 Task: Look for space in Wakkanai, Japan from 2nd August, 2023 to 12th August, 2023 for 2 adults in price range Rs.5000 to Rs.10000. Place can be private room with 1  bedroom having 1 bed and 1 bathroom. Property type can be house, flat, guest house, hotel. Booking option can be shelf check-in. Required host language is English.
Action: Mouse moved to (590, 146)
Screenshot: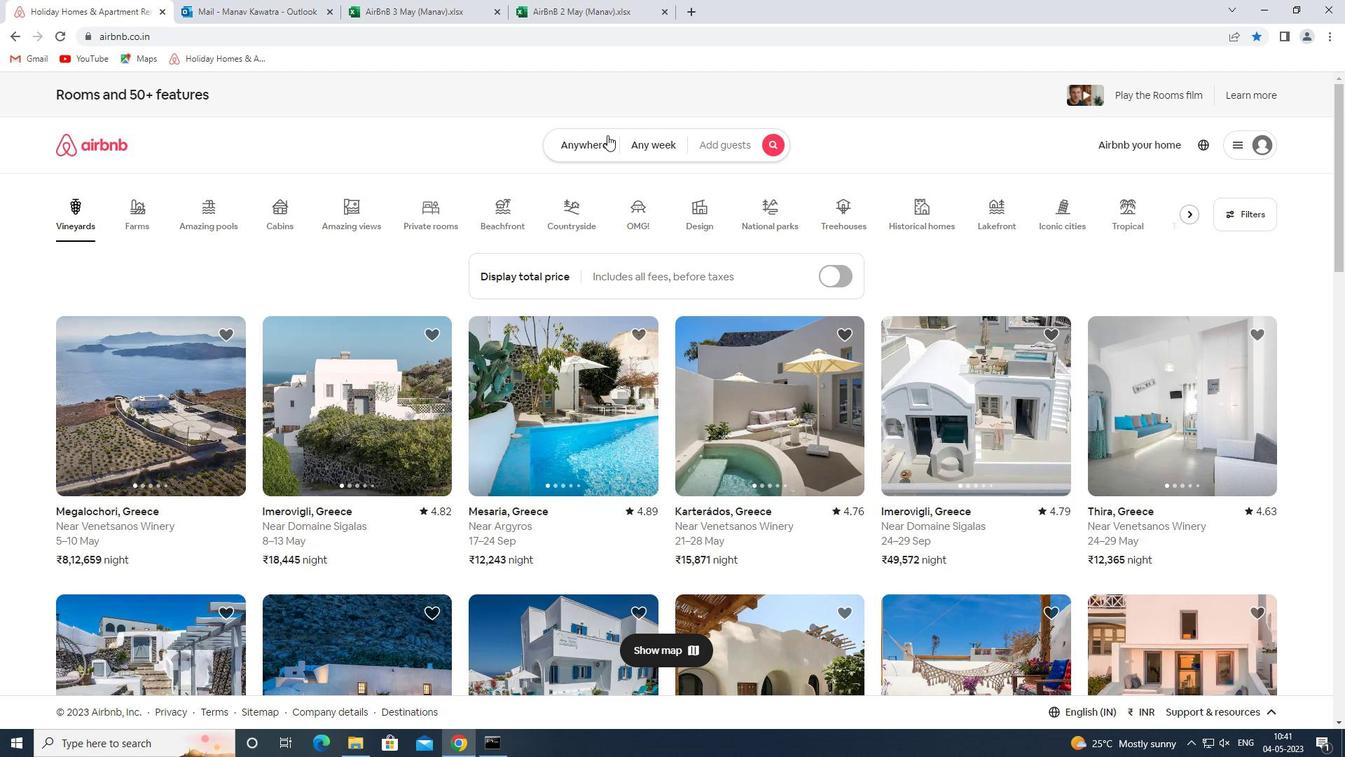 
Action: Mouse pressed left at (590, 146)
Screenshot: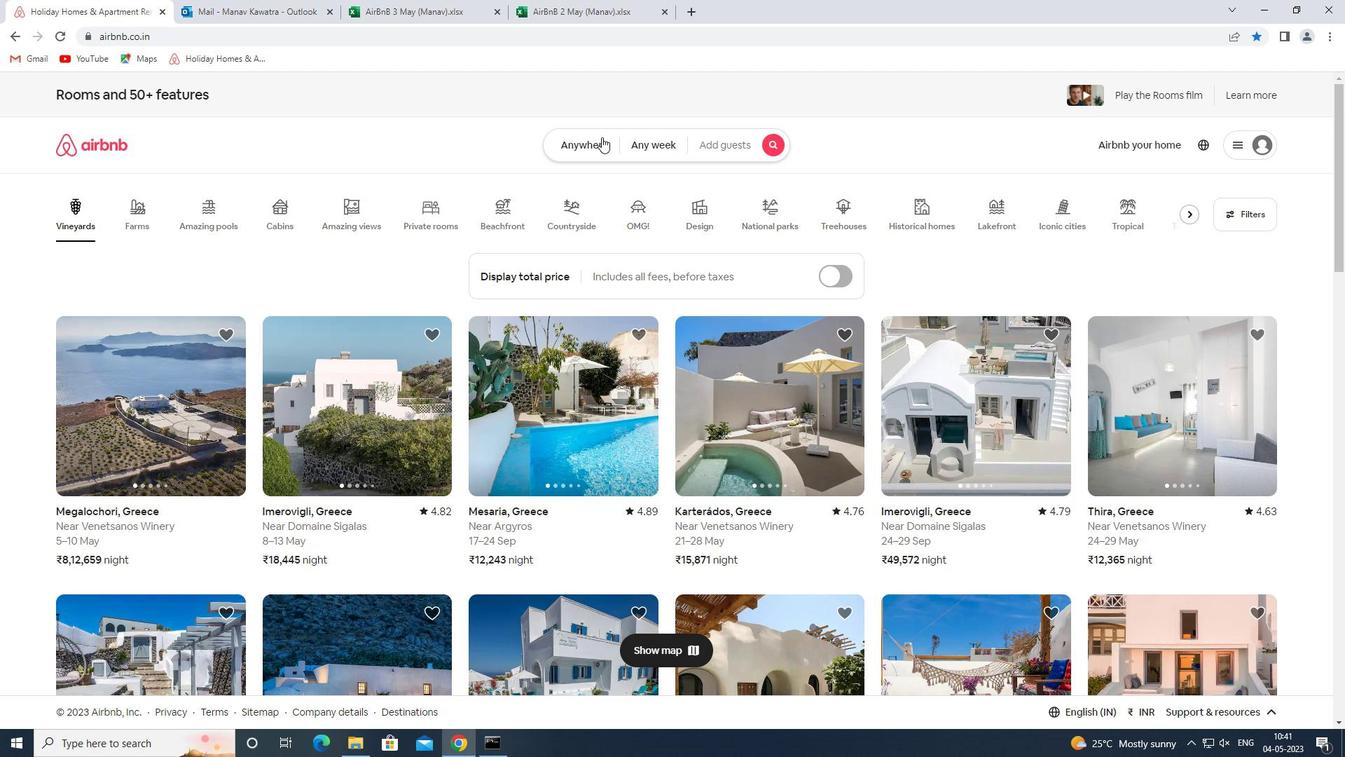 
Action: Mouse moved to (433, 196)
Screenshot: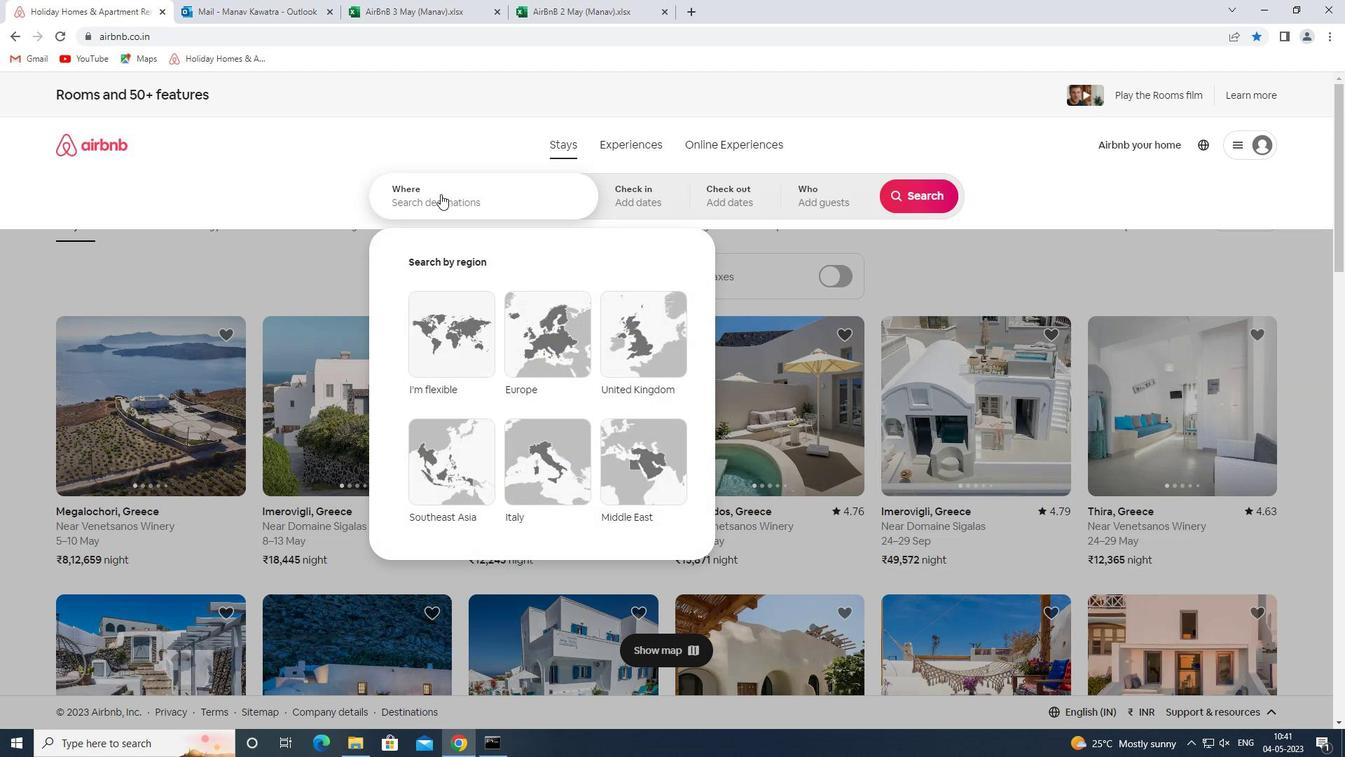 
Action: Mouse pressed left at (433, 196)
Screenshot: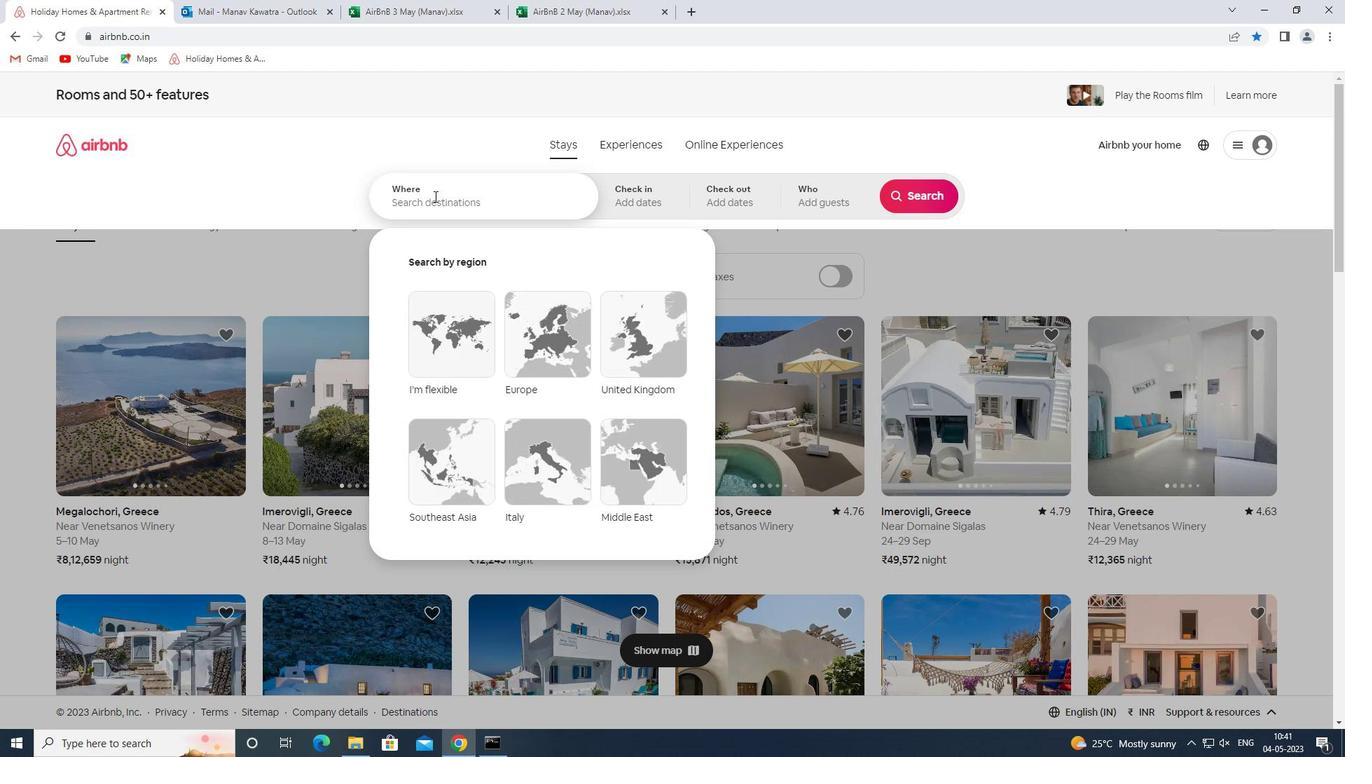 
Action: Key pressed wakkanai<Key.space>japan<Key.space><Key.enter>
Screenshot: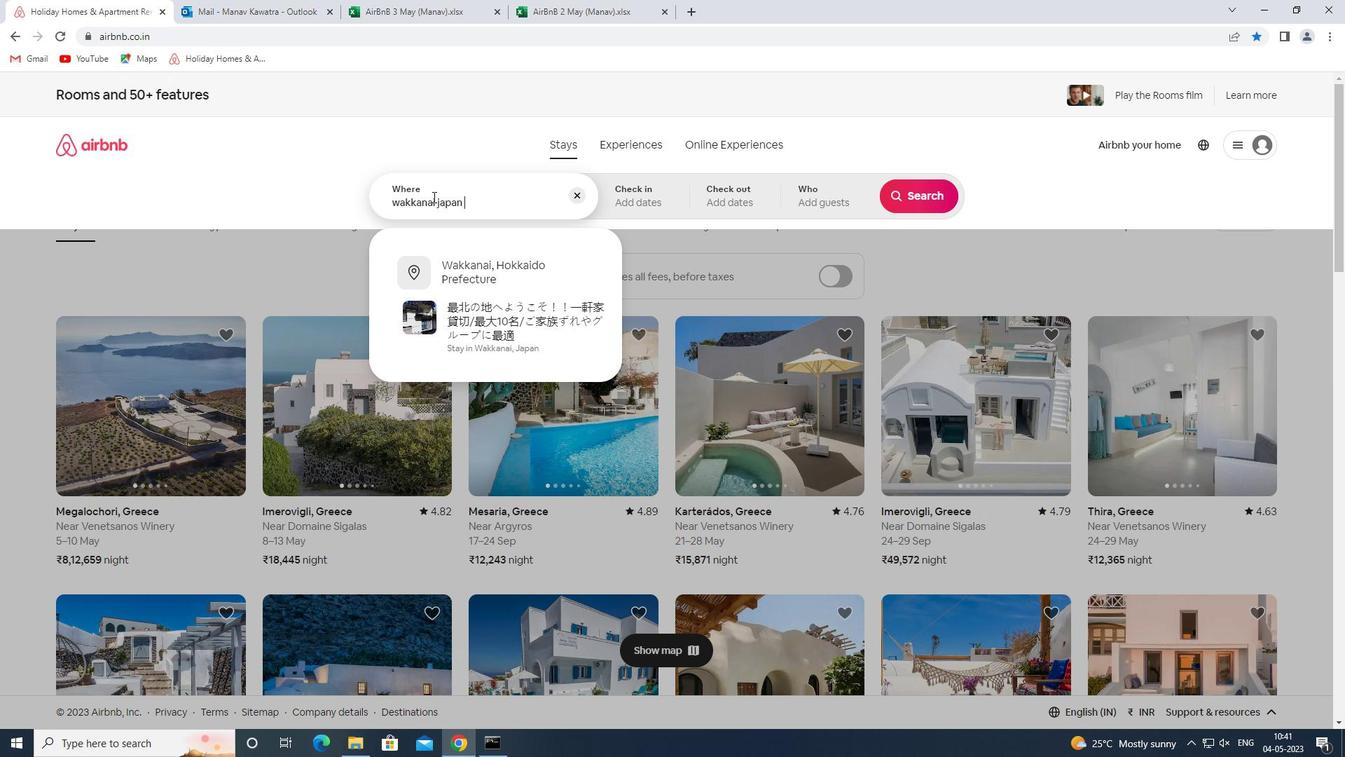
Action: Mouse moved to (914, 302)
Screenshot: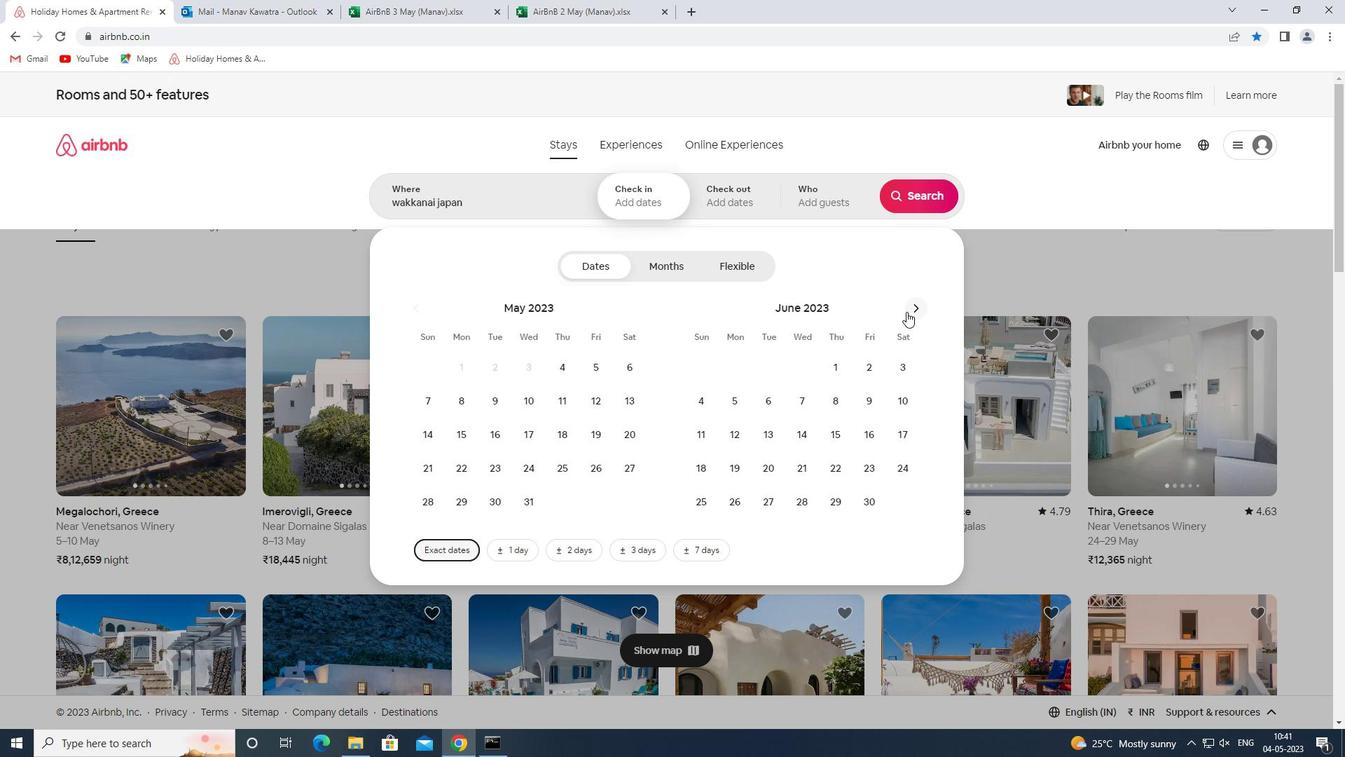 
Action: Mouse pressed left at (914, 302)
Screenshot: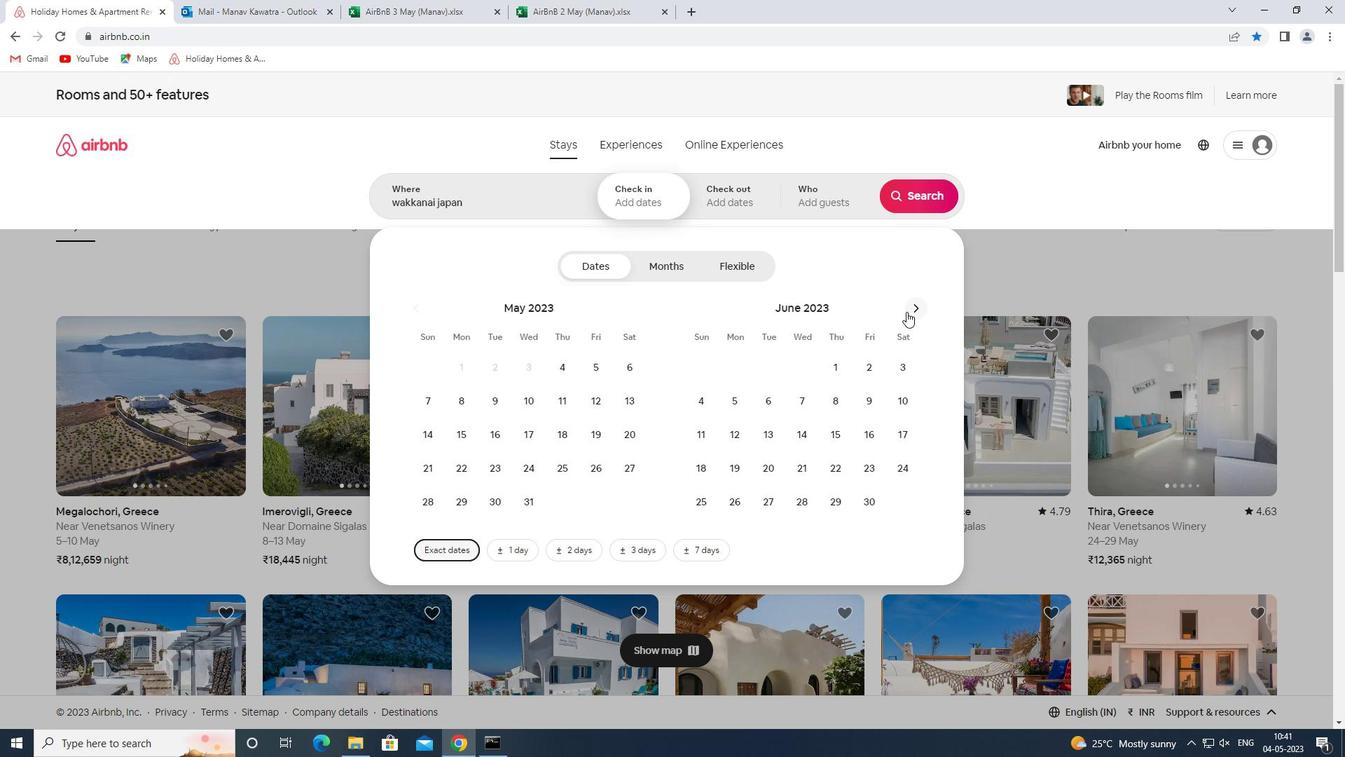 
Action: Mouse moved to (919, 302)
Screenshot: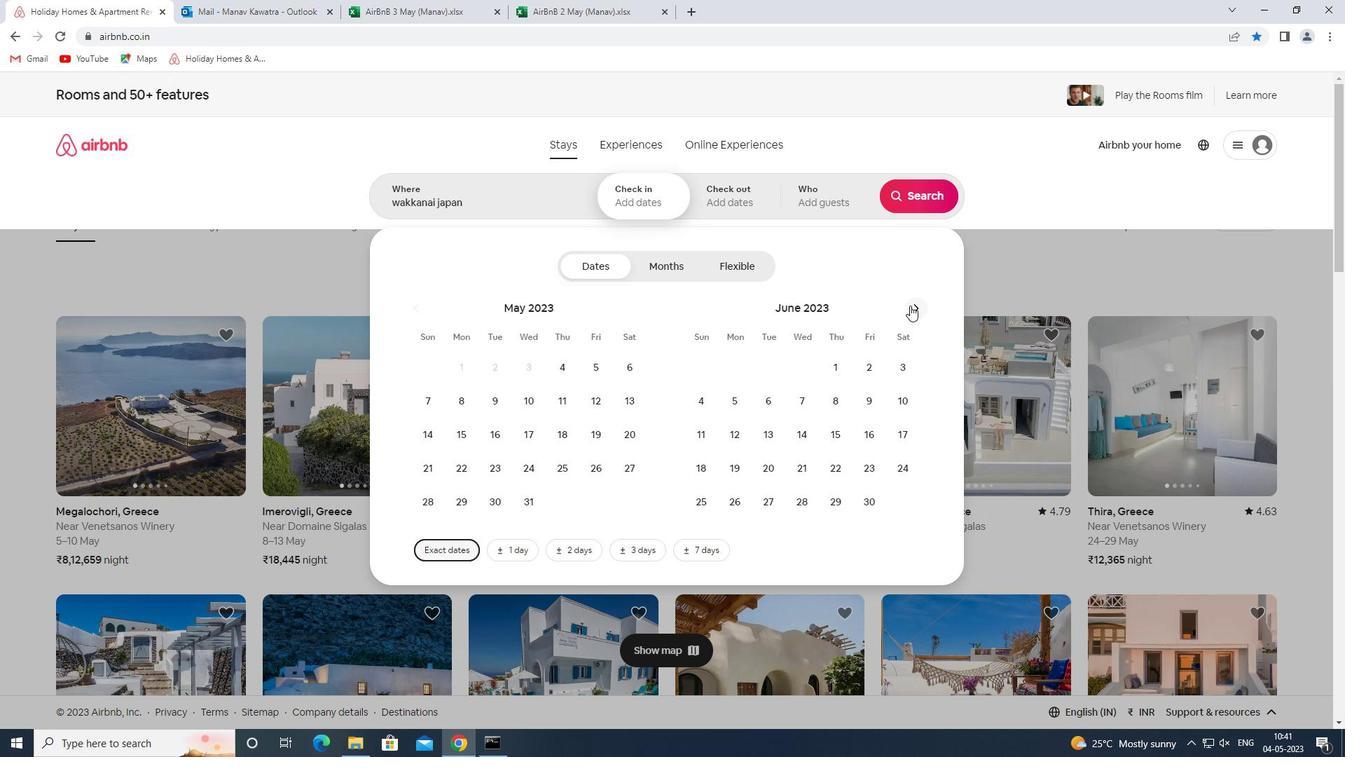 
Action: Mouse pressed left at (919, 302)
Screenshot: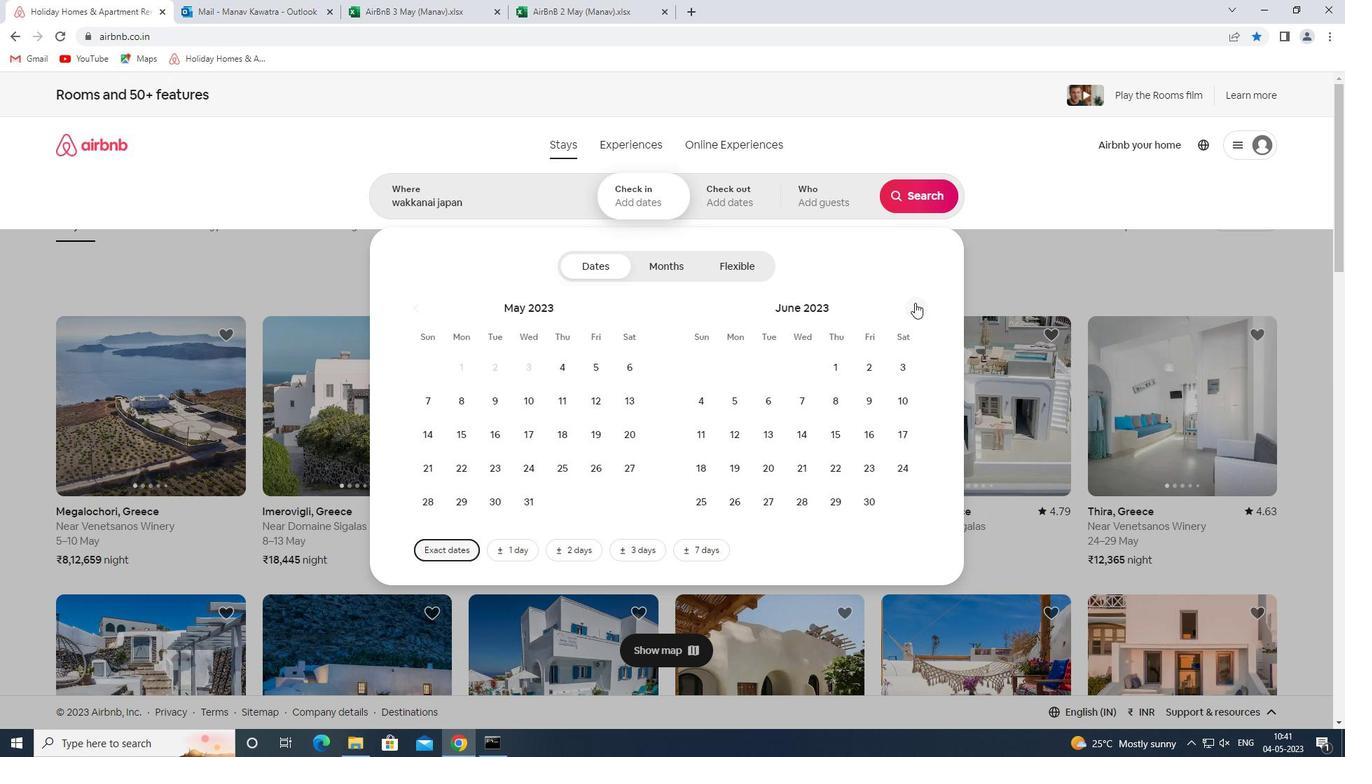 
Action: Mouse moved to (920, 303)
Screenshot: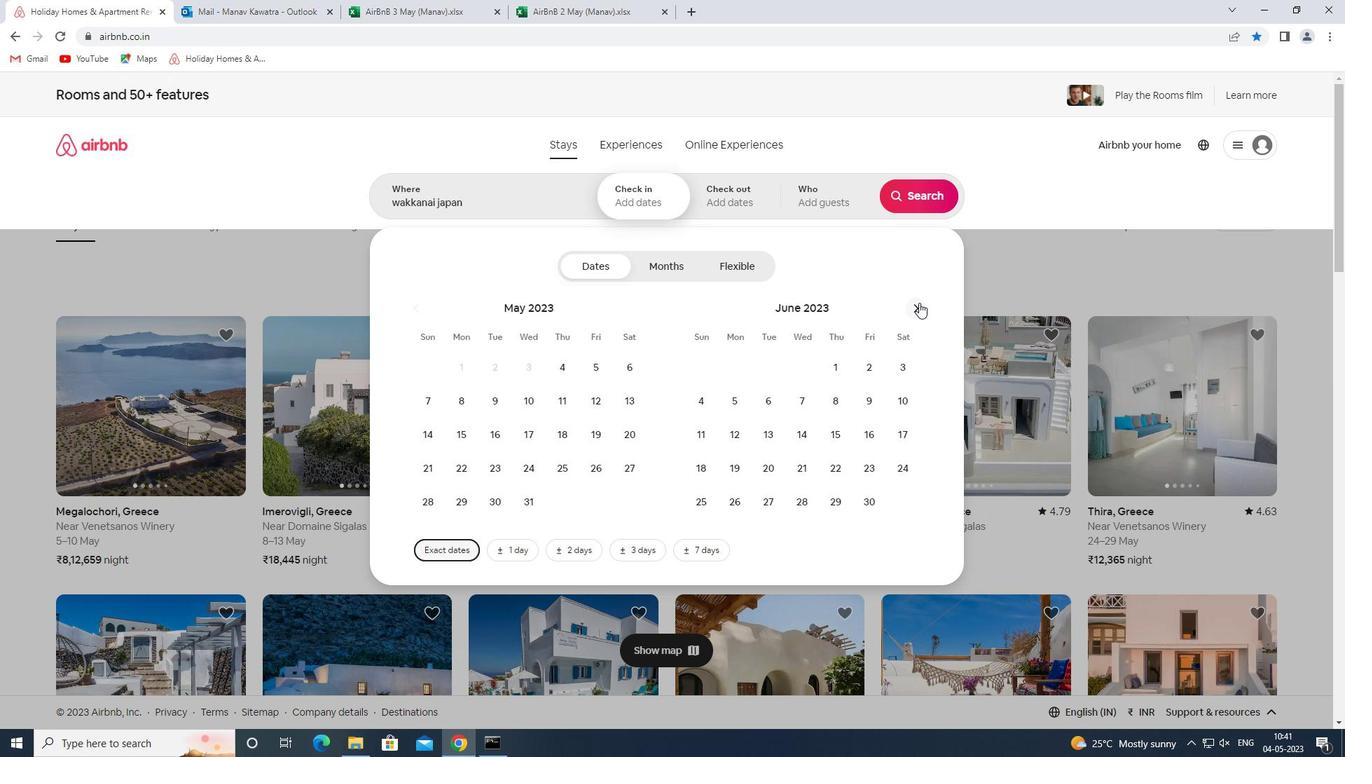 
Action: Mouse pressed left at (920, 303)
Screenshot: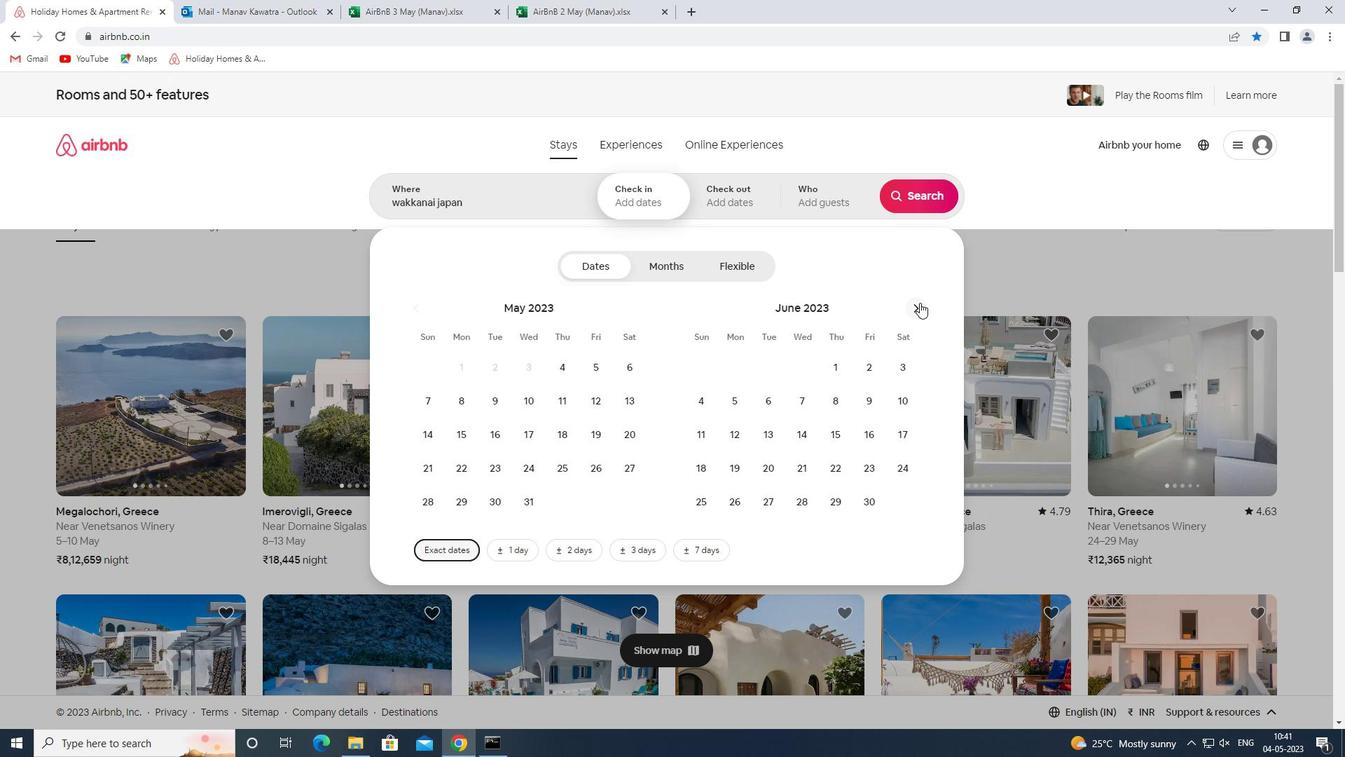 
Action: Mouse pressed left at (920, 303)
Screenshot: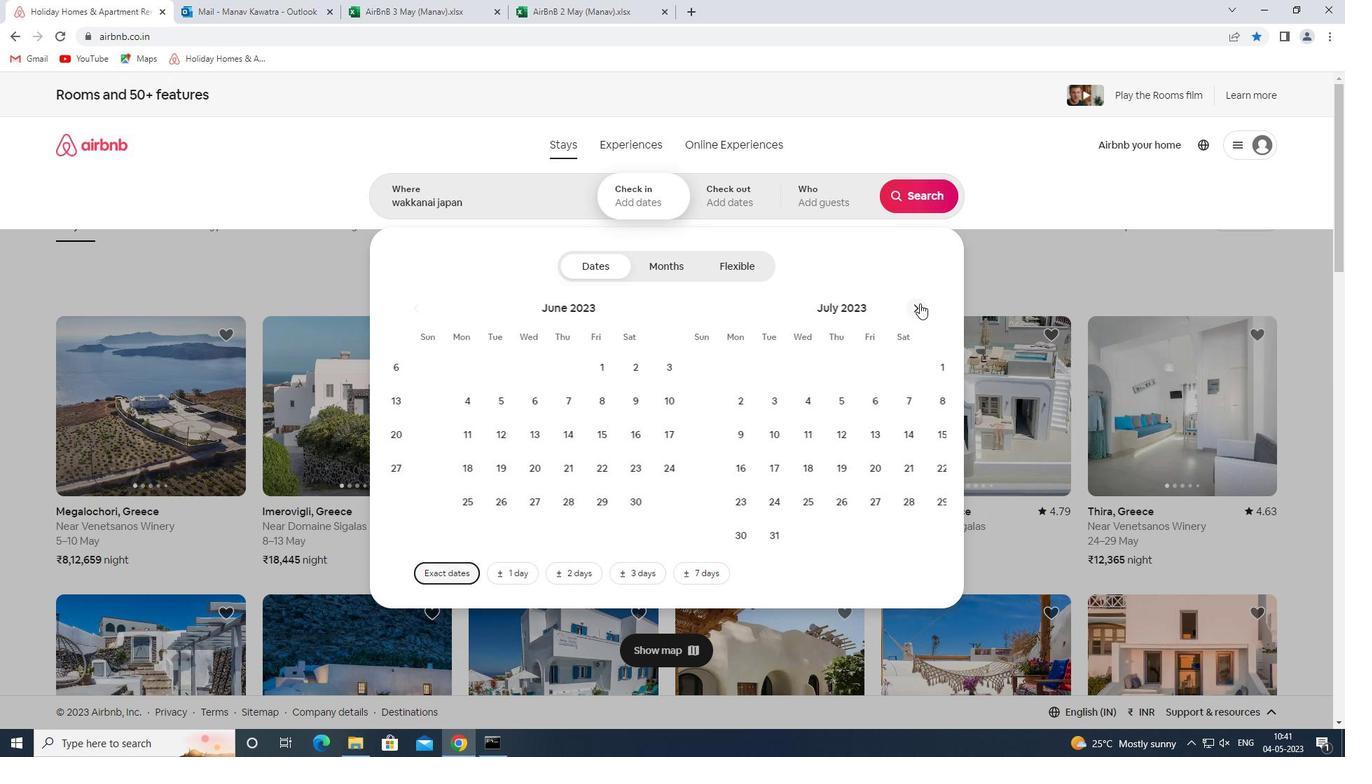 
Action: Mouse moved to (805, 365)
Screenshot: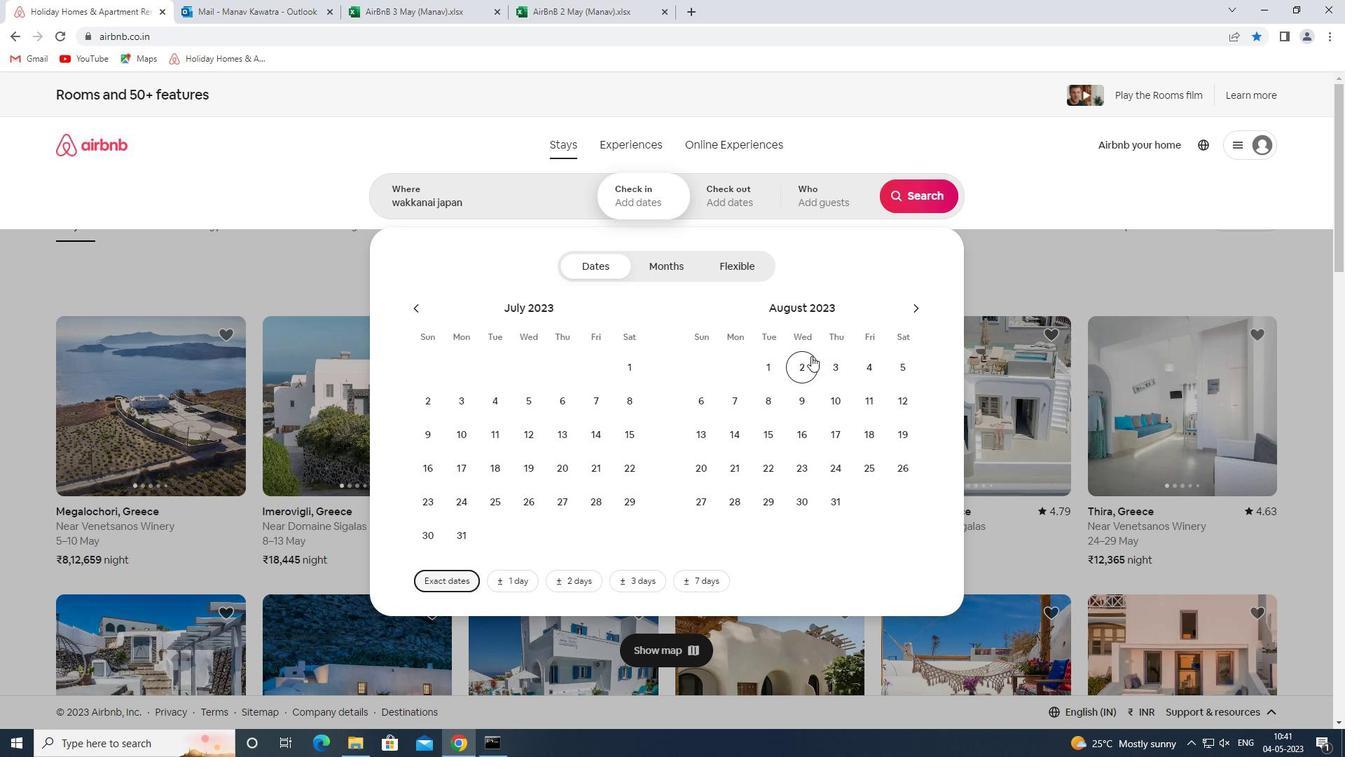 
Action: Mouse pressed left at (805, 365)
Screenshot: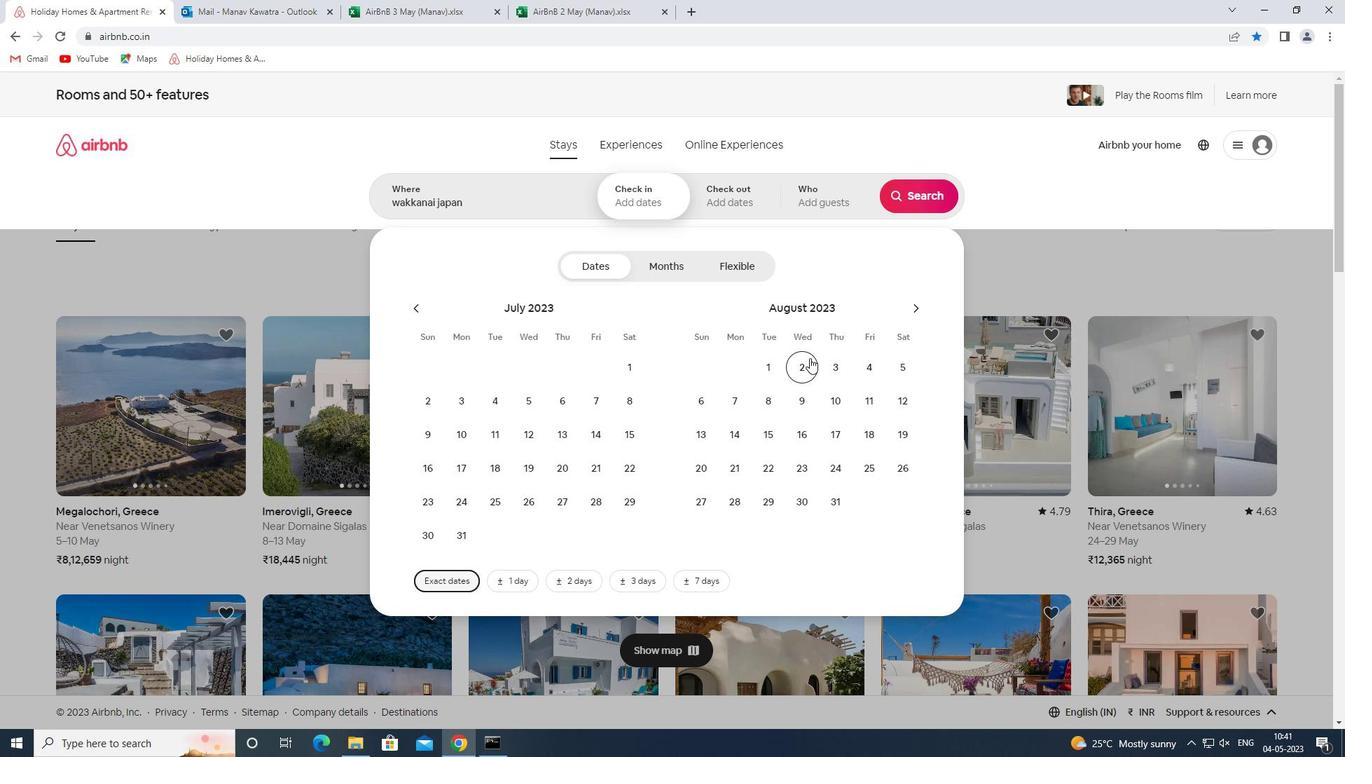 
Action: Mouse moved to (894, 410)
Screenshot: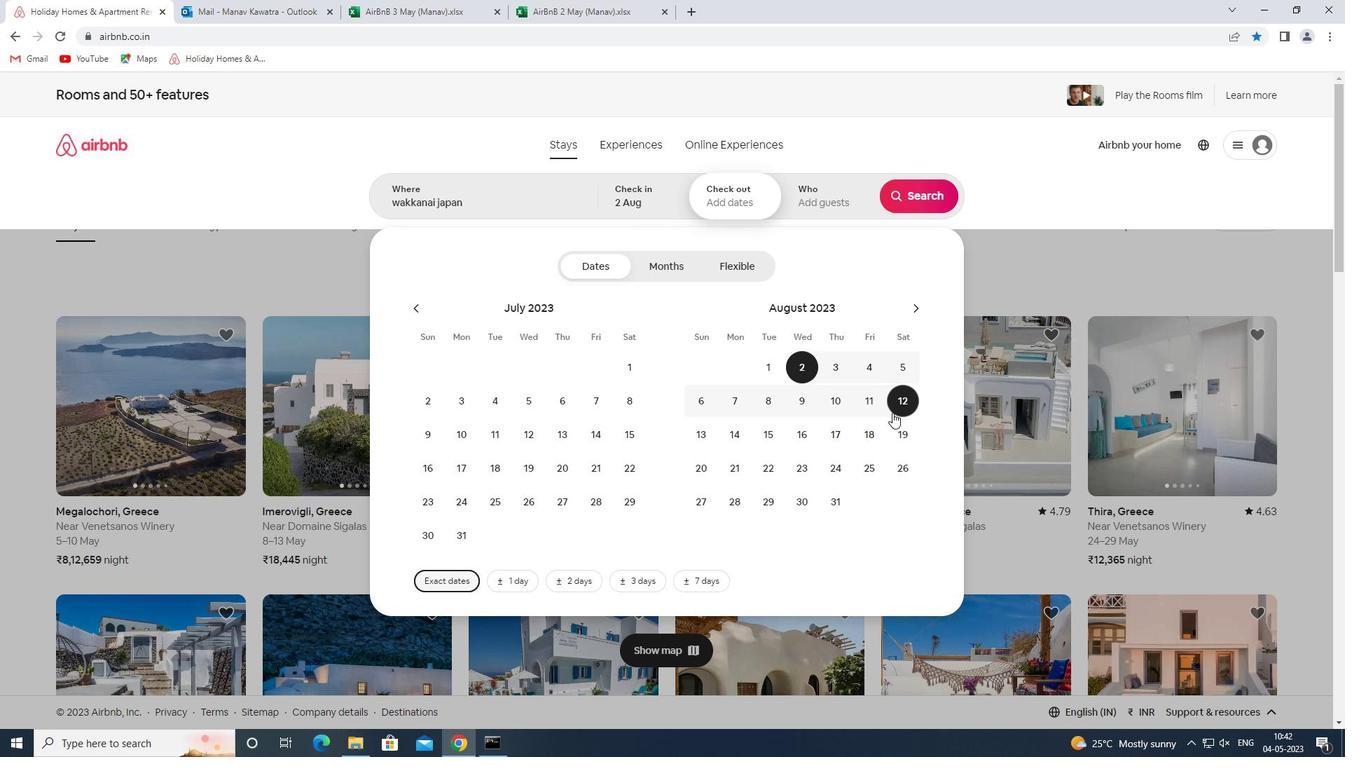 
Action: Mouse pressed left at (894, 410)
Screenshot: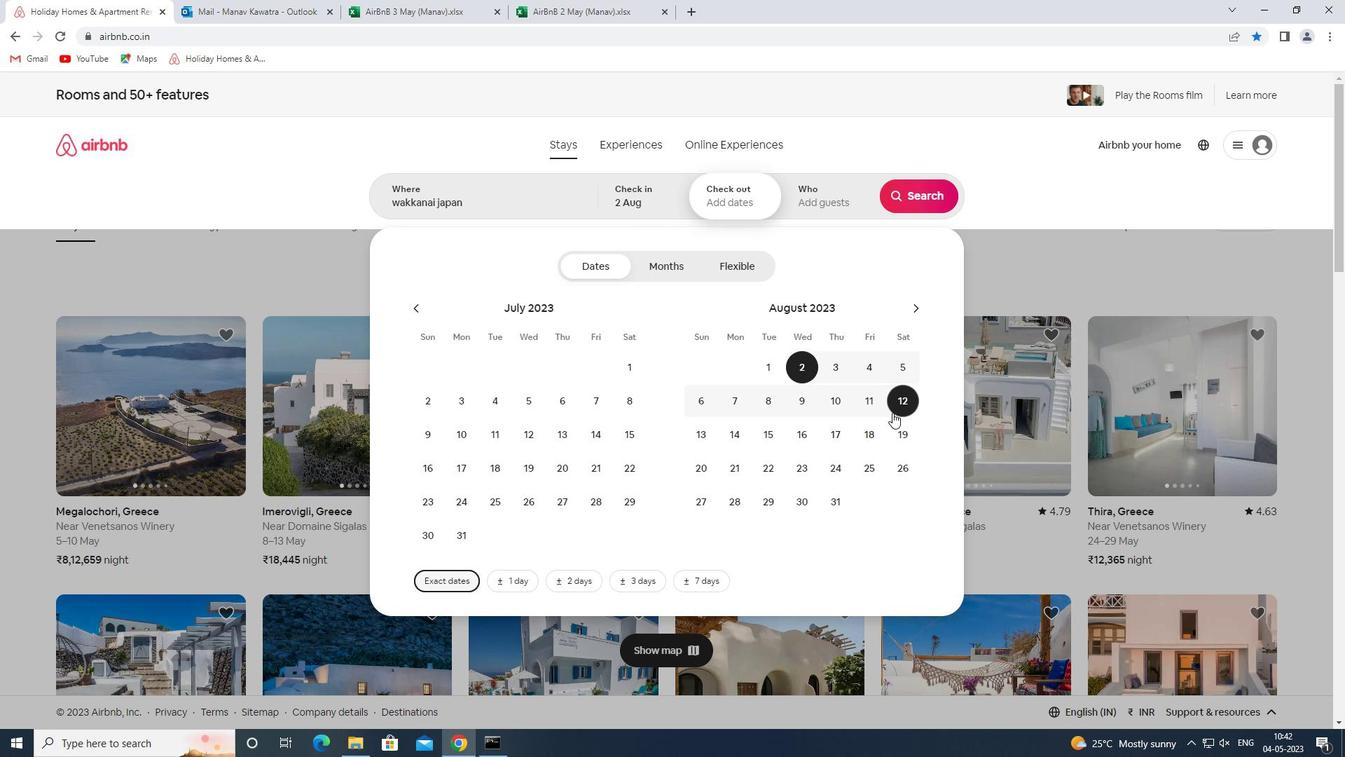
Action: Mouse moved to (833, 207)
Screenshot: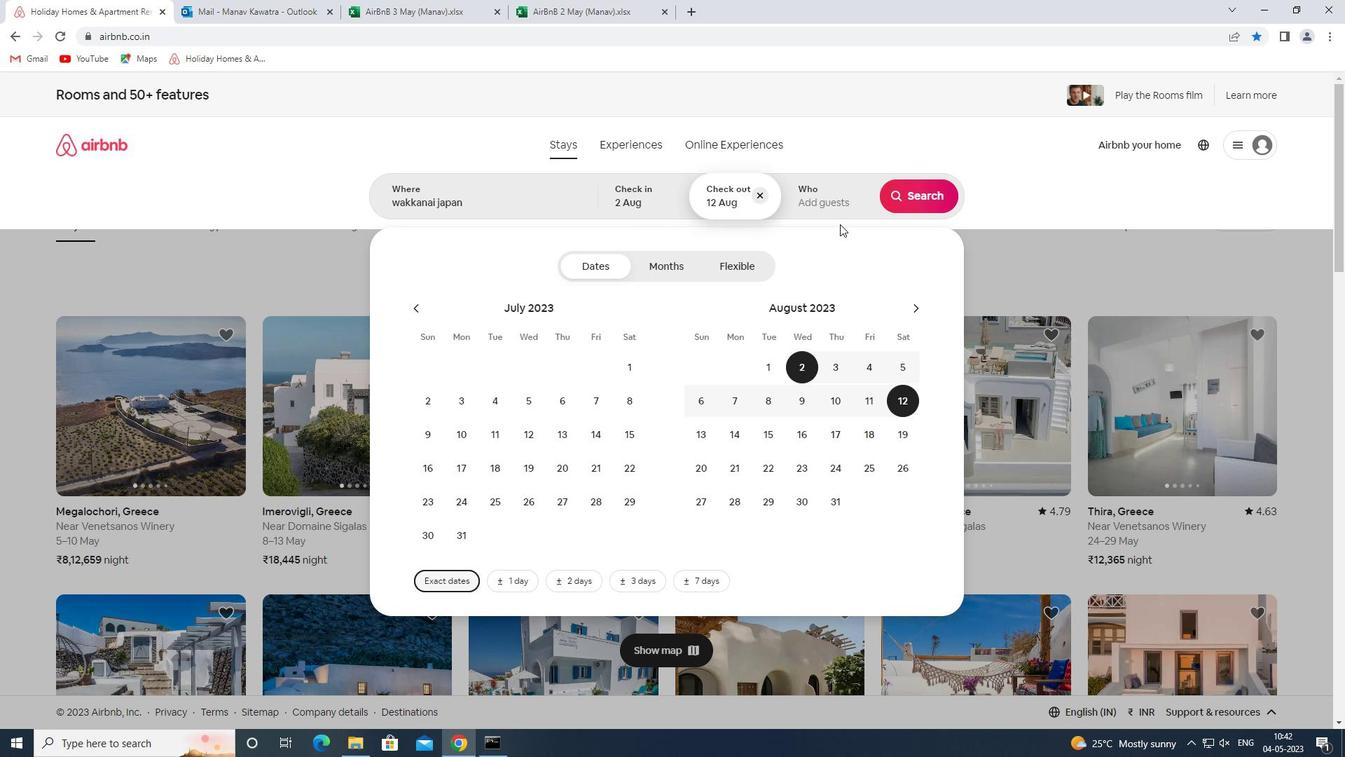 
Action: Mouse pressed left at (833, 207)
Screenshot: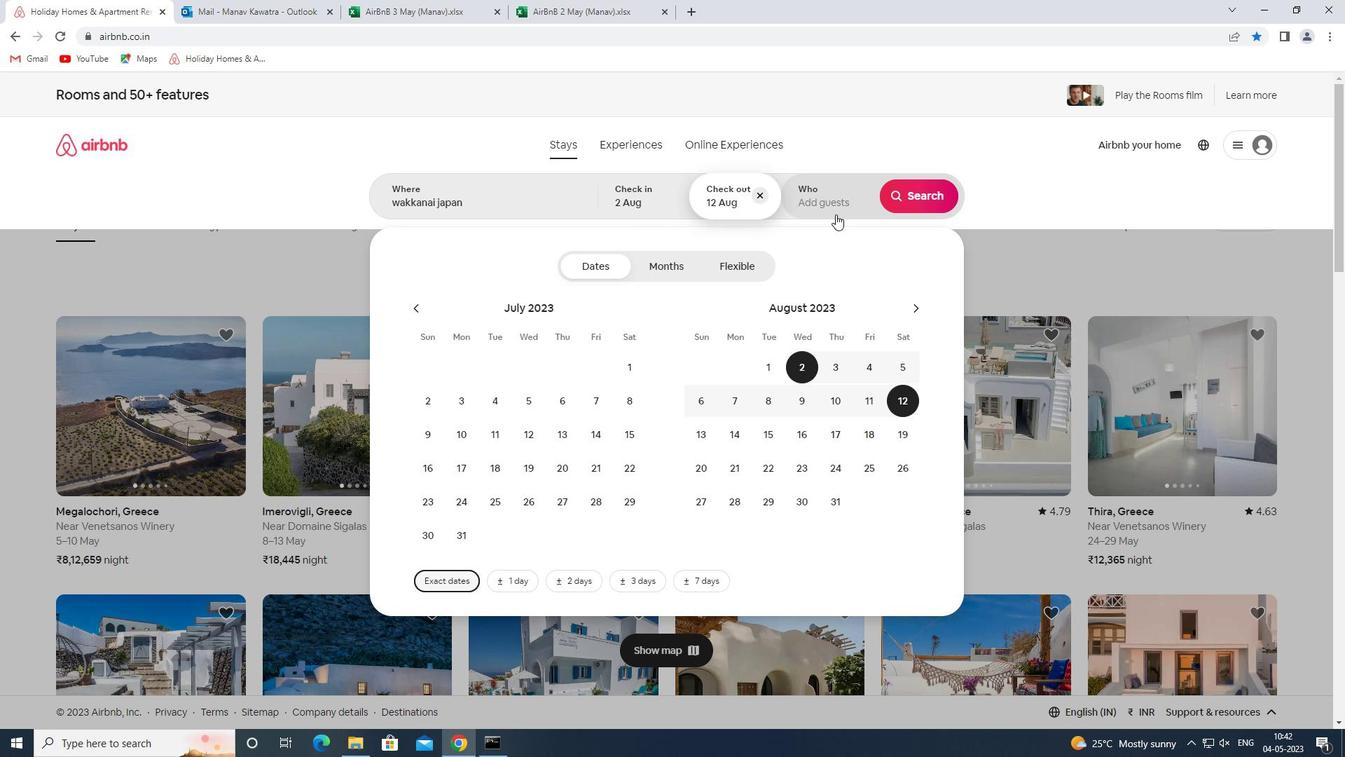 
Action: Mouse moved to (921, 274)
Screenshot: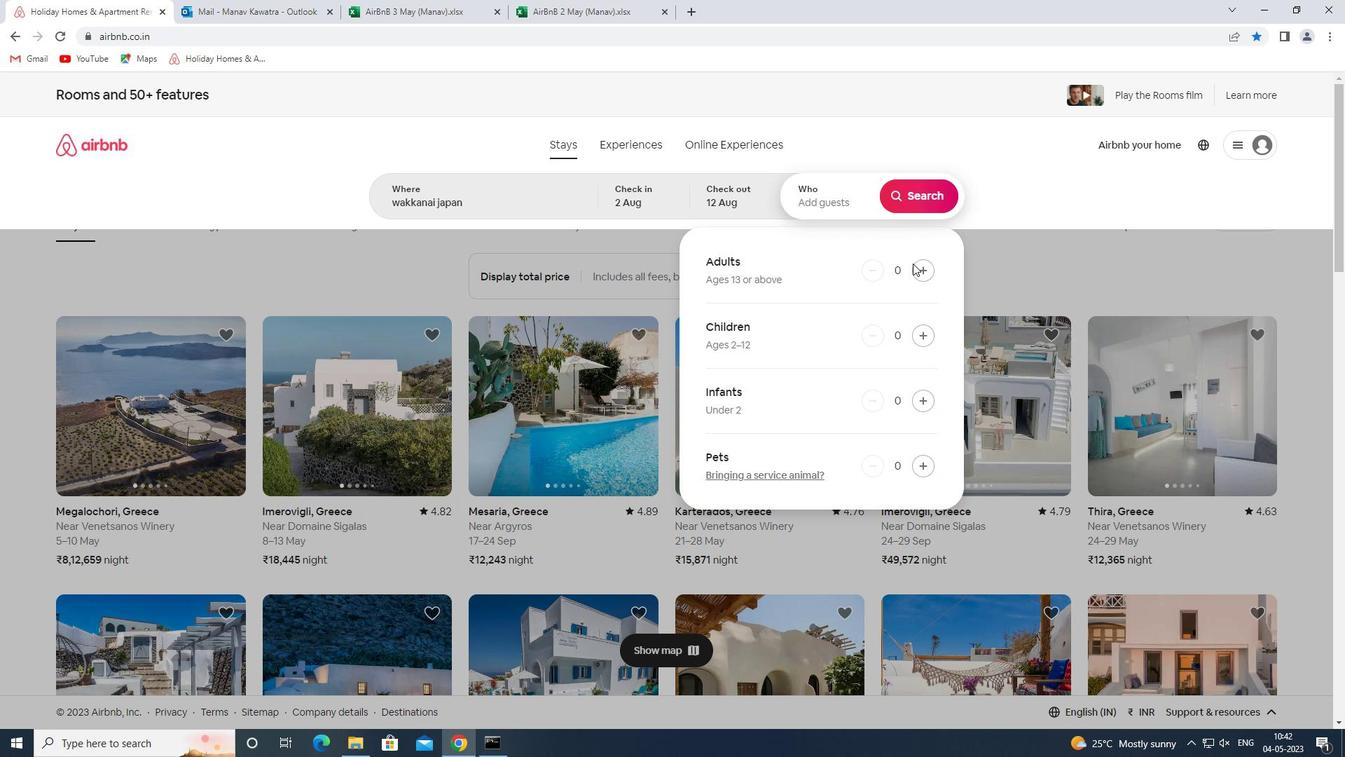 
Action: Mouse pressed left at (921, 274)
Screenshot: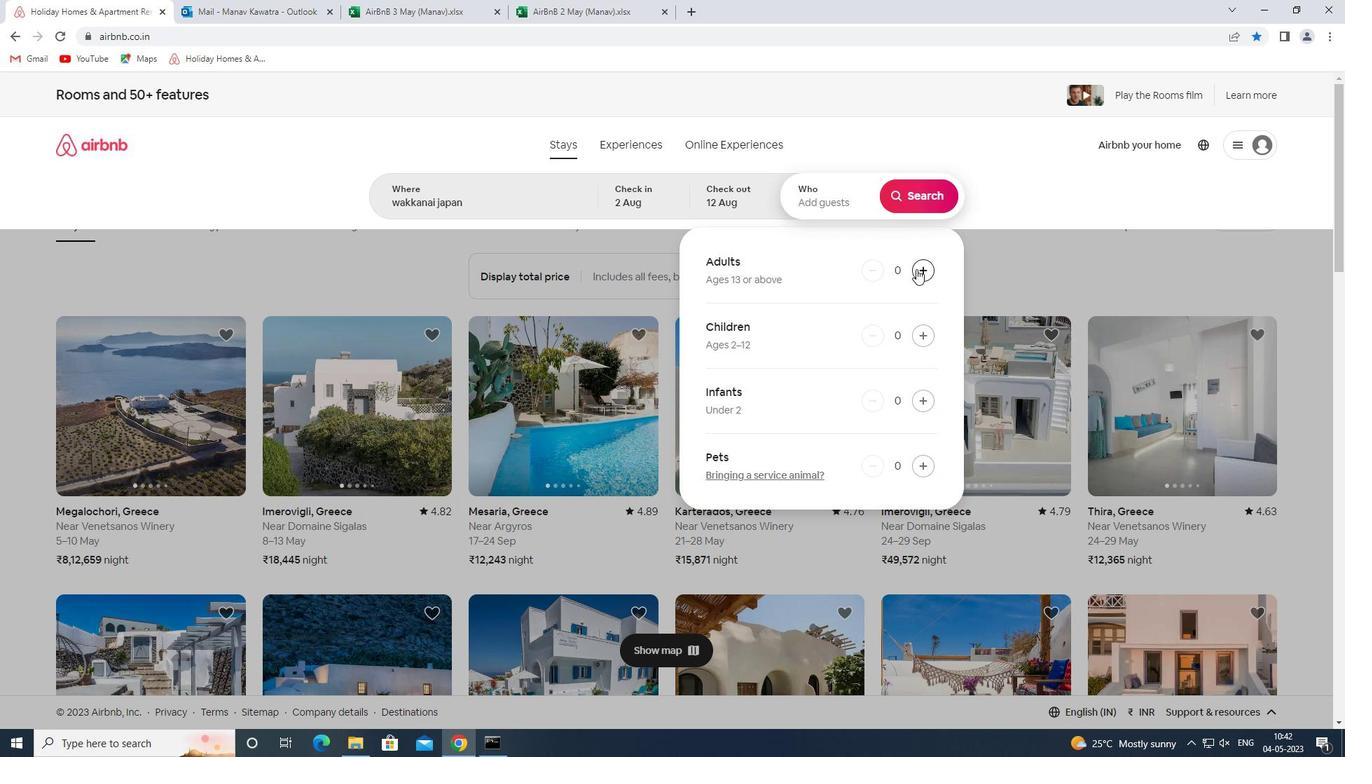 
Action: Mouse pressed left at (921, 274)
Screenshot: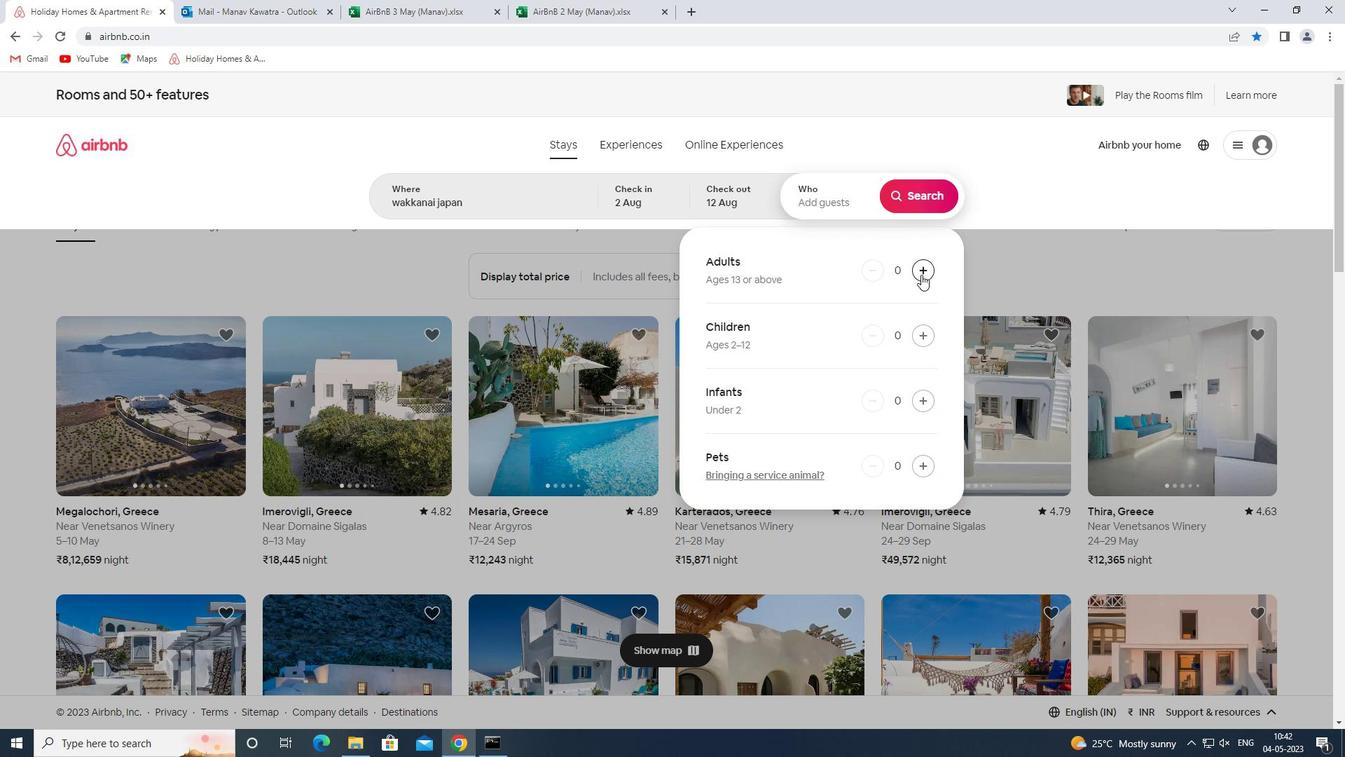
Action: Mouse moved to (916, 194)
Screenshot: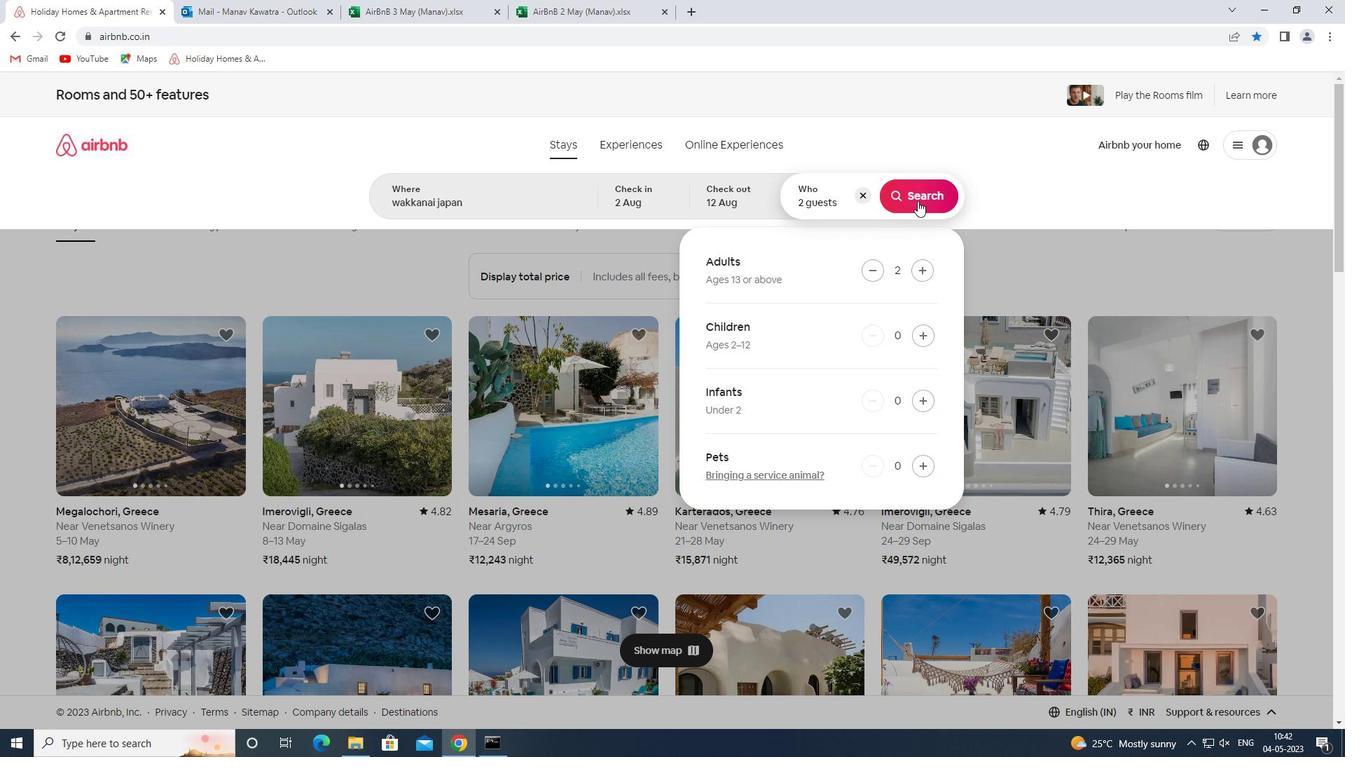 
Action: Mouse pressed left at (916, 194)
Screenshot: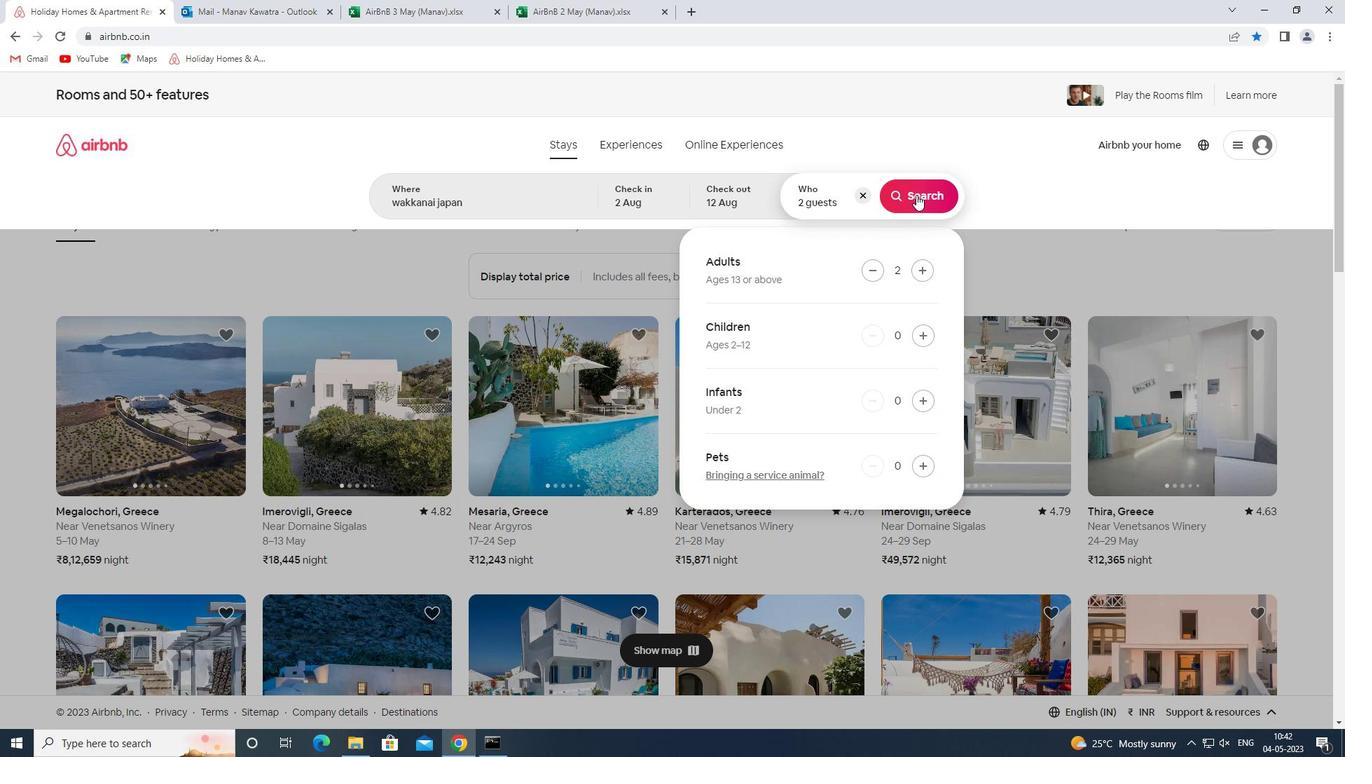 
Action: Mouse moved to (1287, 159)
Screenshot: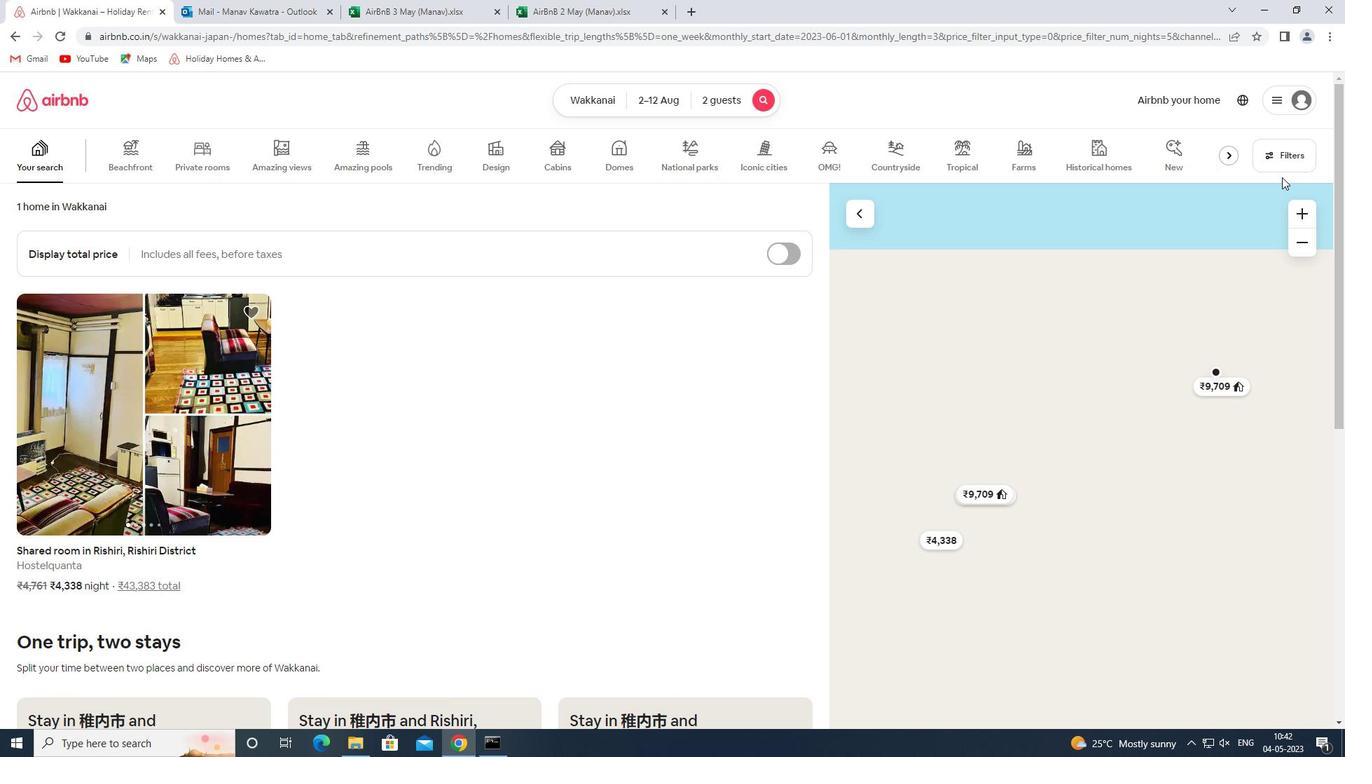 
Action: Mouse pressed left at (1287, 159)
Screenshot: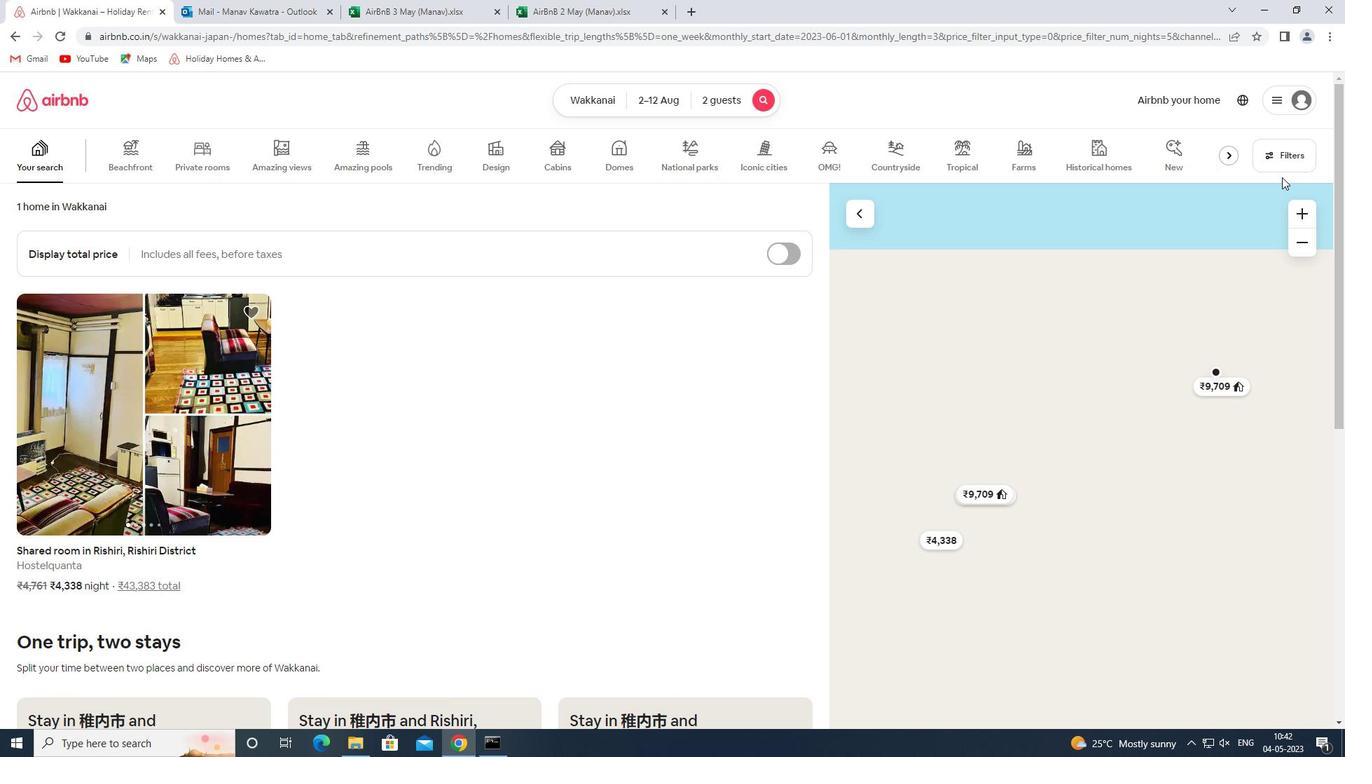 
Action: Mouse moved to (497, 284)
Screenshot: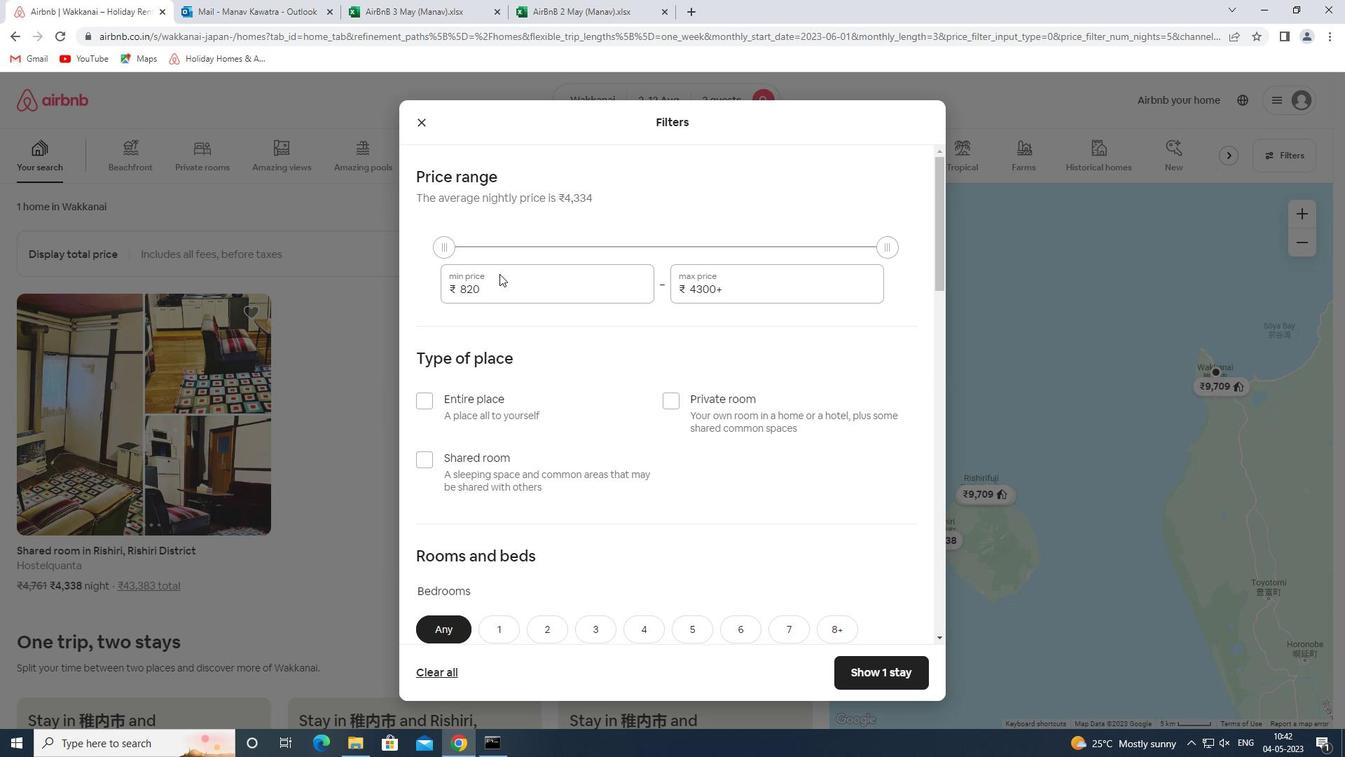 
Action: Mouse pressed left at (497, 284)
Screenshot: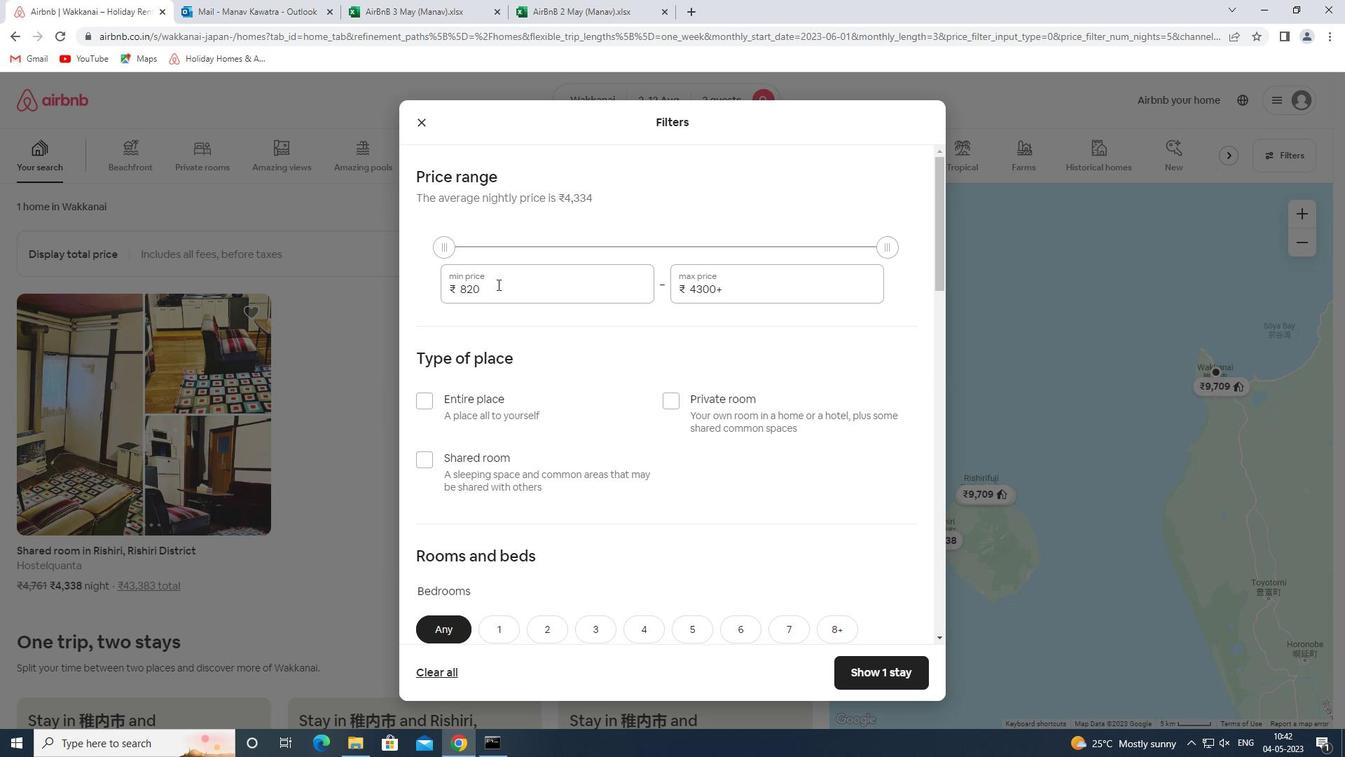 
Action: Mouse pressed left at (497, 284)
Screenshot: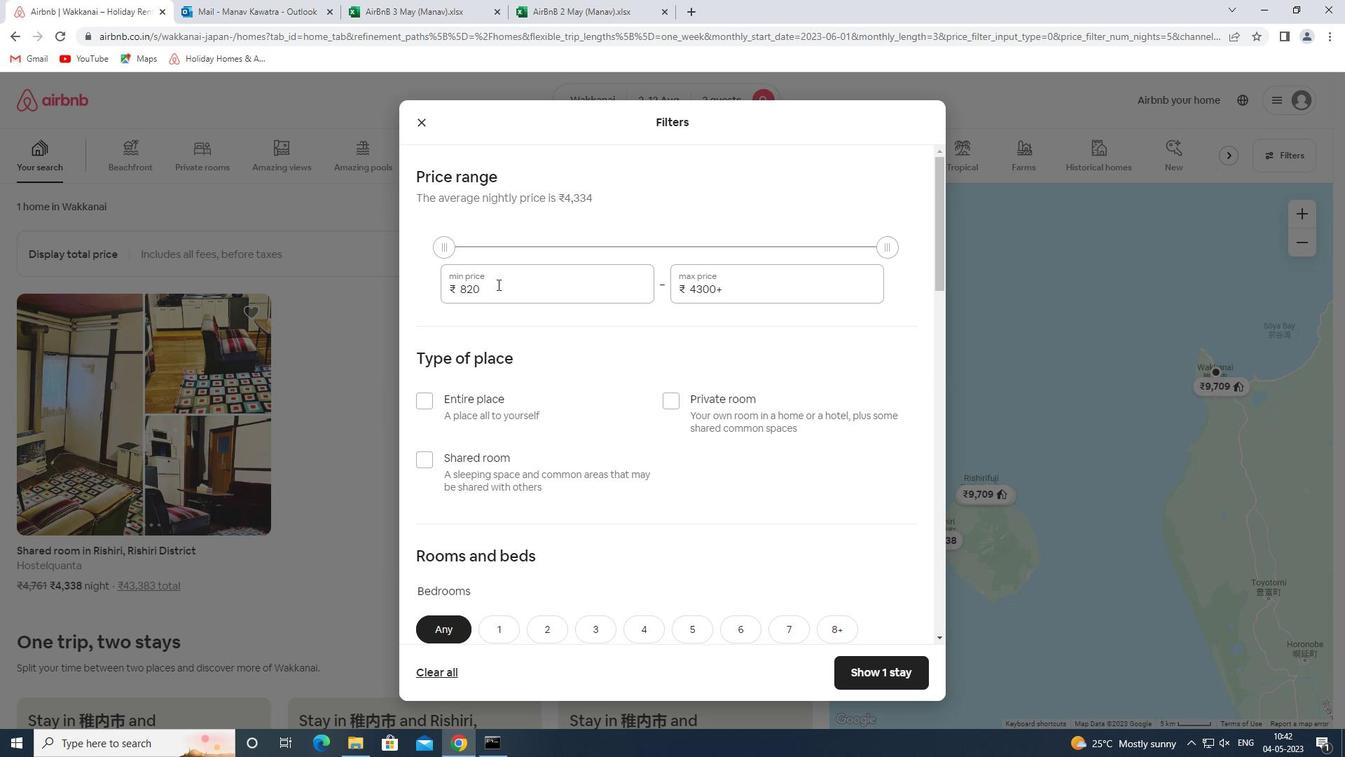 
Action: Key pressed 5000<Key.tab>10000
Screenshot: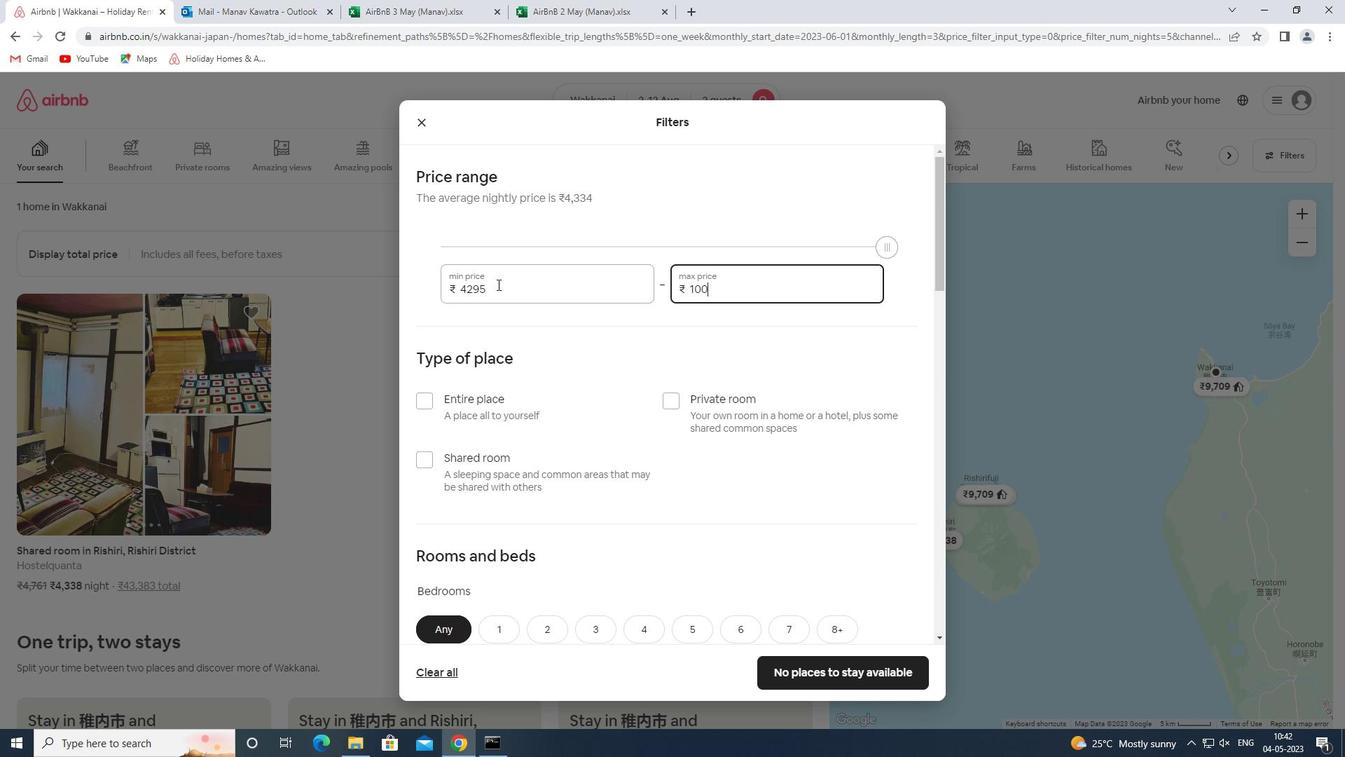 
Action: Mouse moved to (665, 403)
Screenshot: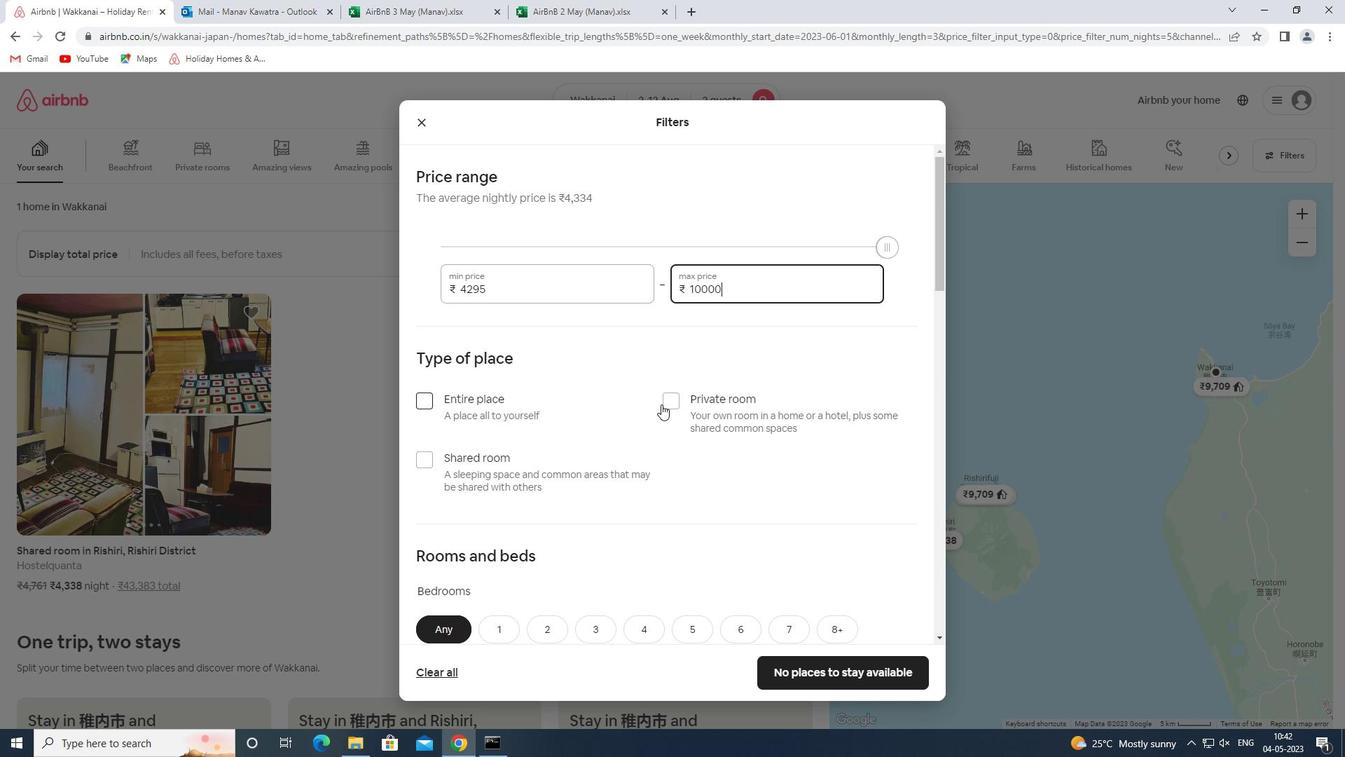 
Action: Mouse pressed left at (665, 403)
Screenshot: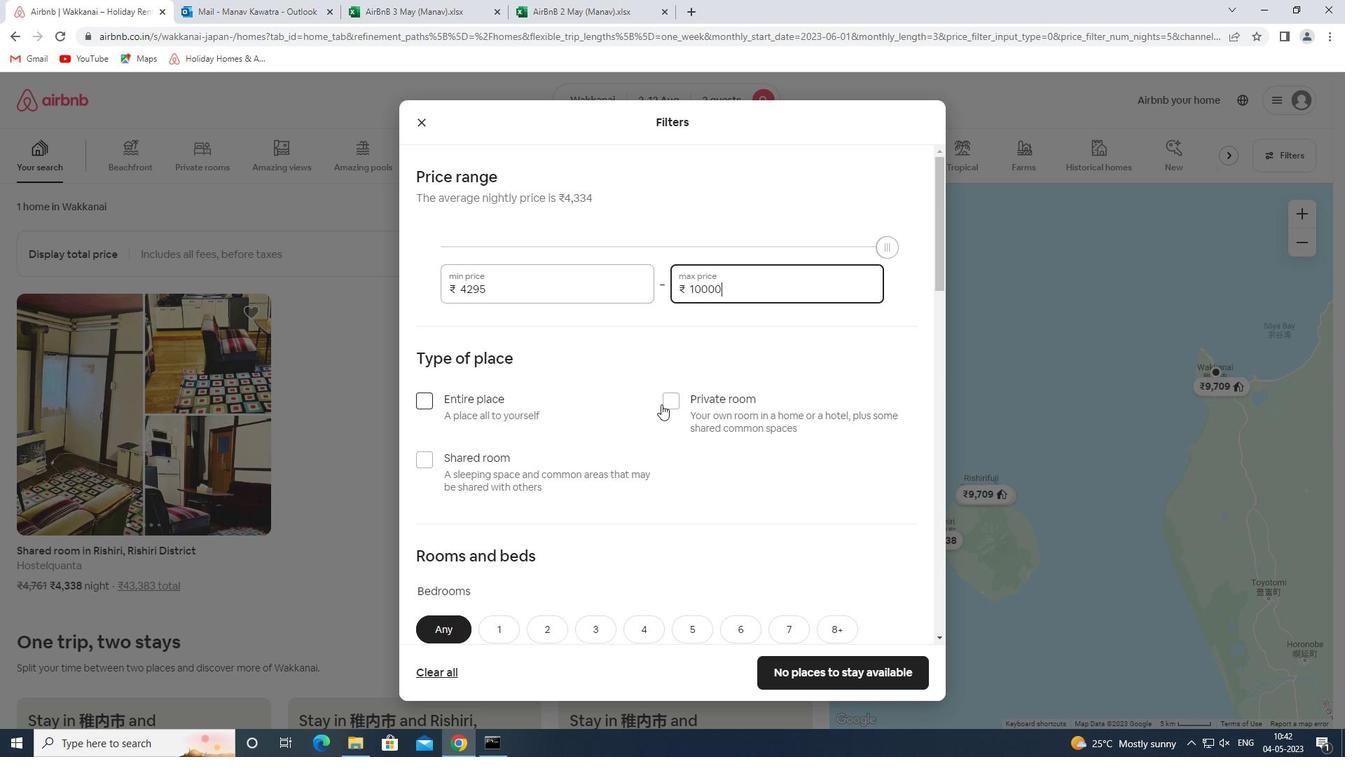 
Action: Mouse moved to (649, 325)
Screenshot: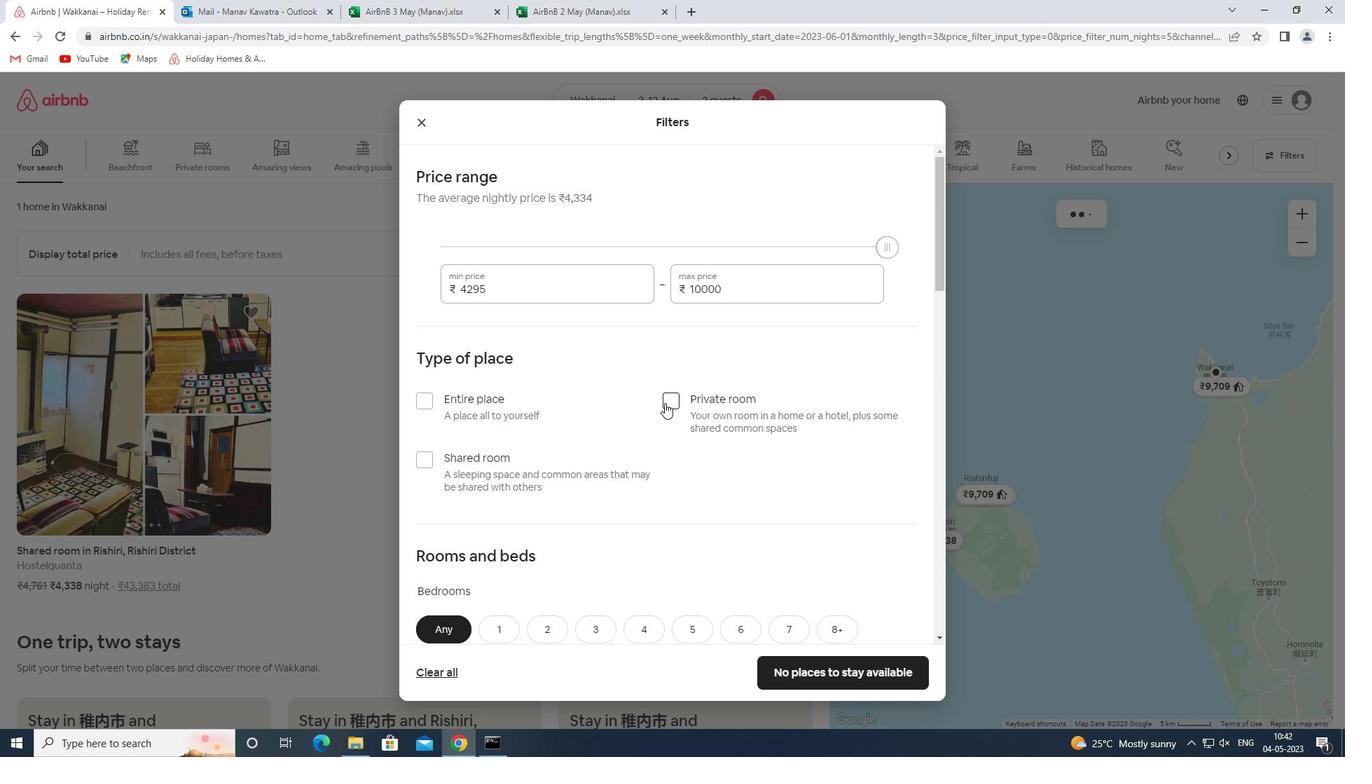 
Action: Mouse scrolled (649, 325) with delta (0, 0)
Screenshot: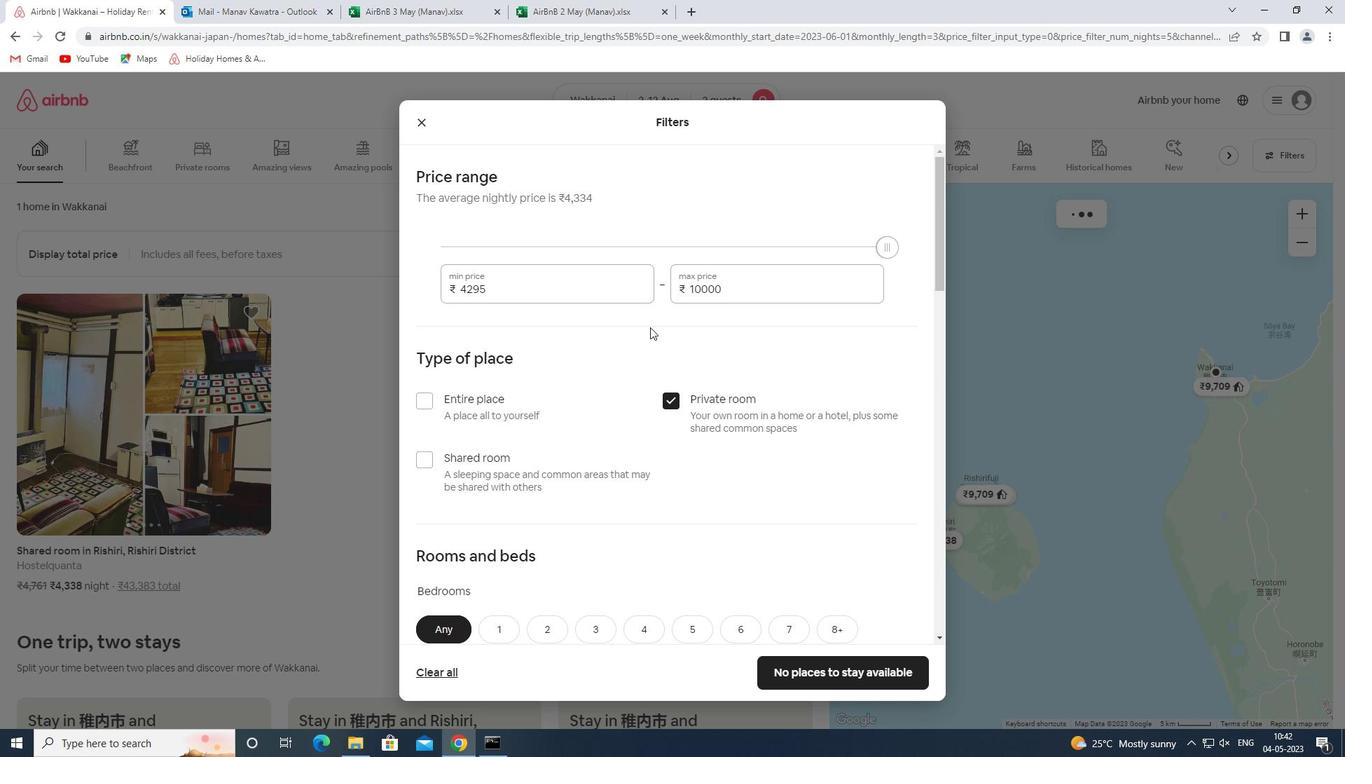 
Action: Mouse scrolled (649, 325) with delta (0, 0)
Screenshot: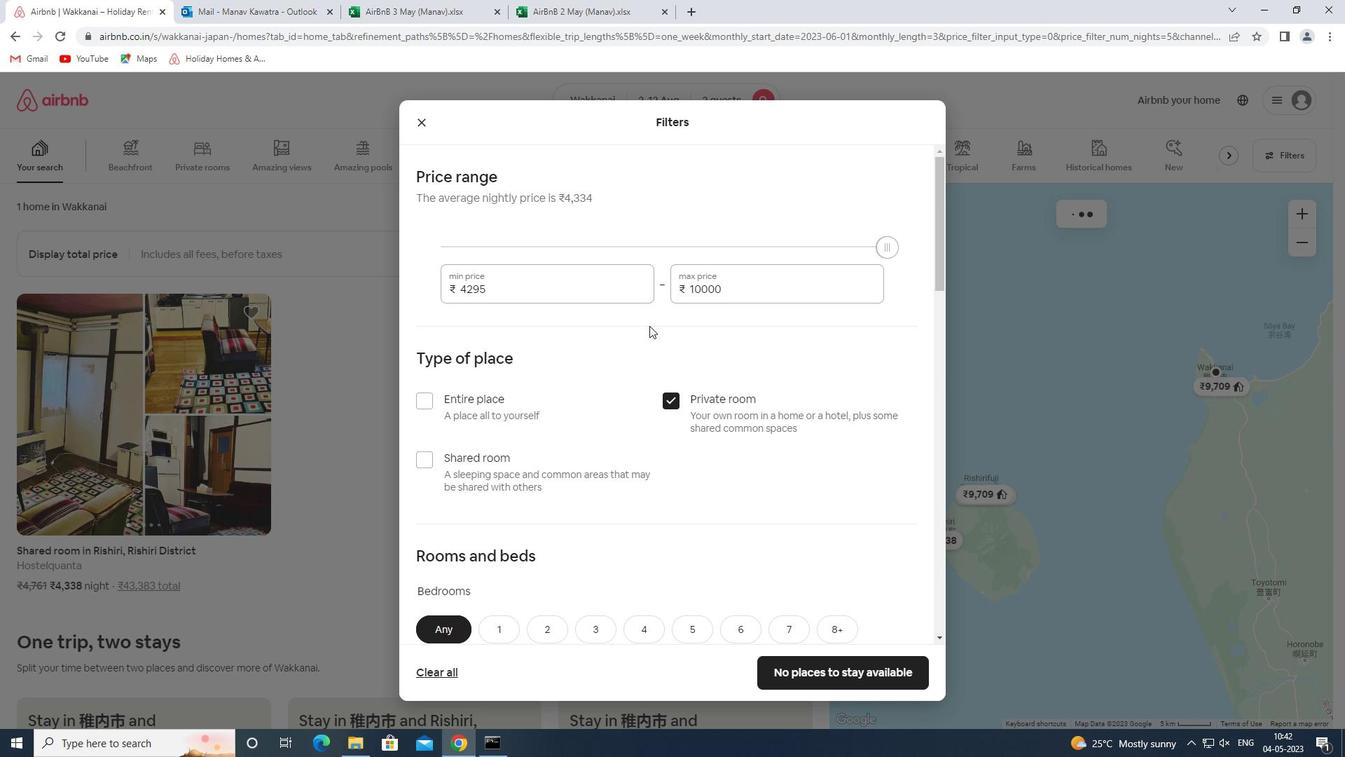 
Action: Mouse scrolled (649, 325) with delta (0, 0)
Screenshot: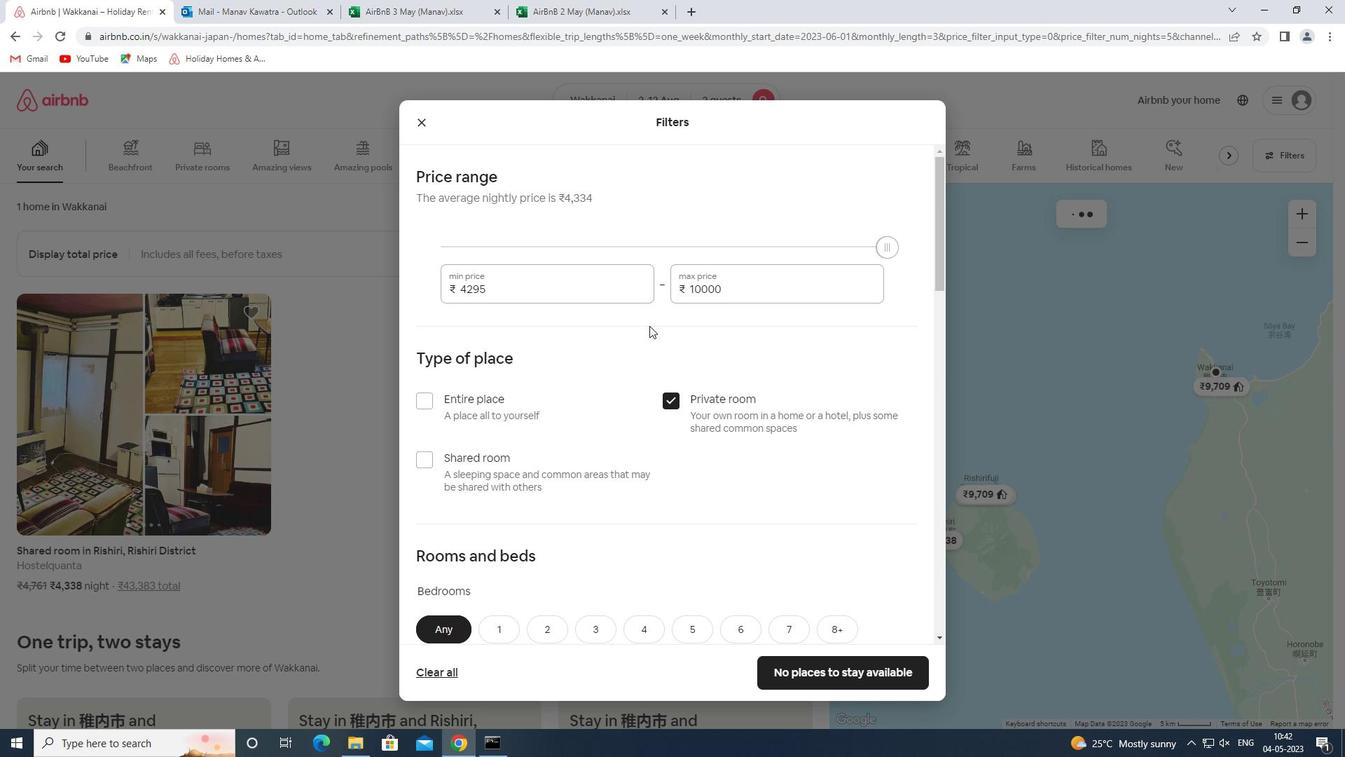 
Action: Mouse scrolled (649, 325) with delta (0, 0)
Screenshot: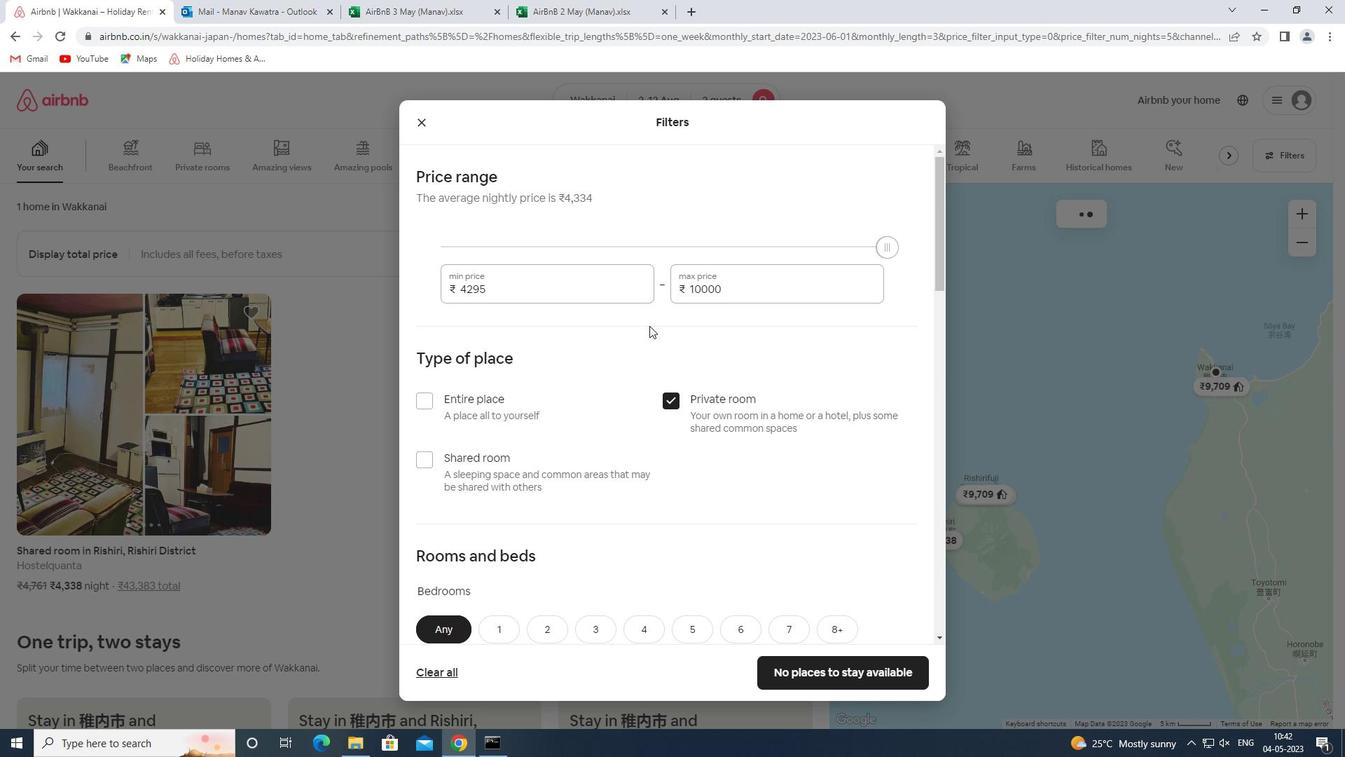 
Action: Mouse scrolled (649, 325) with delta (0, 0)
Screenshot: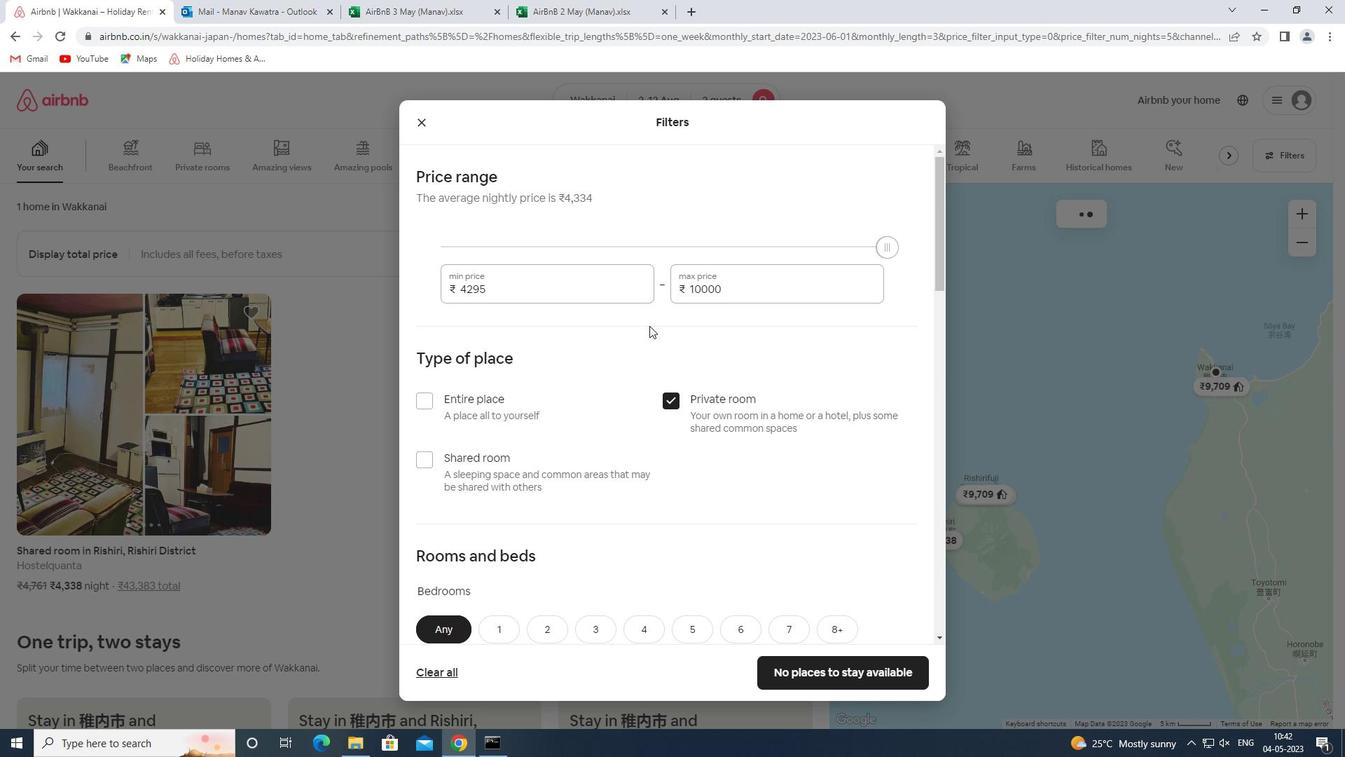
Action: Mouse scrolled (649, 325) with delta (0, 0)
Screenshot: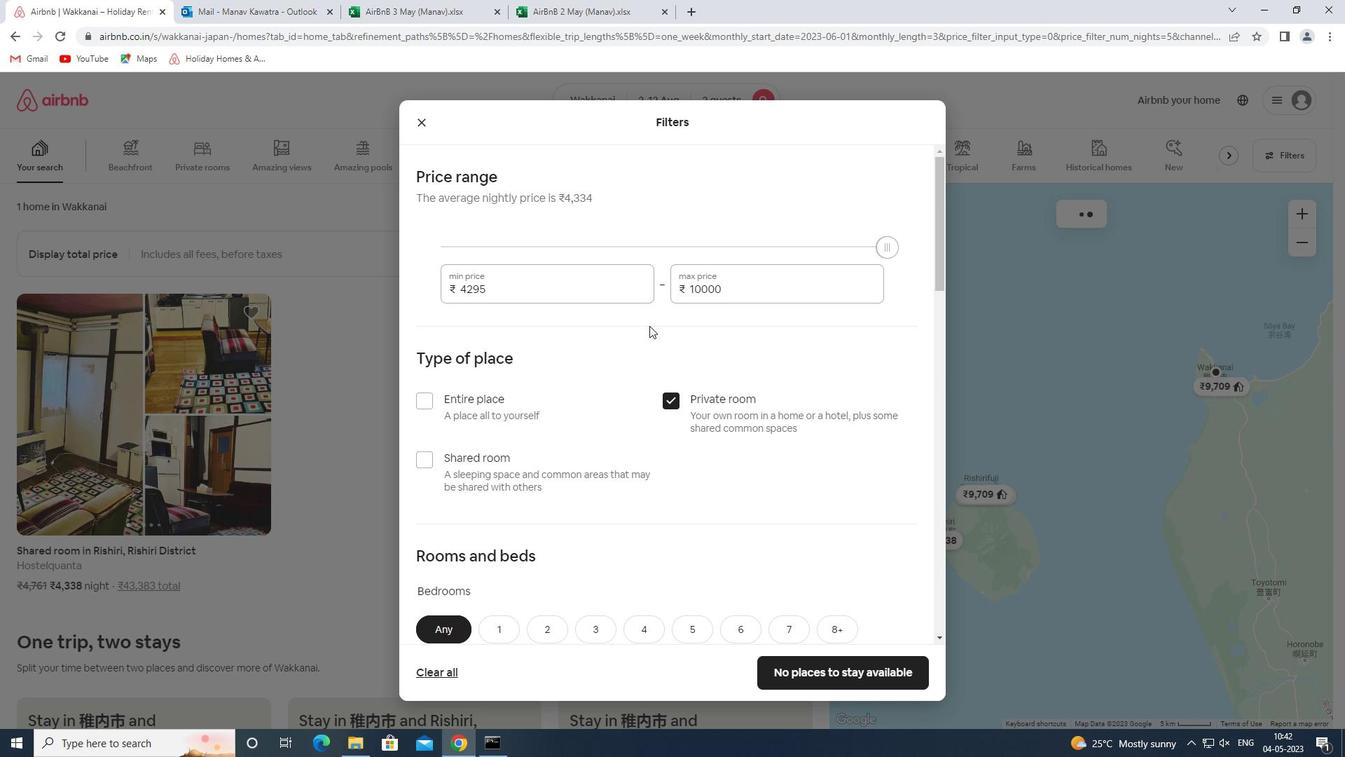 
Action: Mouse moved to (494, 210)
Screenshot: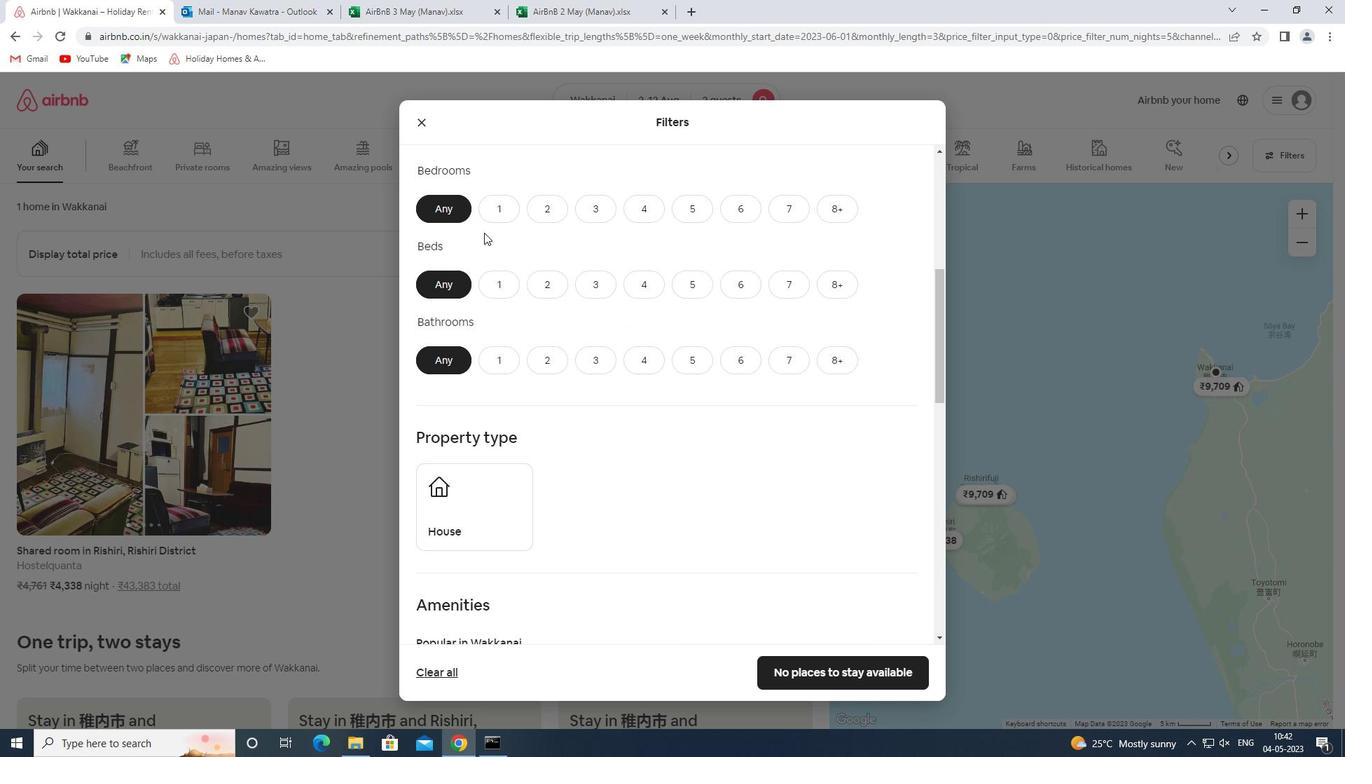 
Action: Mouse pressed left at (494, 210)
Screenshot: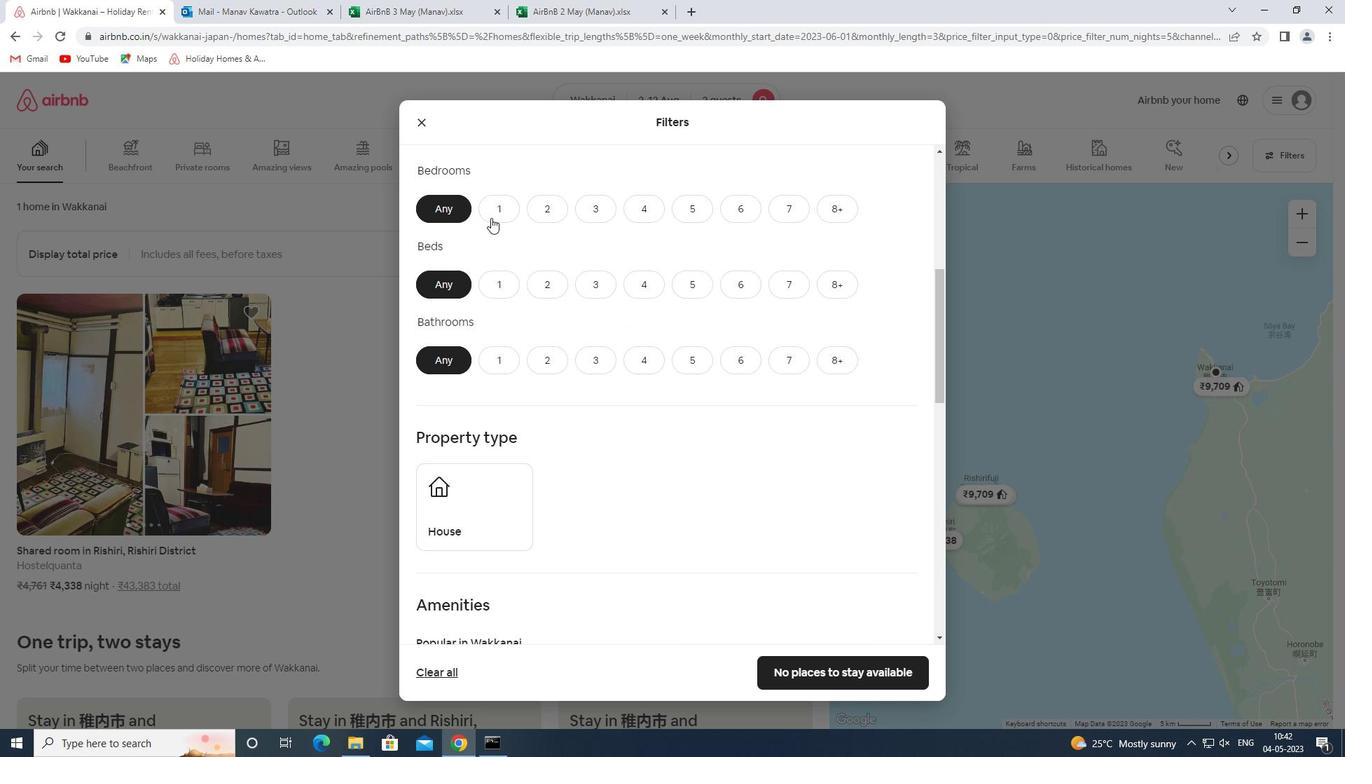 
Action: Mouse moved to (499, 285)
Screenshot: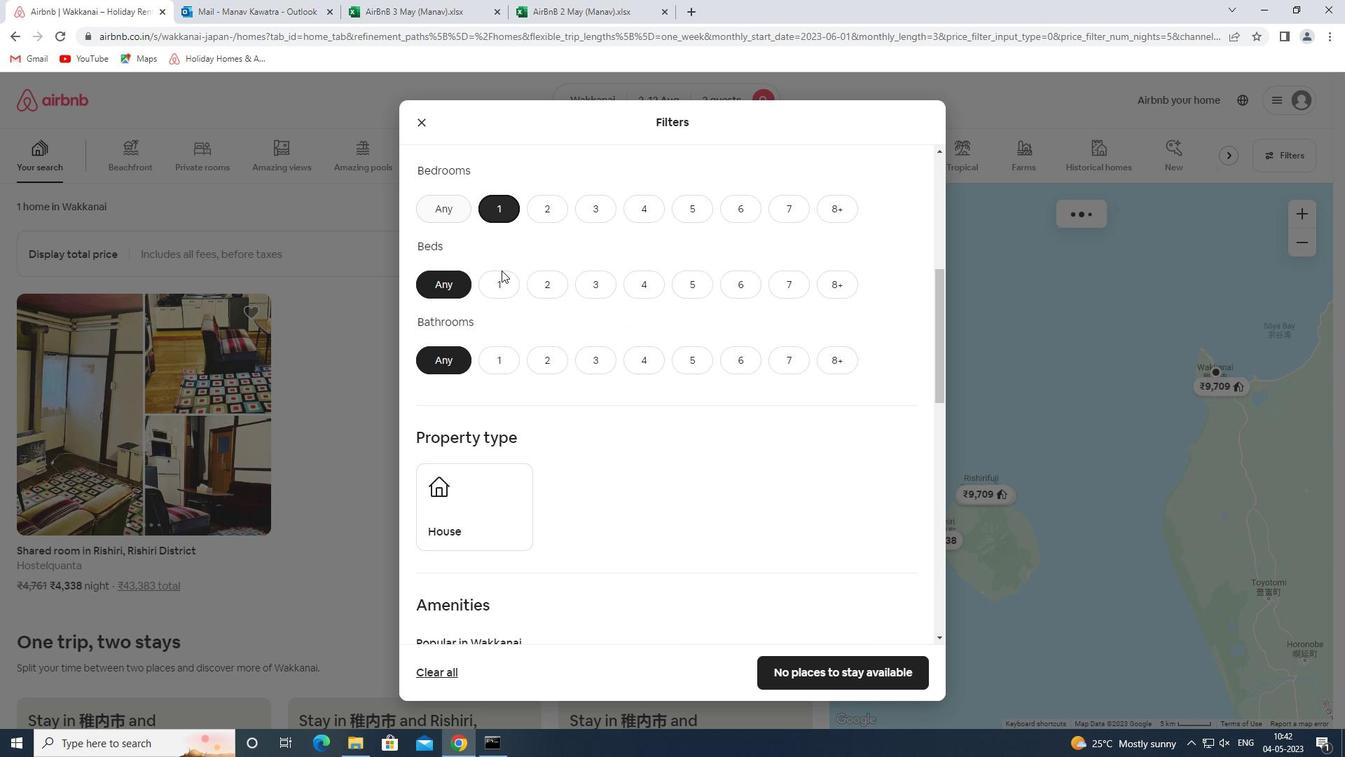 
Action: Mouse pressed left at (499, 285)
Screenshot: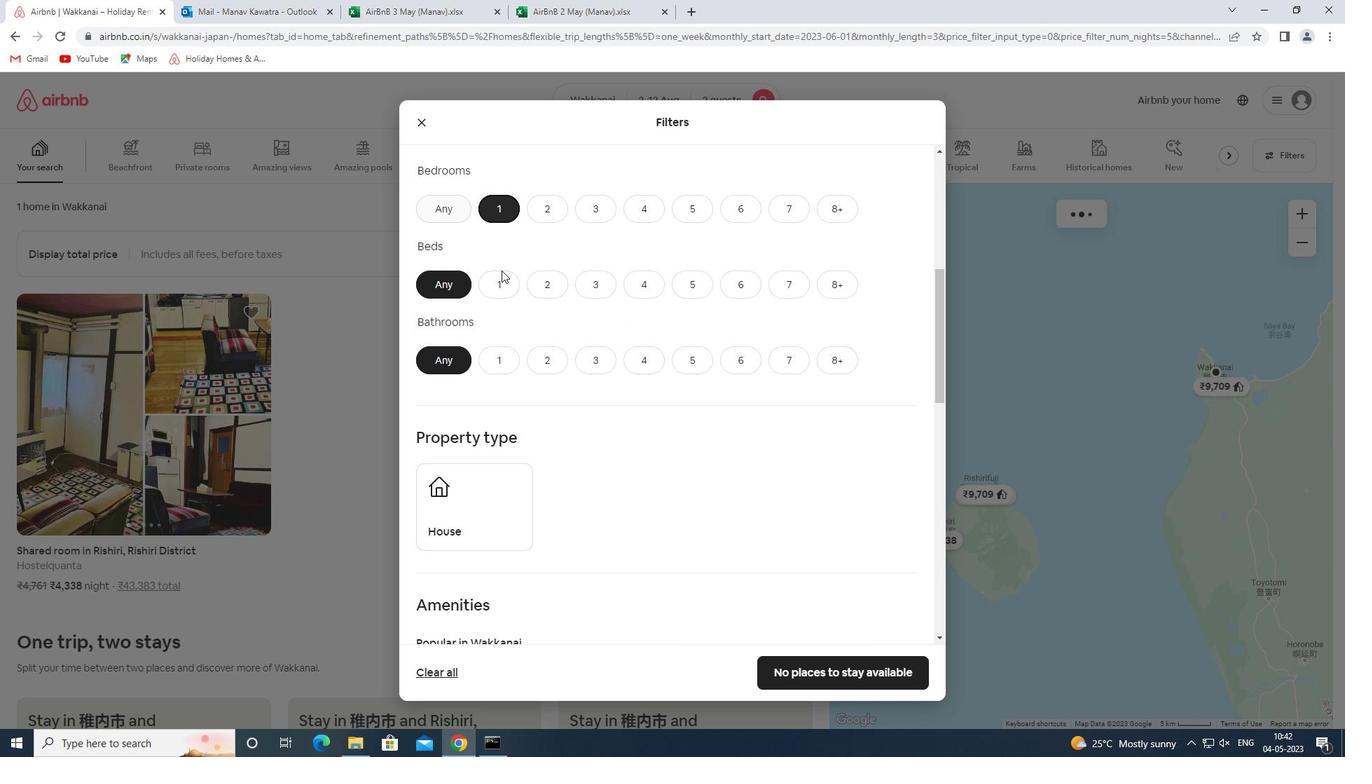 
Action: Mouse moved to (501, 349)
Screenshot: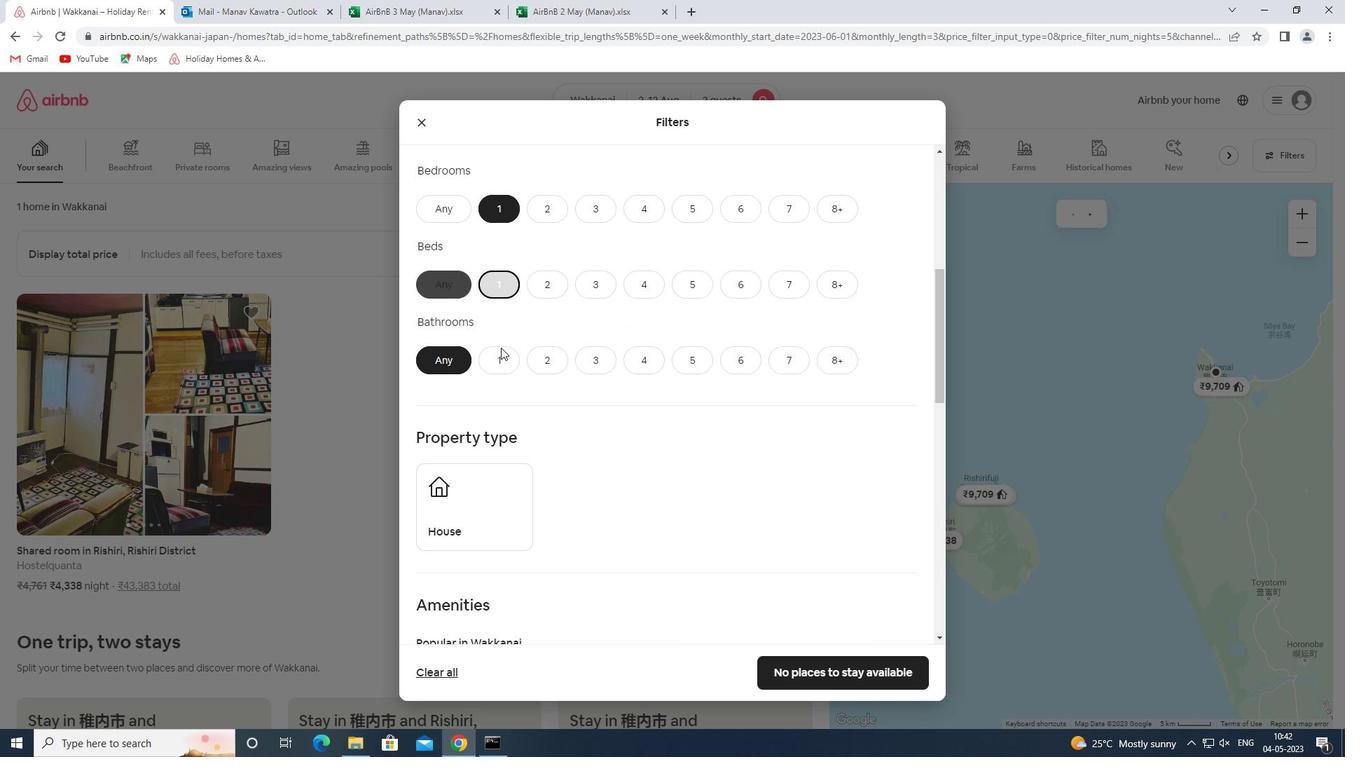 
Action: Mouse pressed left at (501, 349)
Screenshot: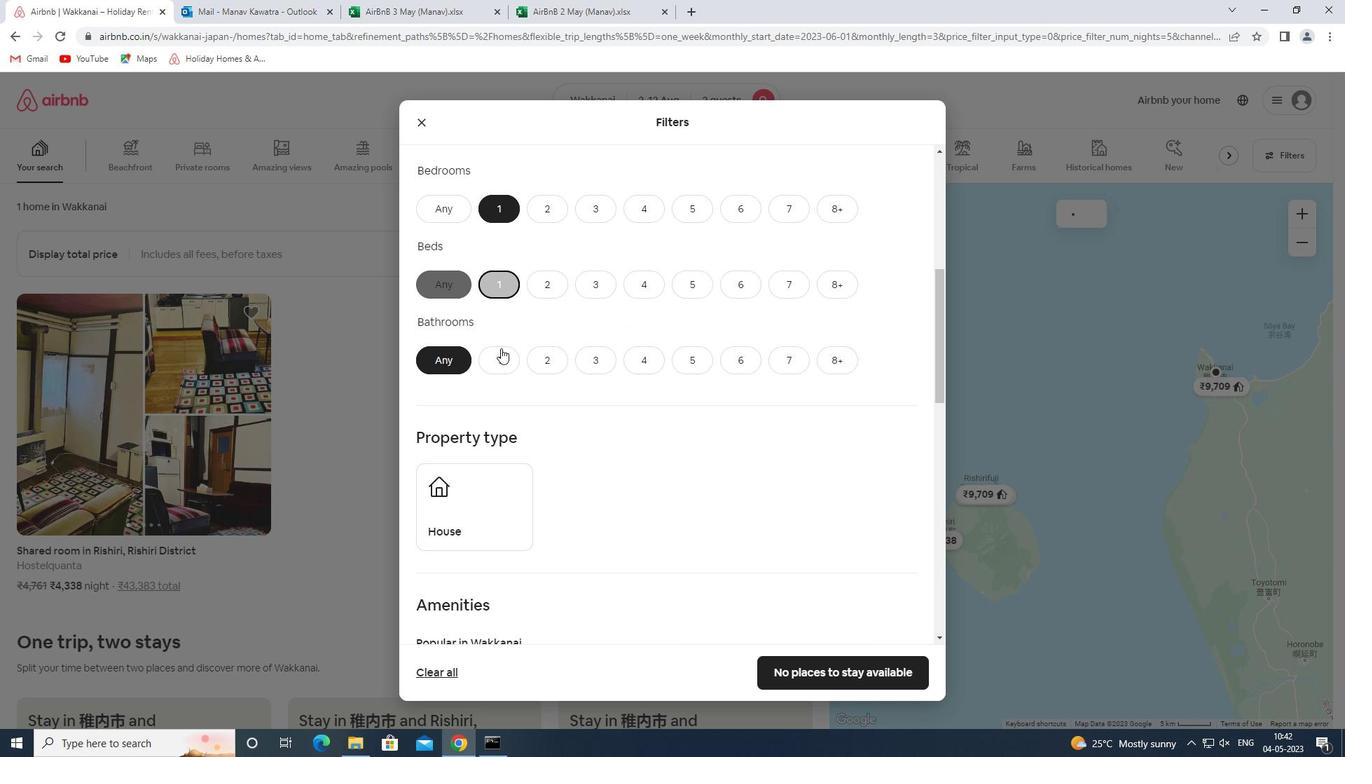 
Action: Mouse moved to (476, 512)
Screenshot: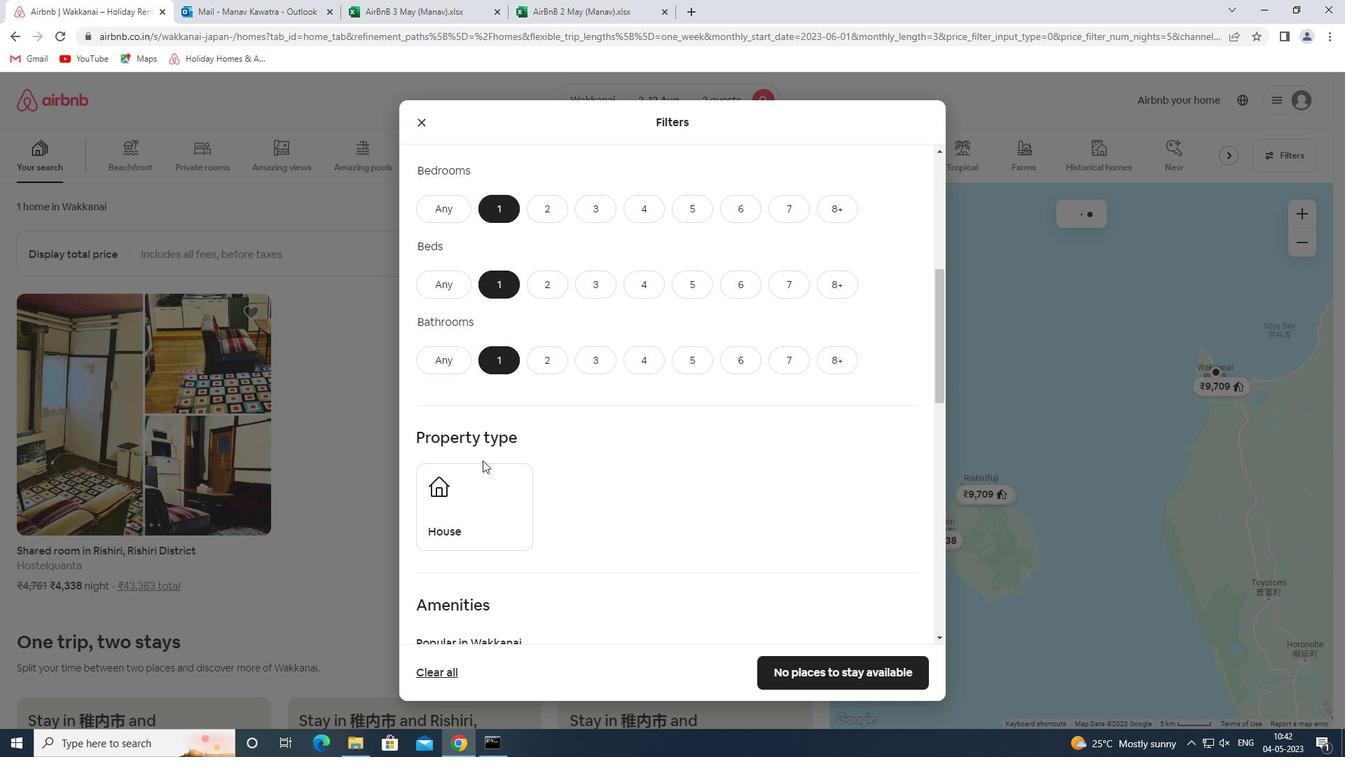 
Action: Mouse pressed left at (476, 512)
Screenshot: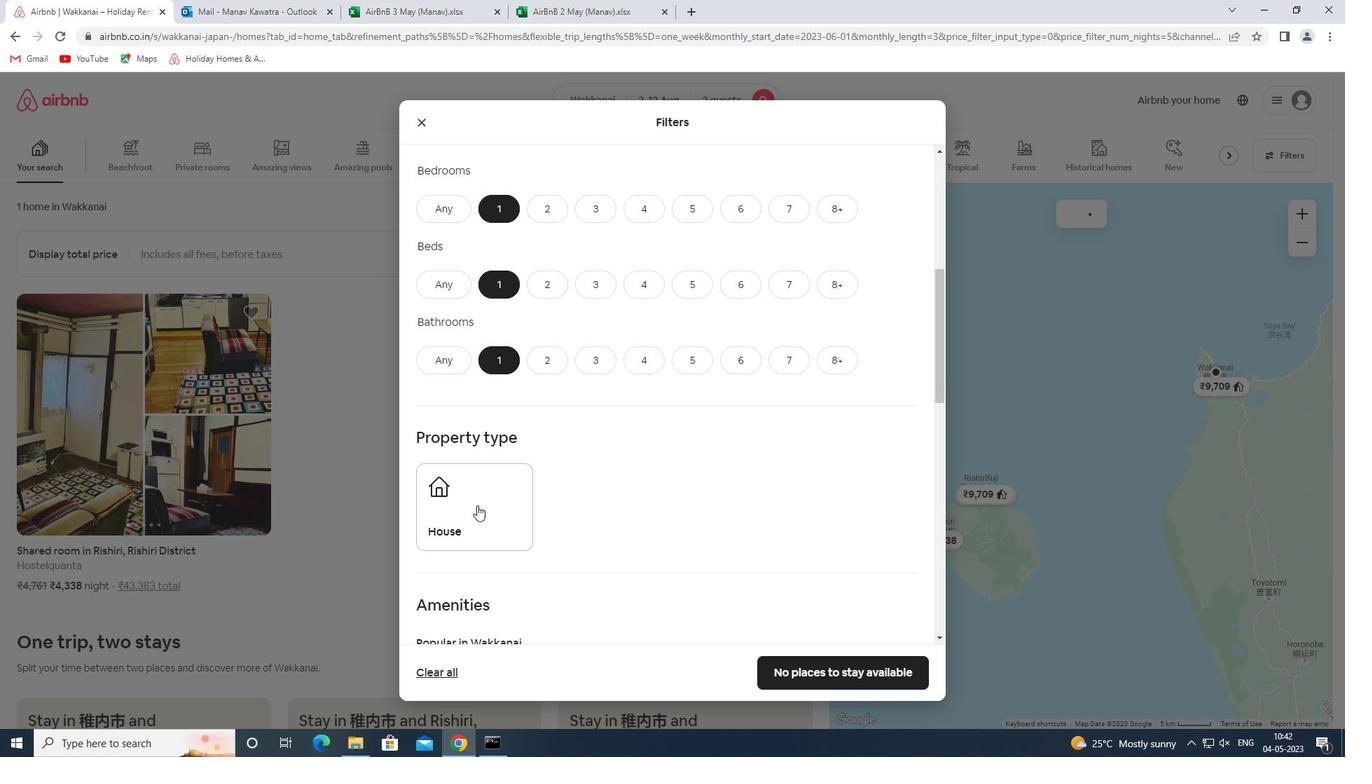
Action: Mouse moved to (568, 422)
Screenshot: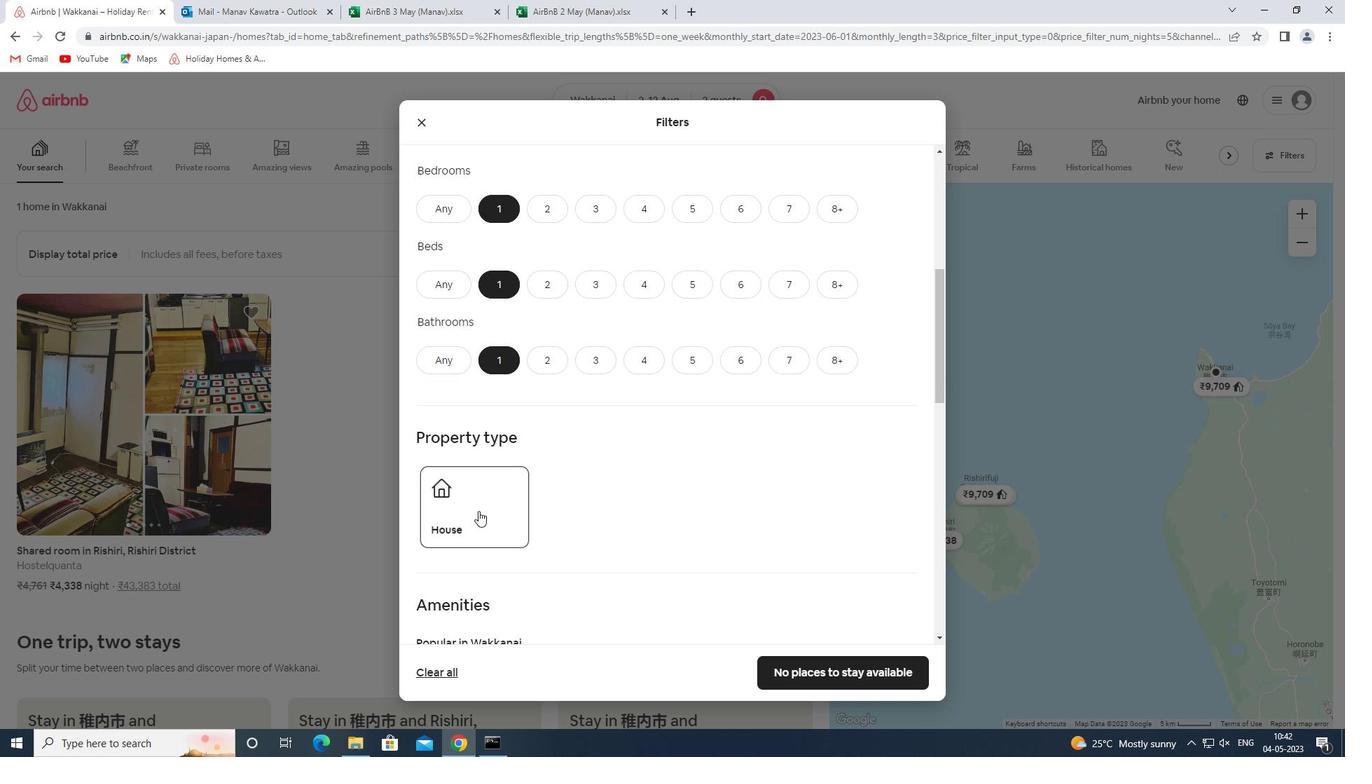 
Action: Mouse scrolled (568, 421) with delta (0, 0)
Screenshot: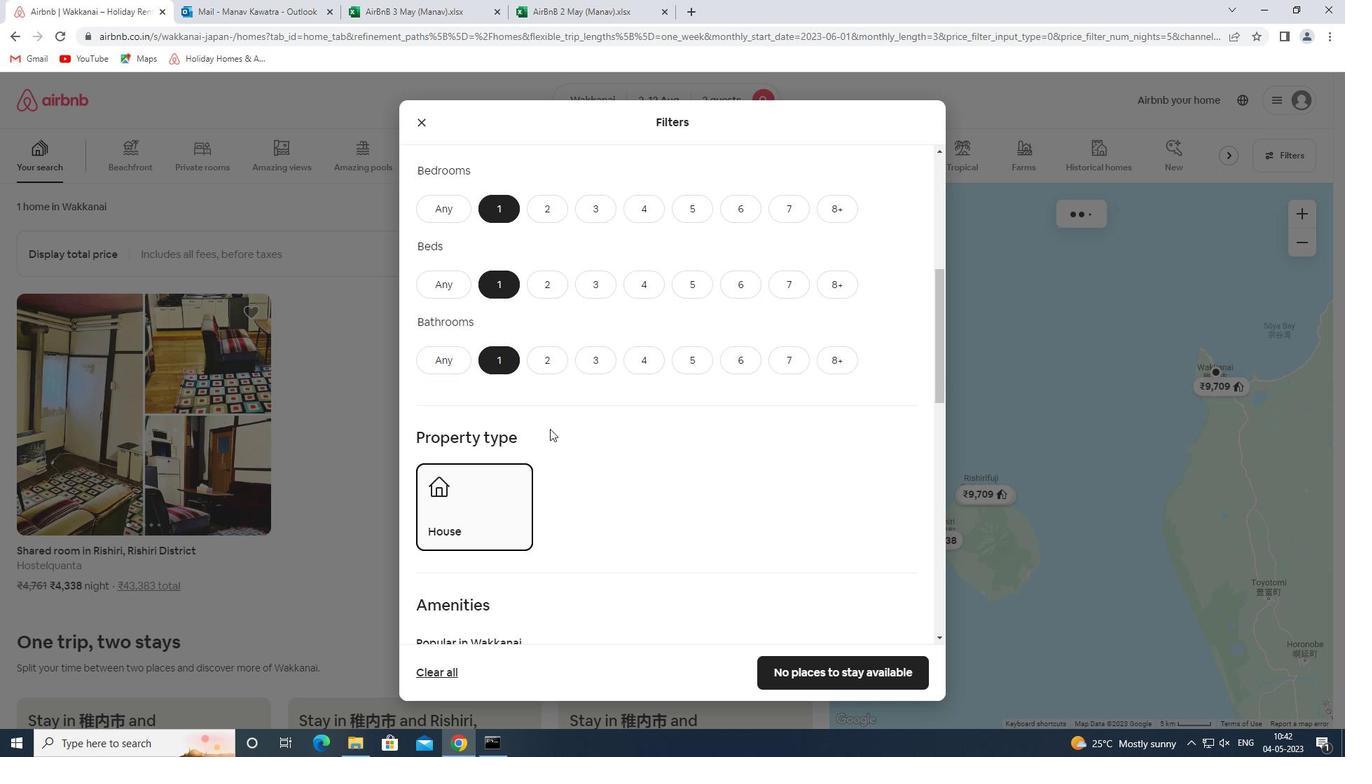 
Action: Mouse scrolled (568, 421) with delta (0, 0)
Screenshot: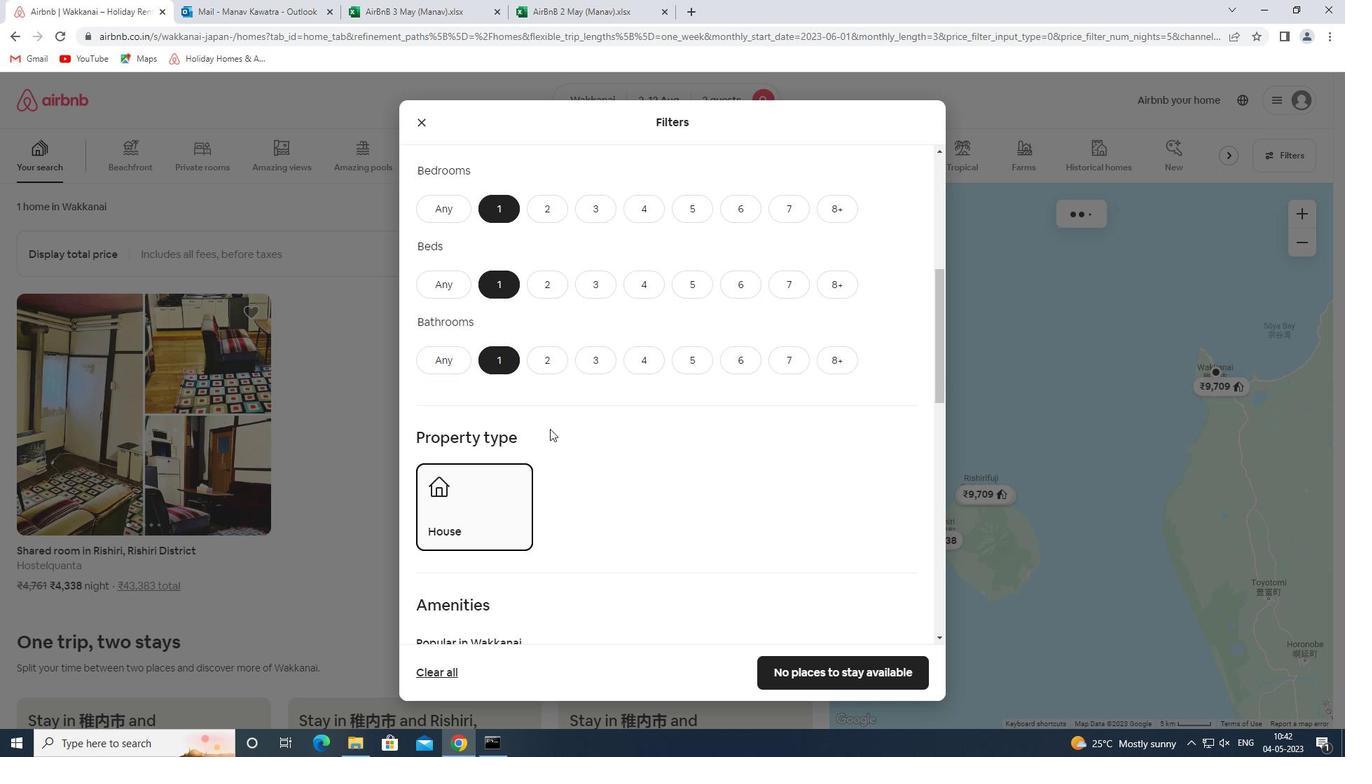 
Action: Mouse scrolled (568, 421) with delta (0, 0)
Screenshot: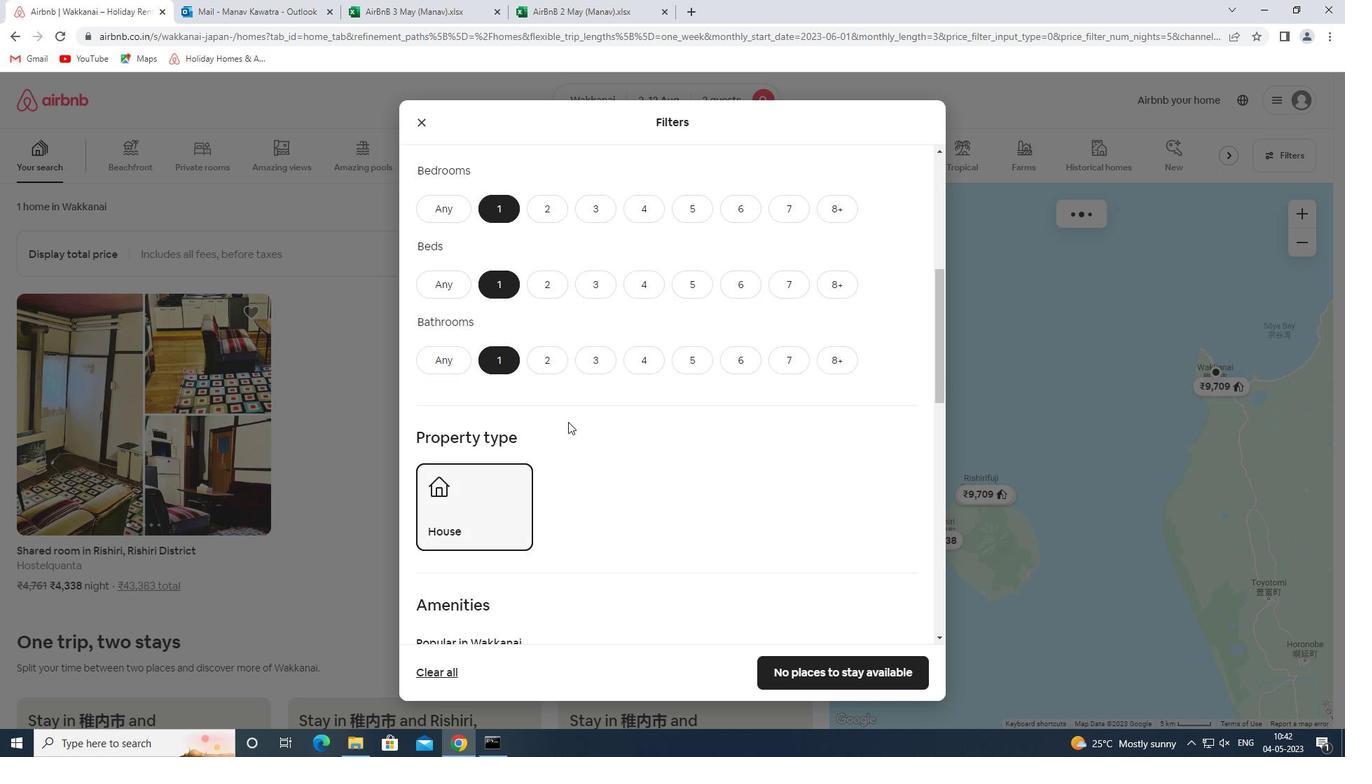 
Action: Mouse scrolled (568, 421) with delta (0, 0)
Screenshot: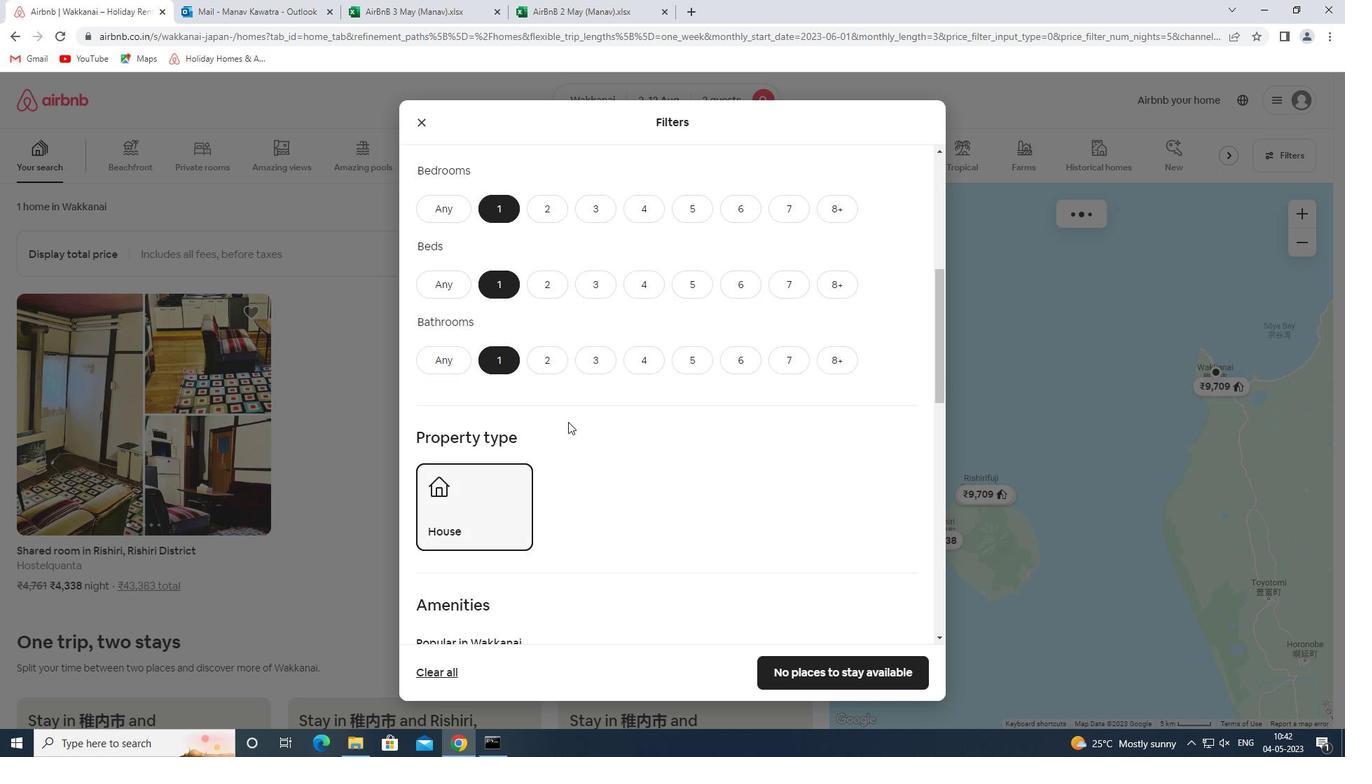 
Action: Mouse scrolled (568, 421) with delta (0, 0)
Screenshot: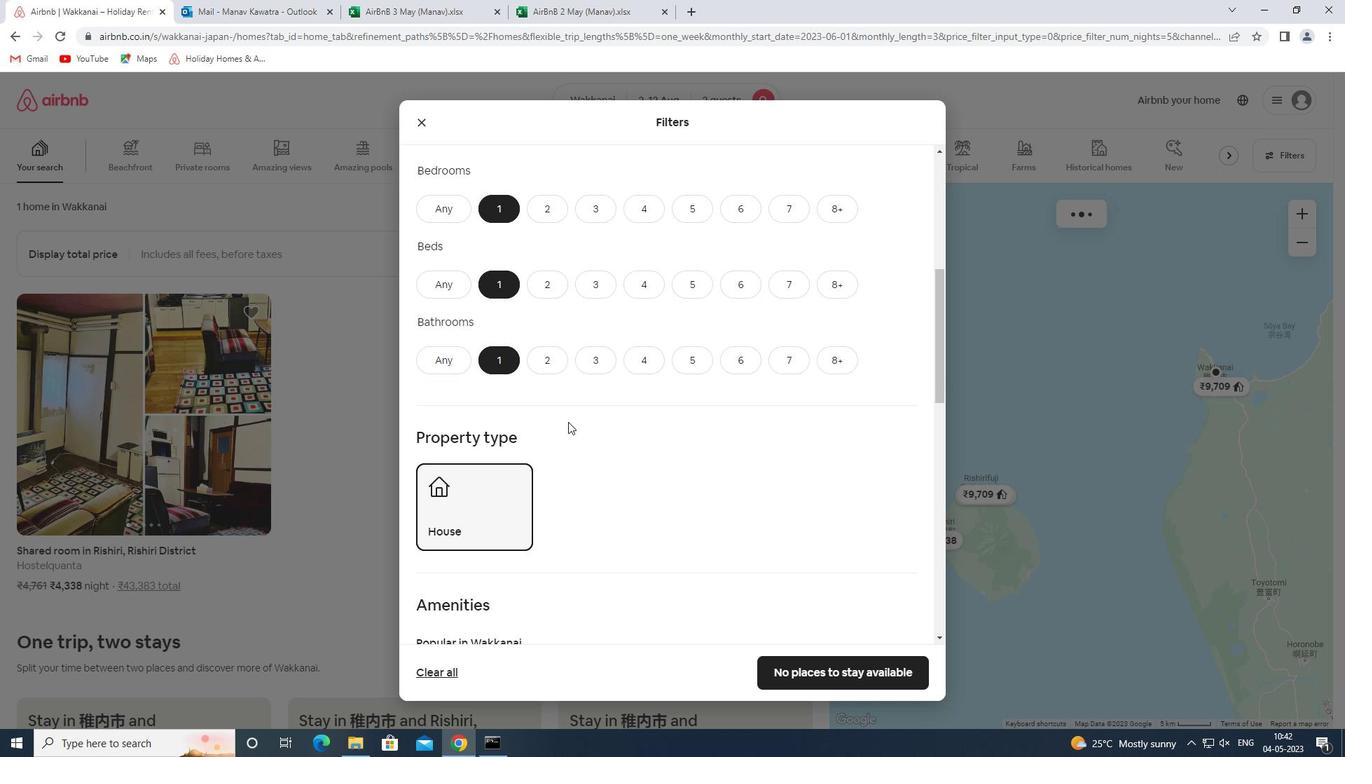 
Action: Mouse scrolled (568, 421) with delta (0, 0)
Screenshot: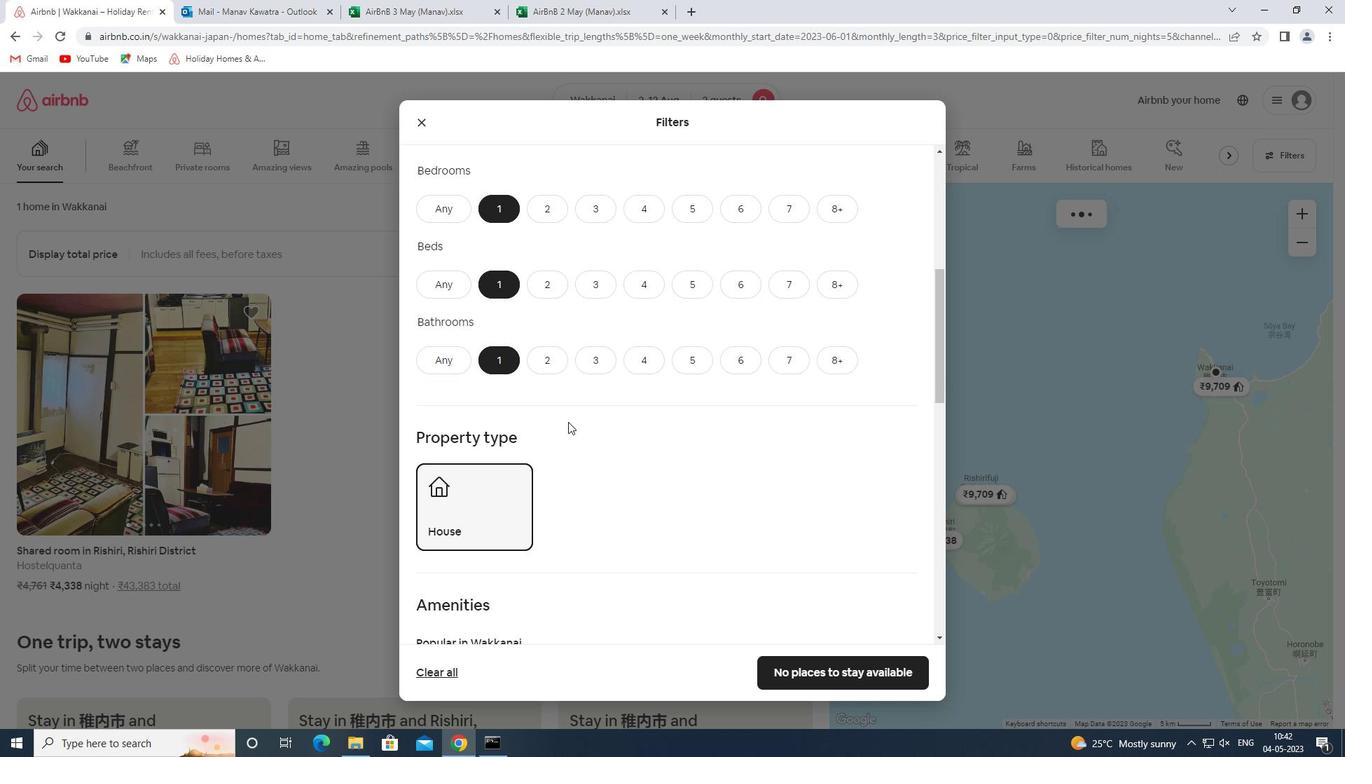 
Action: Mouse scrolled (568, 421) with delta (0, 0)
Screenshot: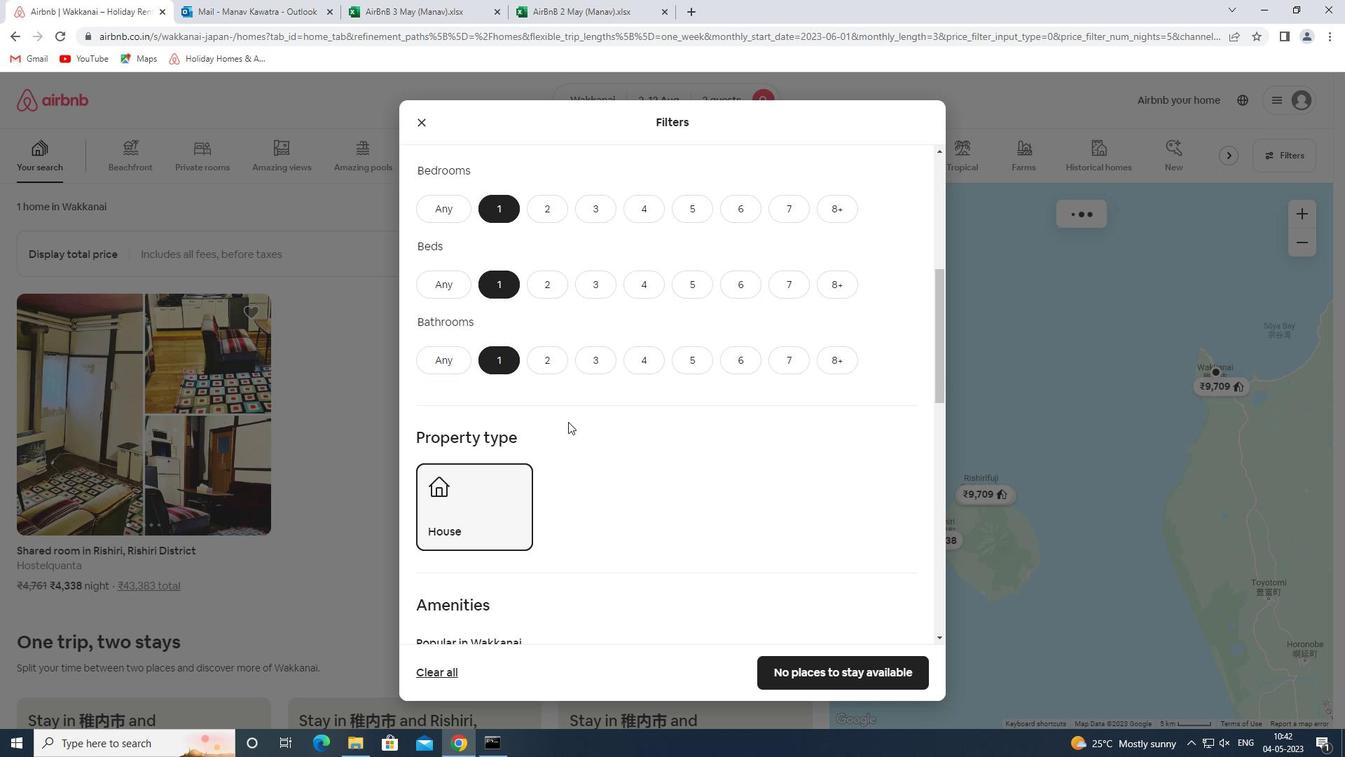 
Action: Mouse scrolled (568, 421) with delta (0, 0)
Screenshot: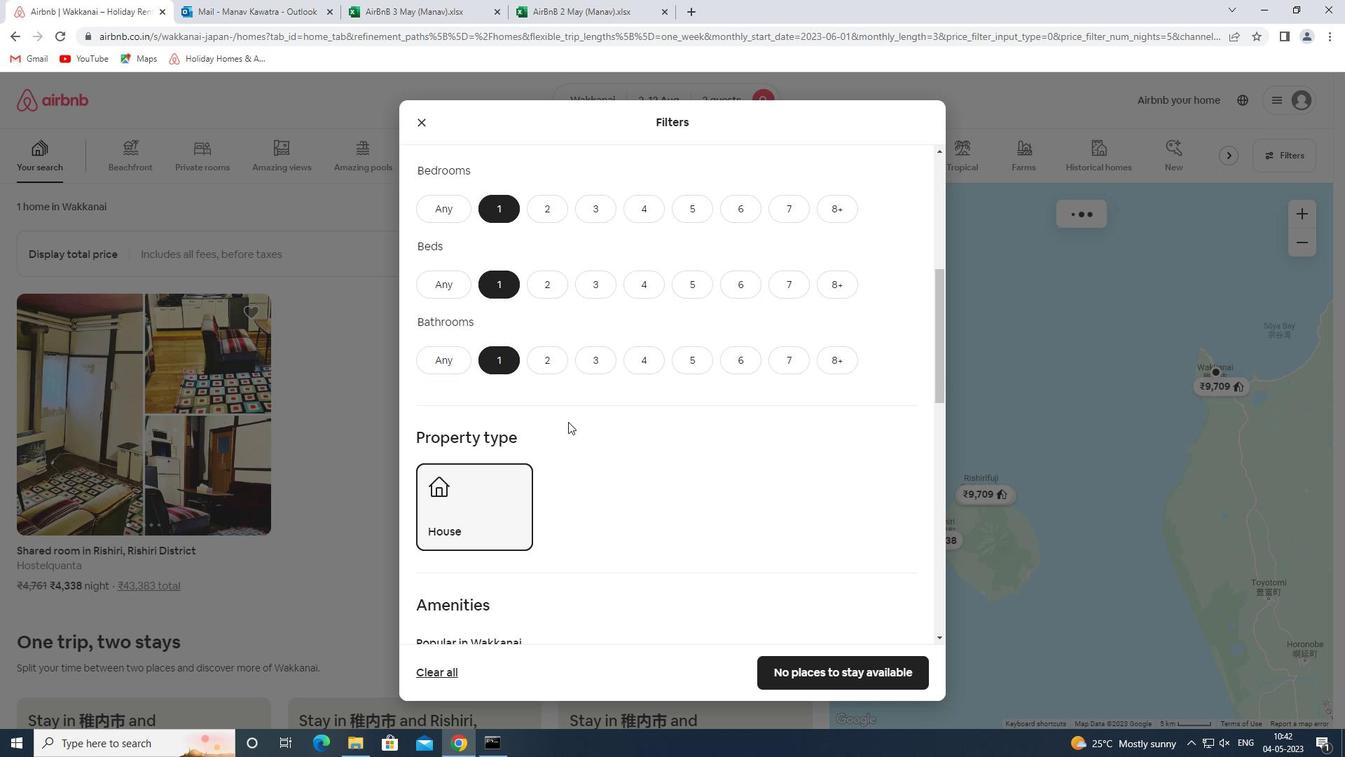 
Action: Mouse moved to (883, 368)
Screenshot: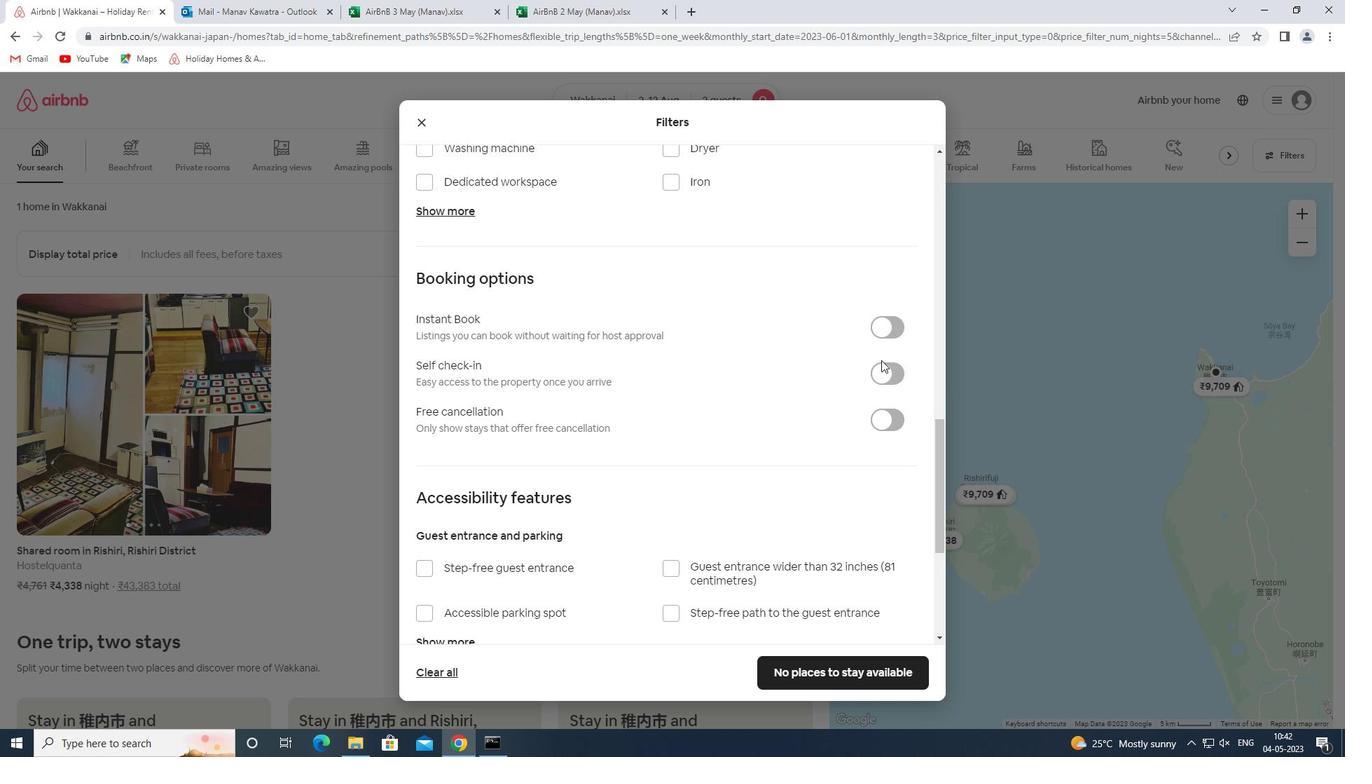 
Action: Mouse pressed left at (883, 368)
Screenshot: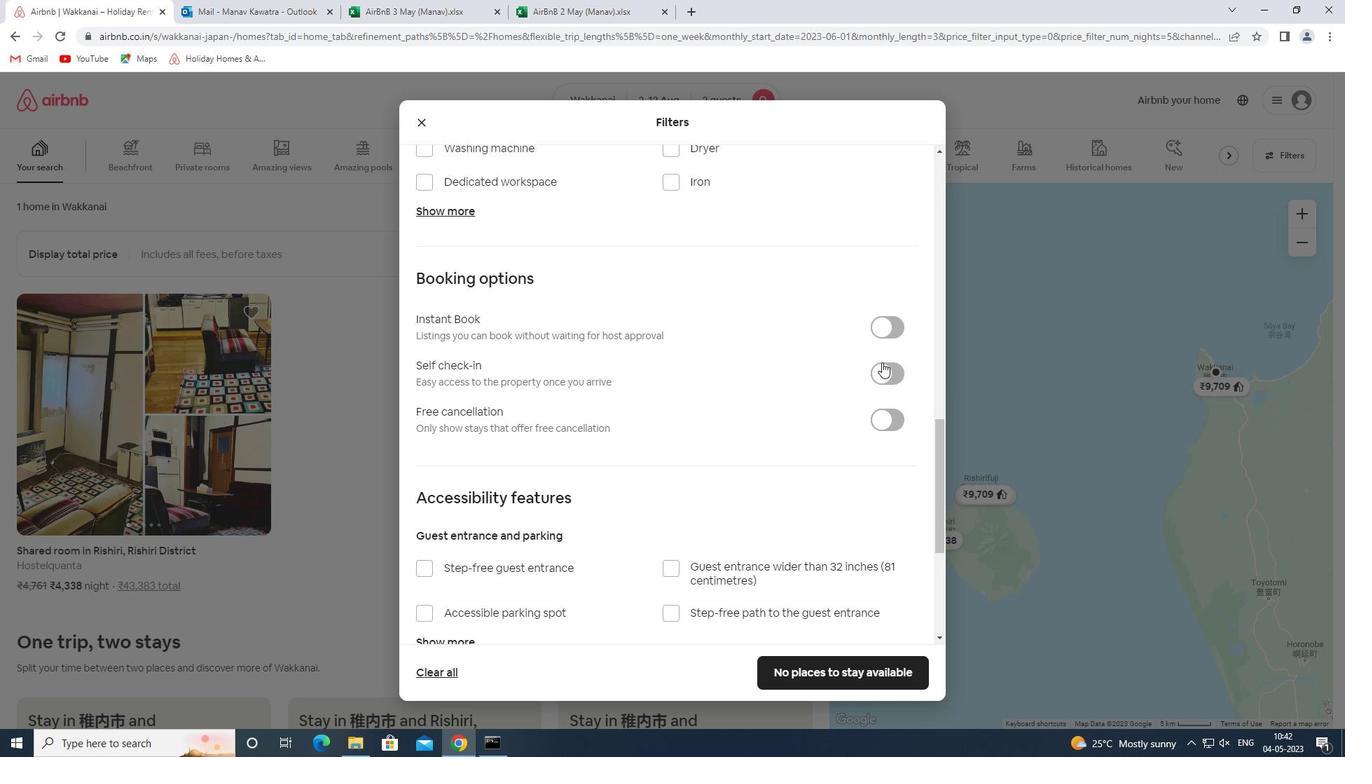 
Action: Mouse moved to (699, 367)
Screenshot: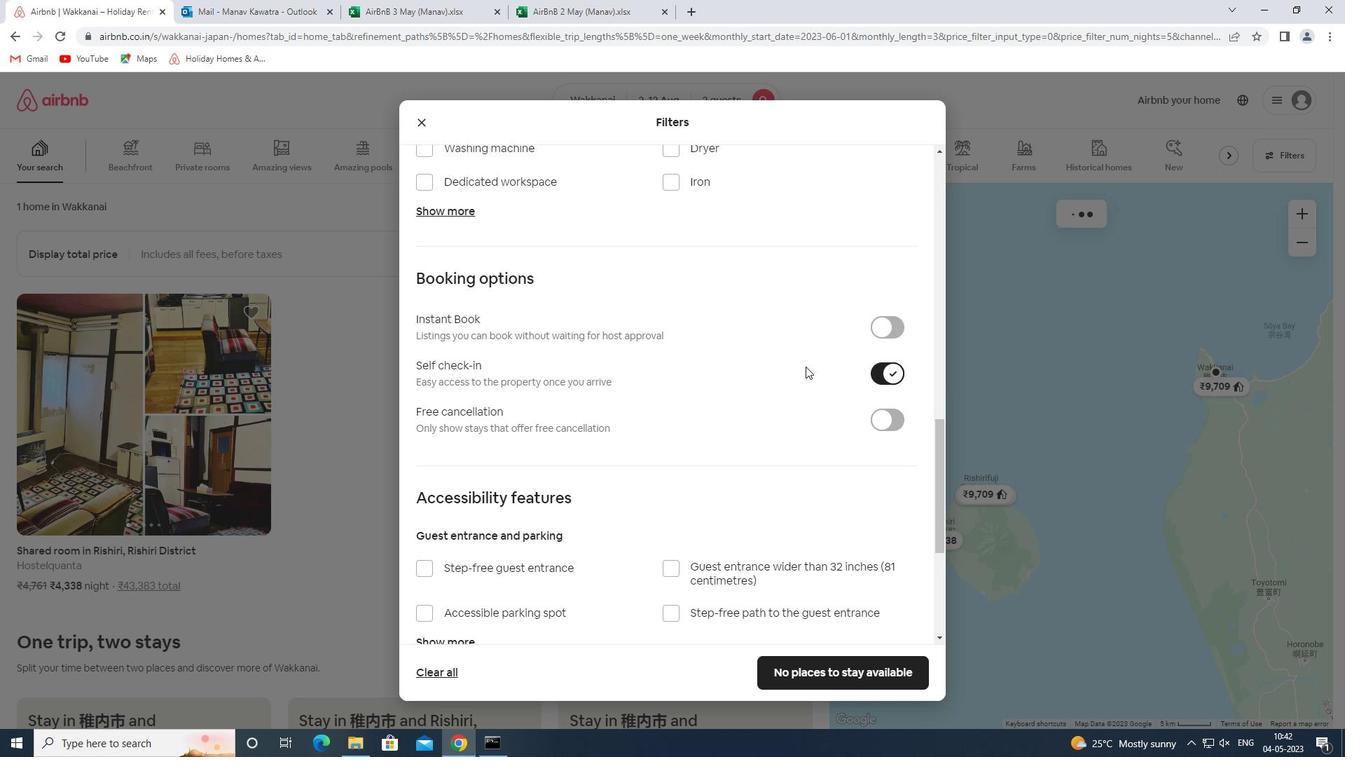 
Action: Mouse scrolled (699, 366) with delta (0, 0)
Screenshot: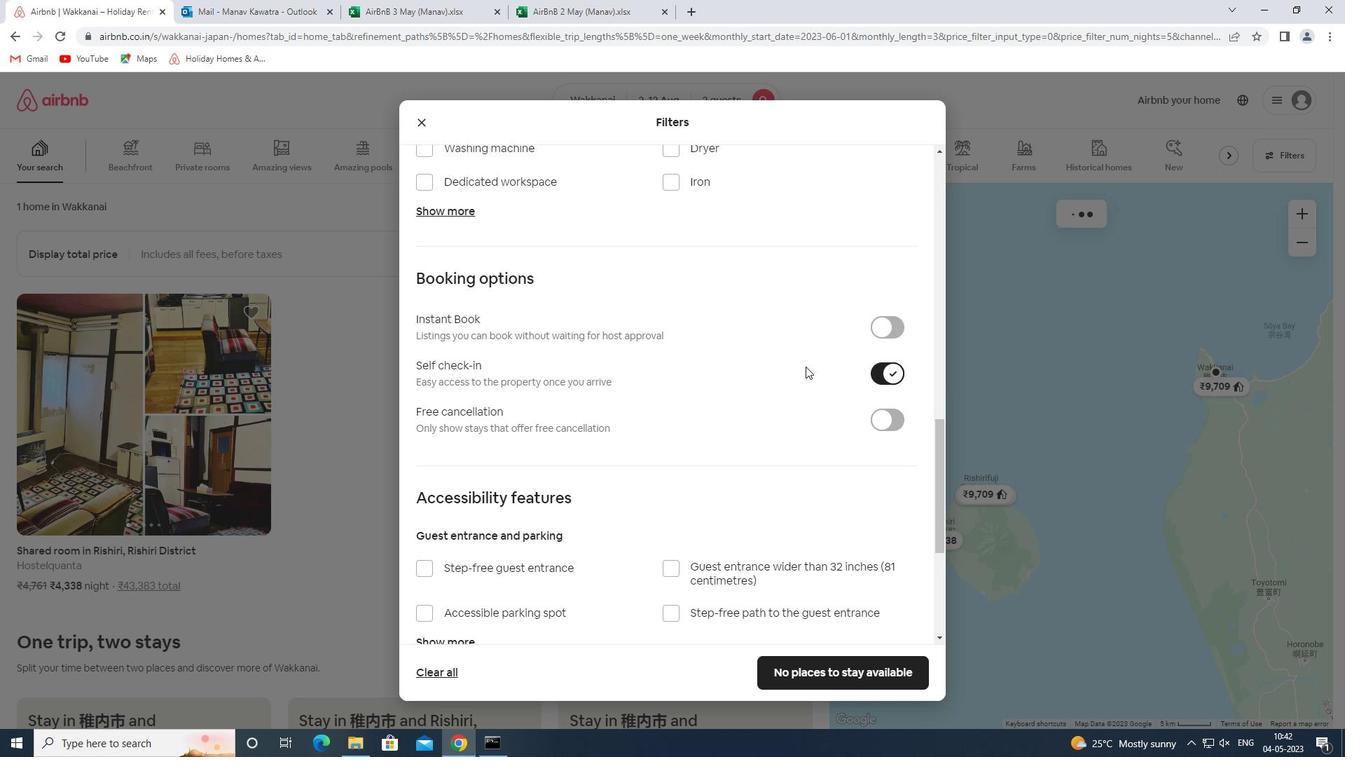 
Action: Mouse moved to (699, 367)
Screenshot: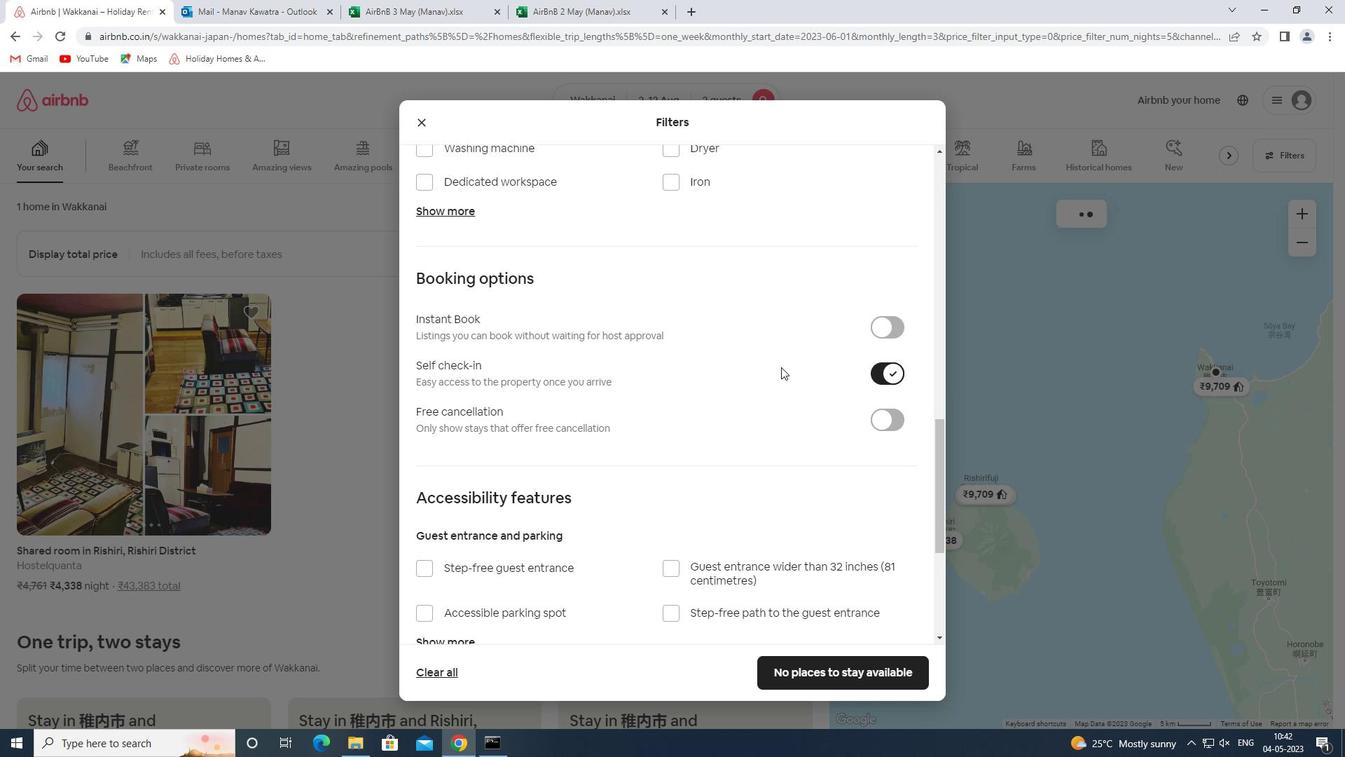 
Action: Mouse scrolled (699, 366) with delta (0, 0)
Screenshot: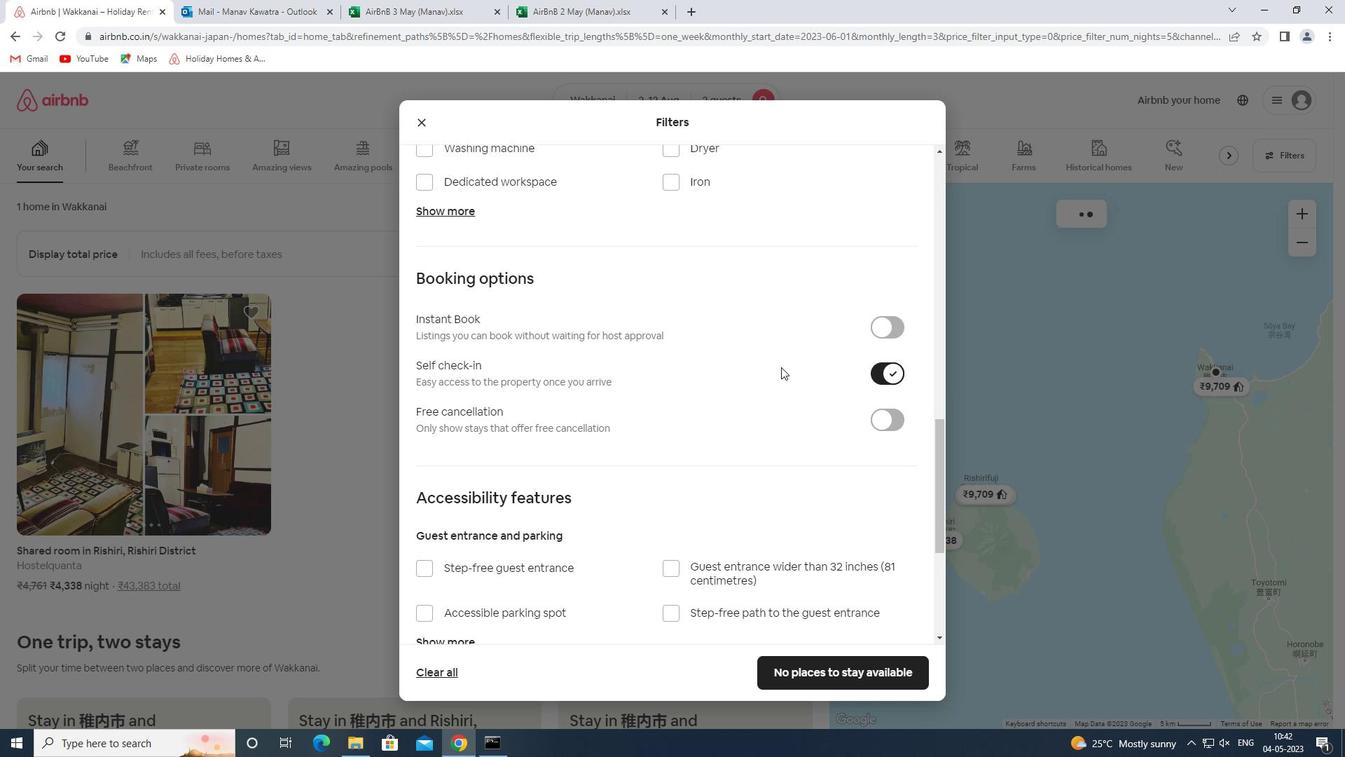 
Action: Mouse moved to (697, 368)
Screenshot: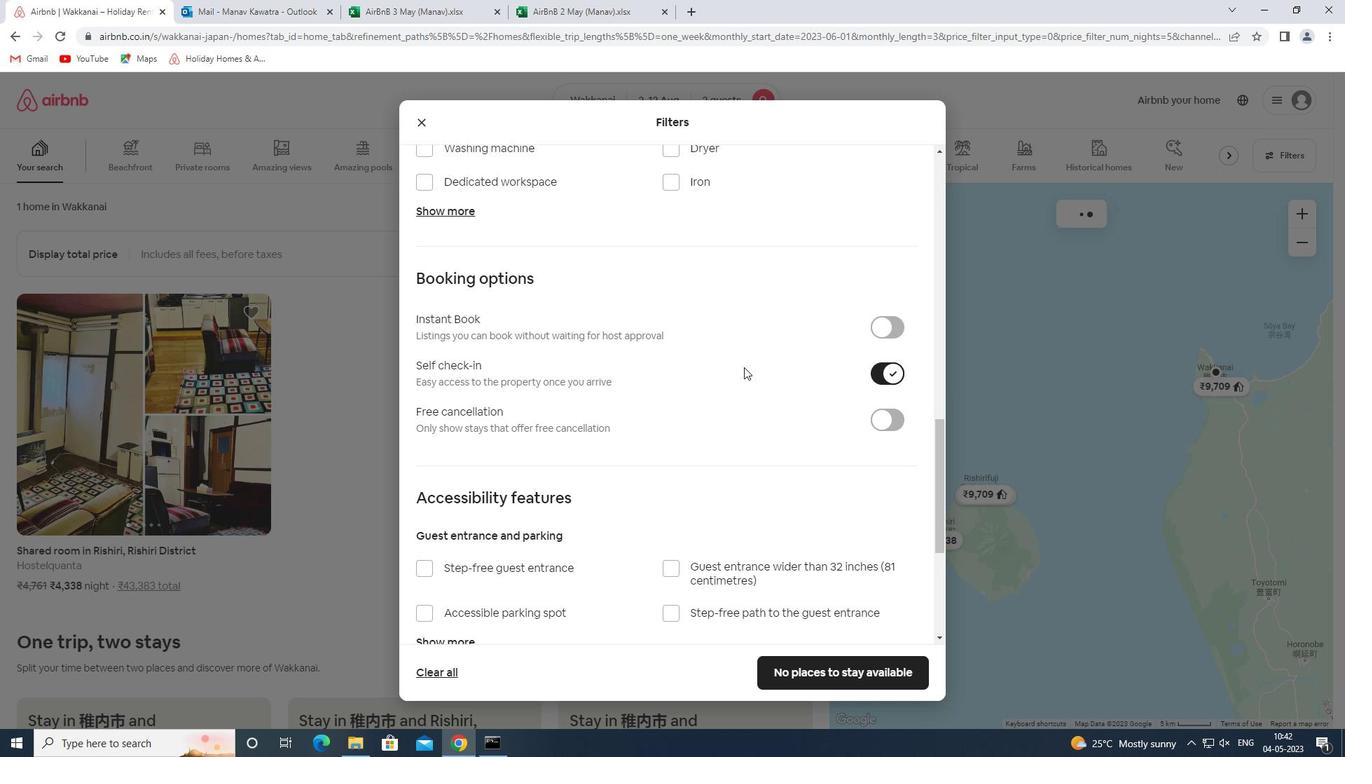 
Action: Mouse scrolled (697, 367) with delta (0, 0)
Screenshot: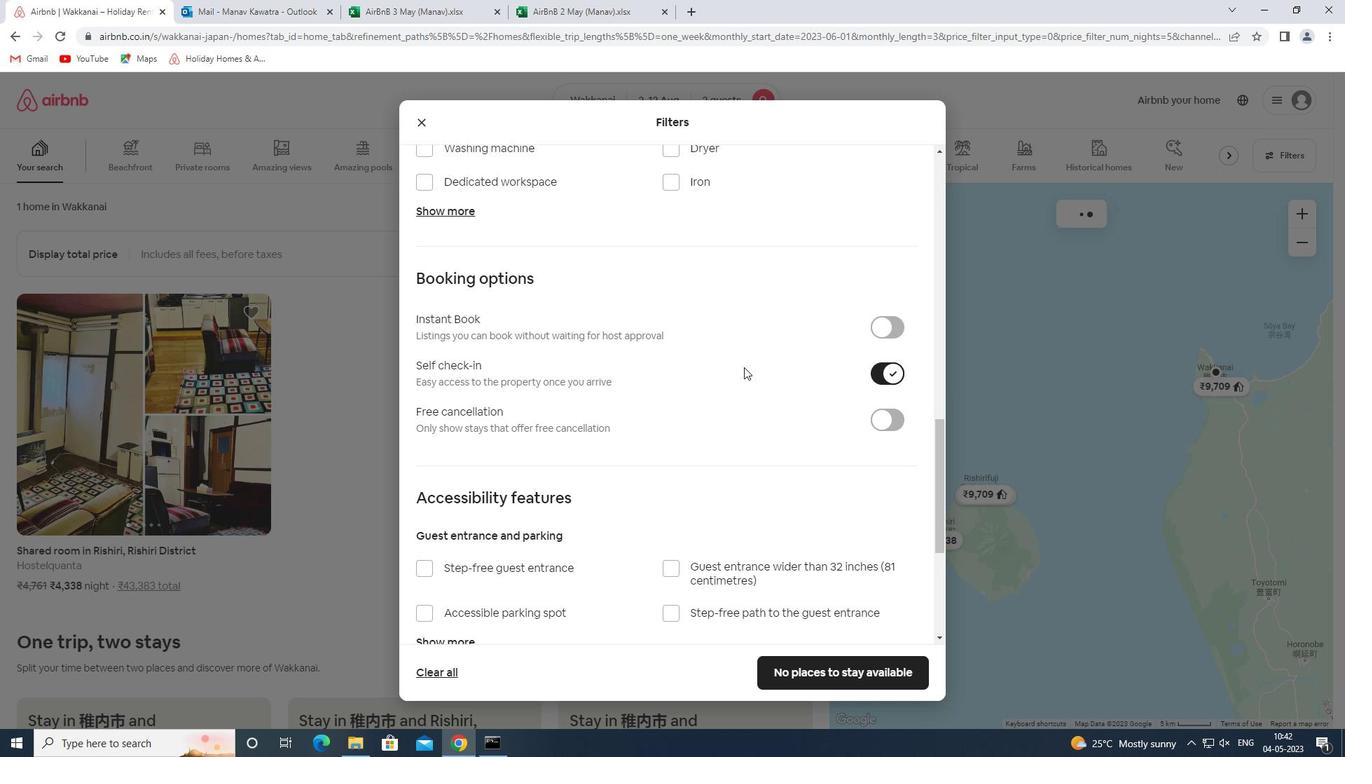 
Action: Mouse scrolled (697, 367) with delta (0, 0)
Screenshot: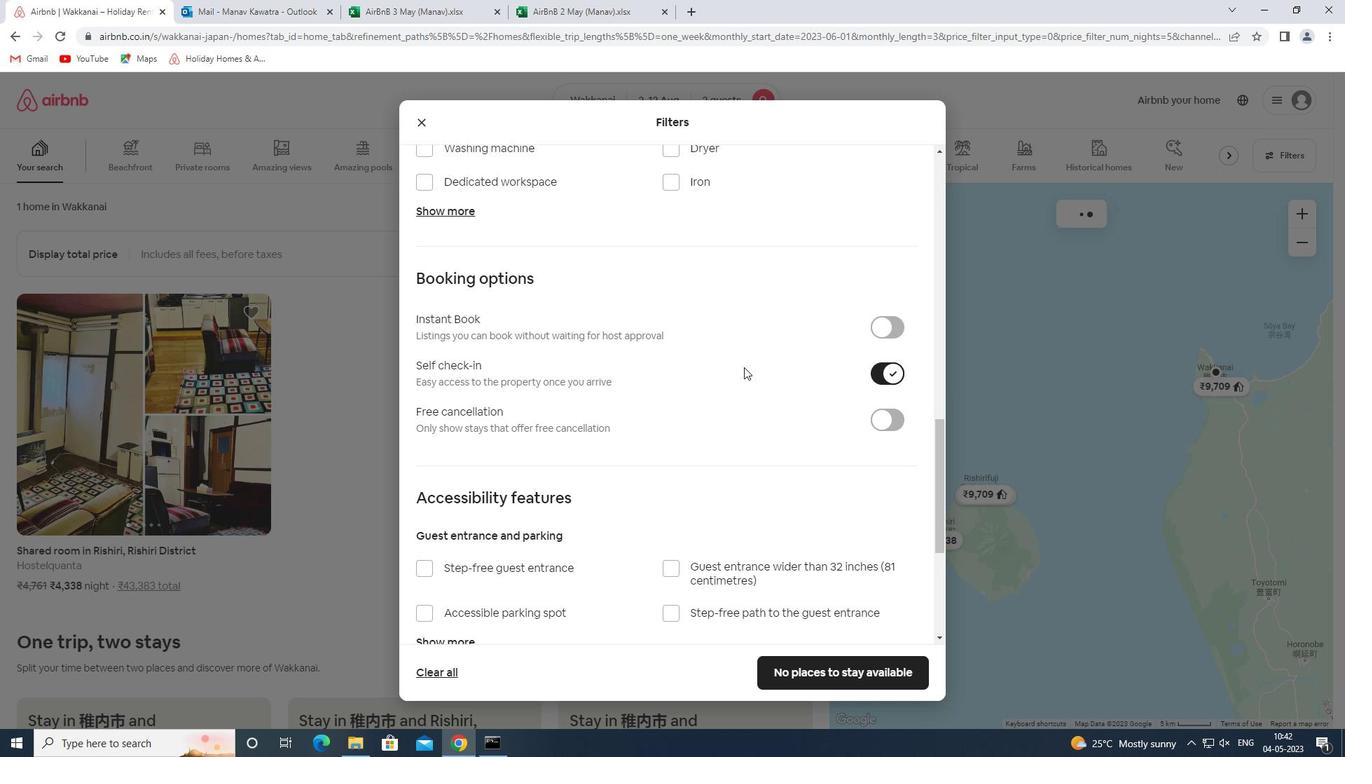
Action: Mouse moved to (696, 368)
Screenshot: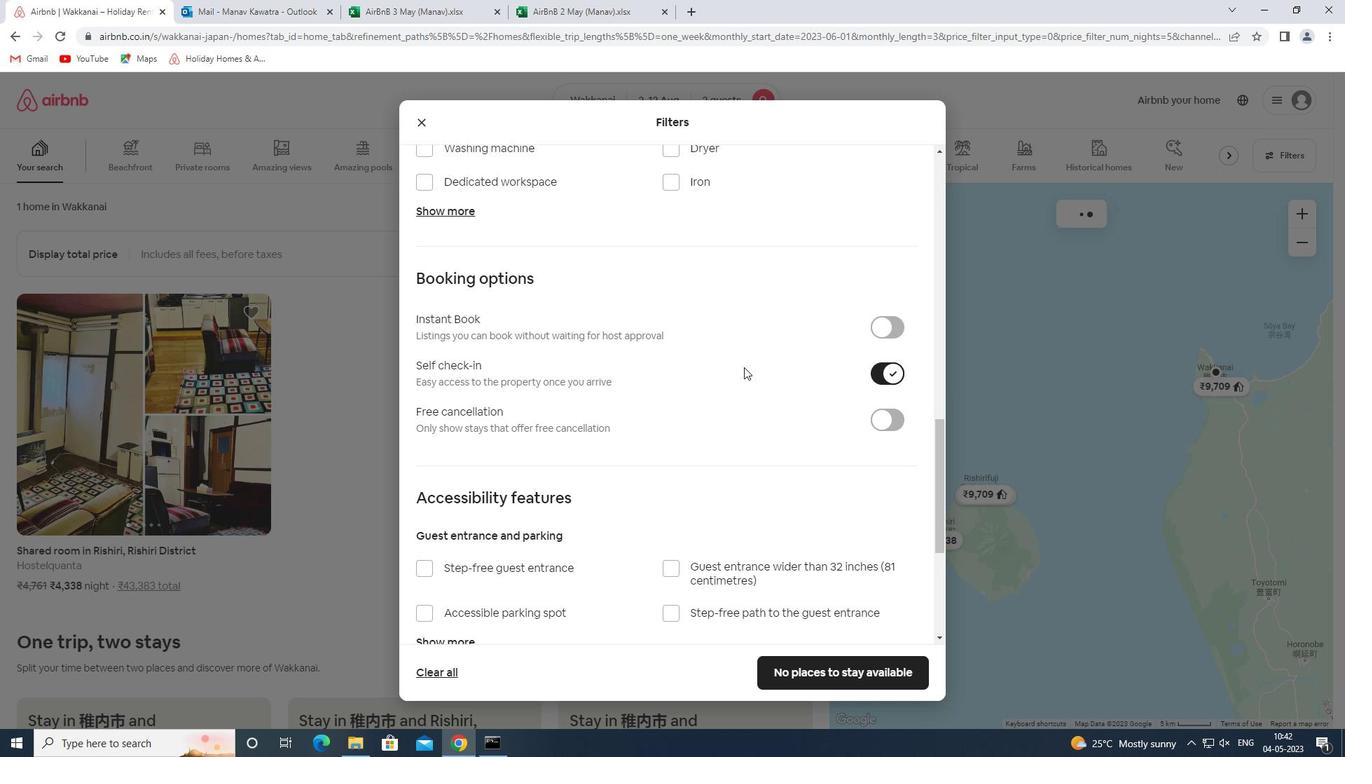 
Action: Mouse scrolled (696, 368) with delta (0, 0)
Screenshot: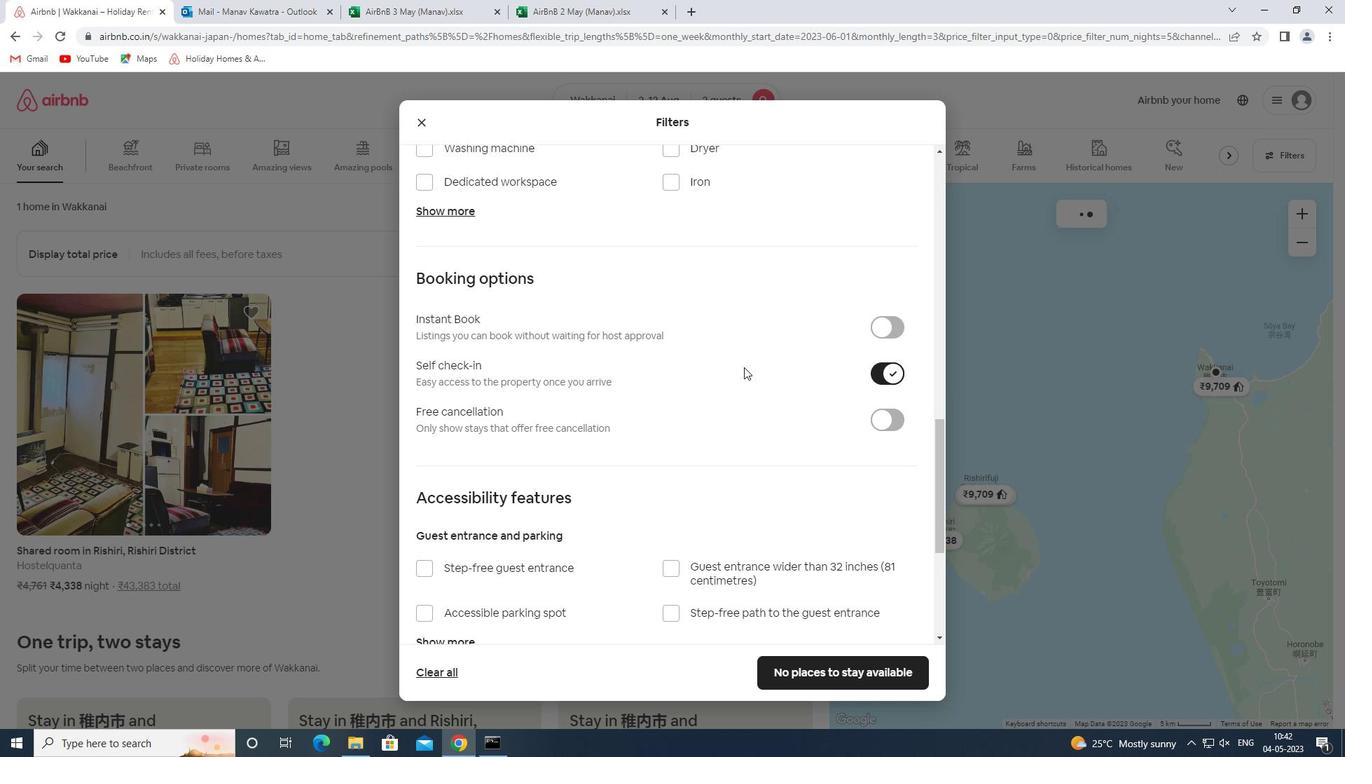 
Action: Mouse scrolled (696, 368) with delta (0, 0)
Screenshot: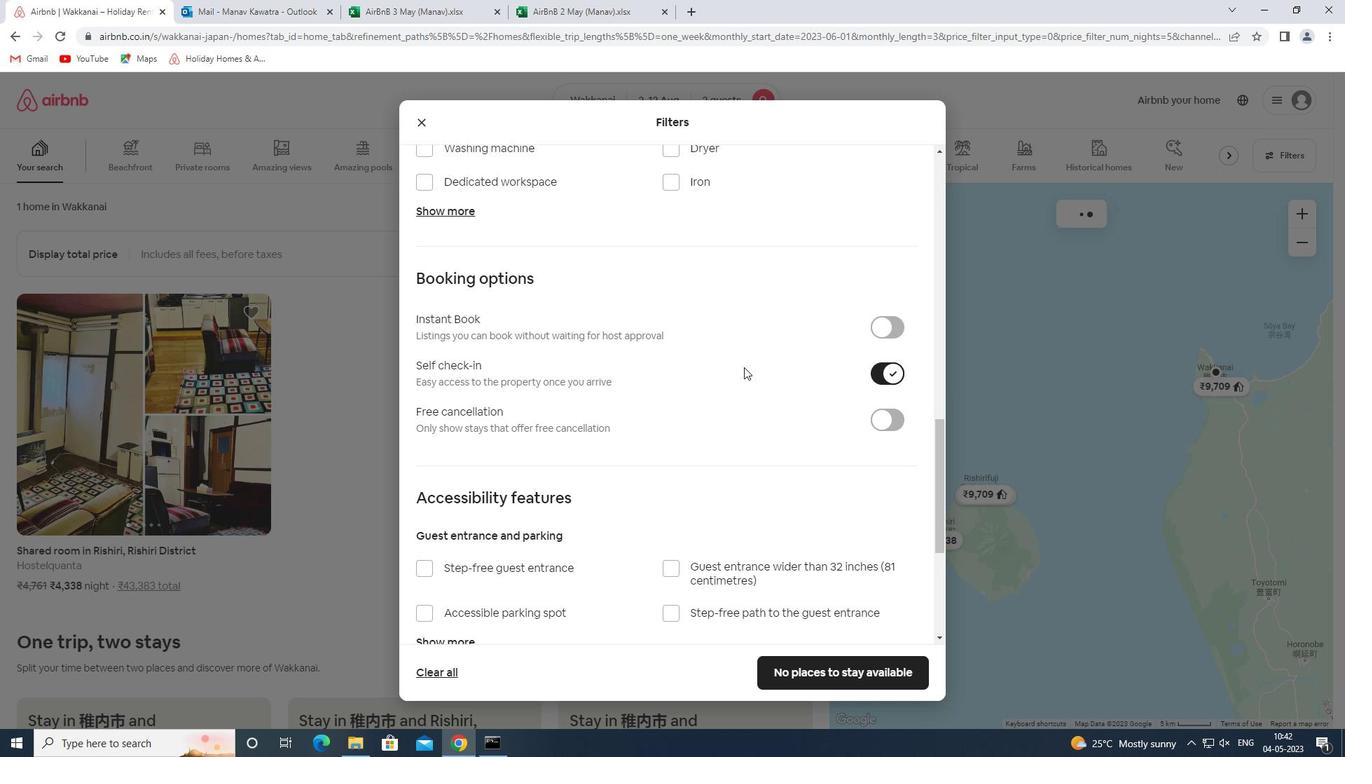 
Action: Mouse scrolled (696, 368) with delta (0, 0)
Screenshot: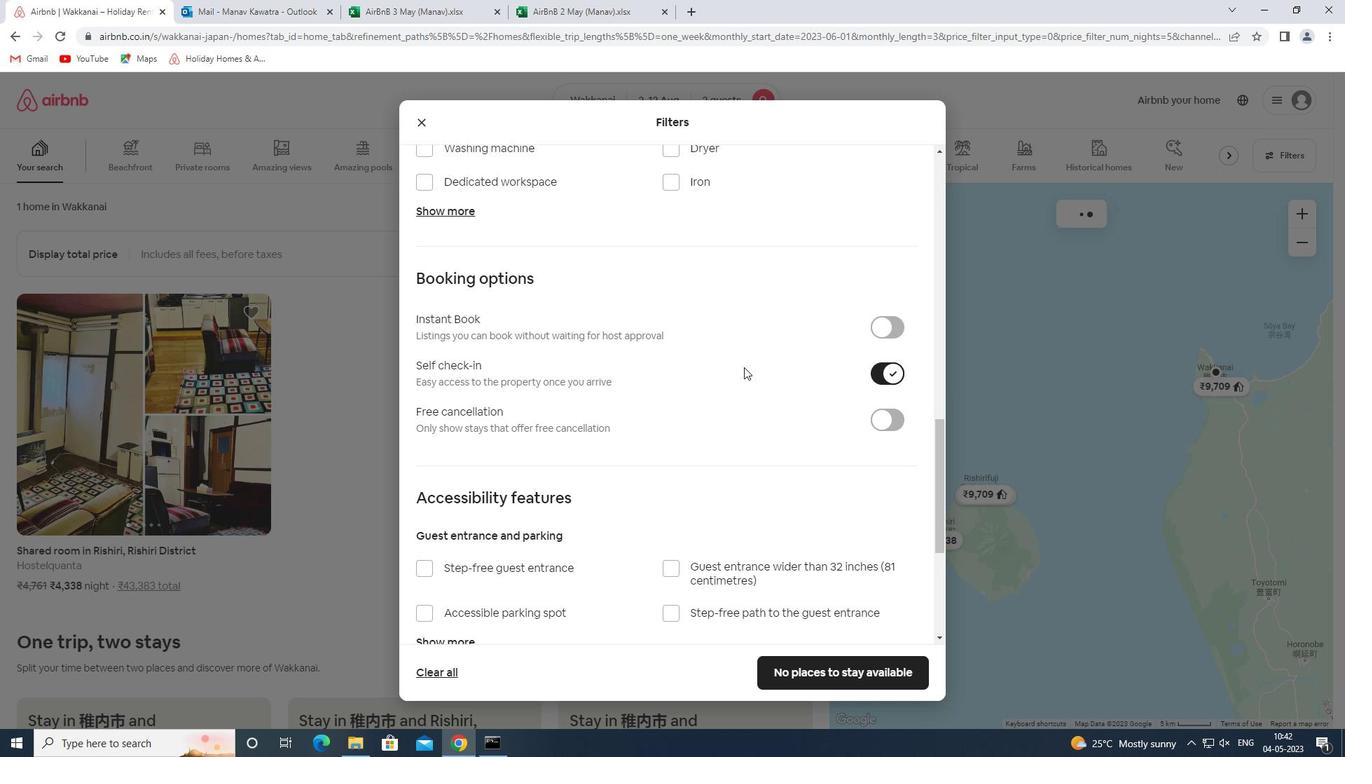 
Action: Mouse moved to (694, 369)
Screenshot: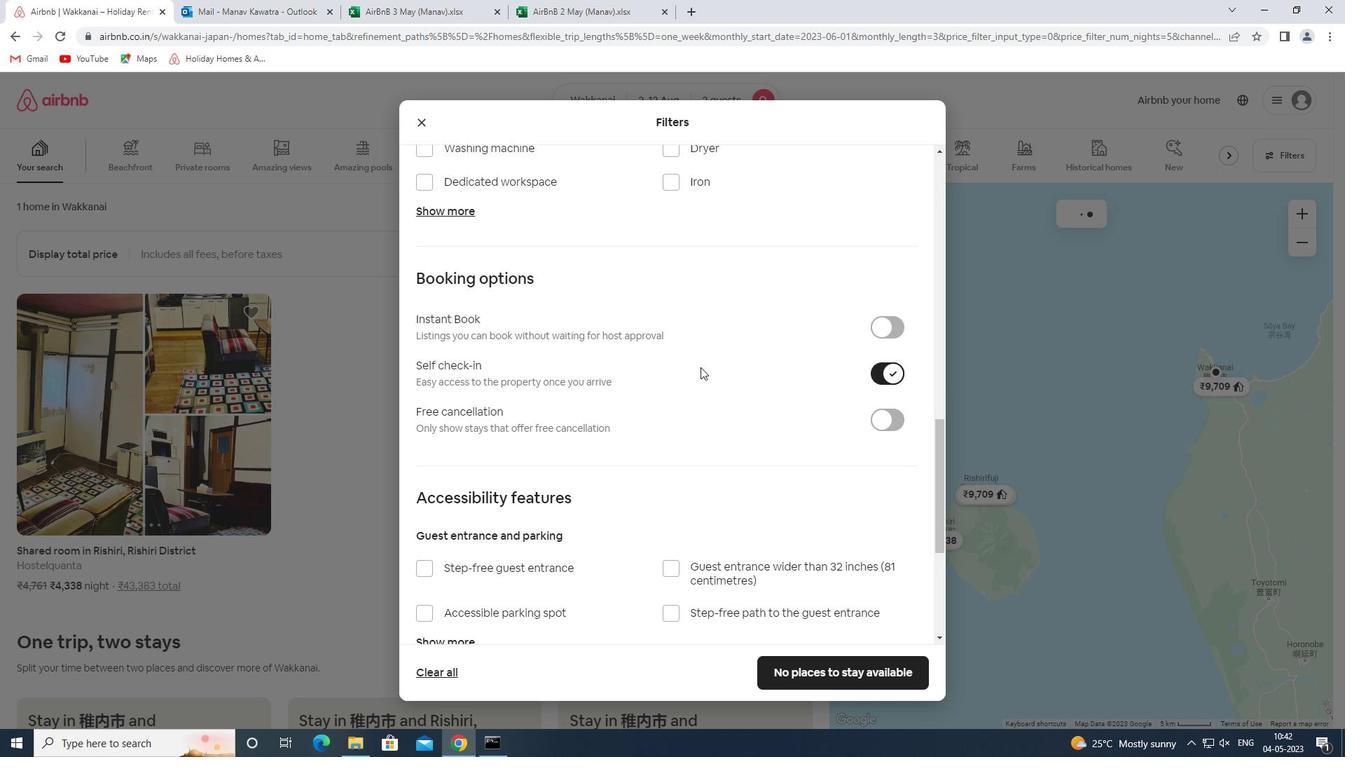 
Action: Mouse scrolled (694, 368) with delta (0, 0)
Screenshot: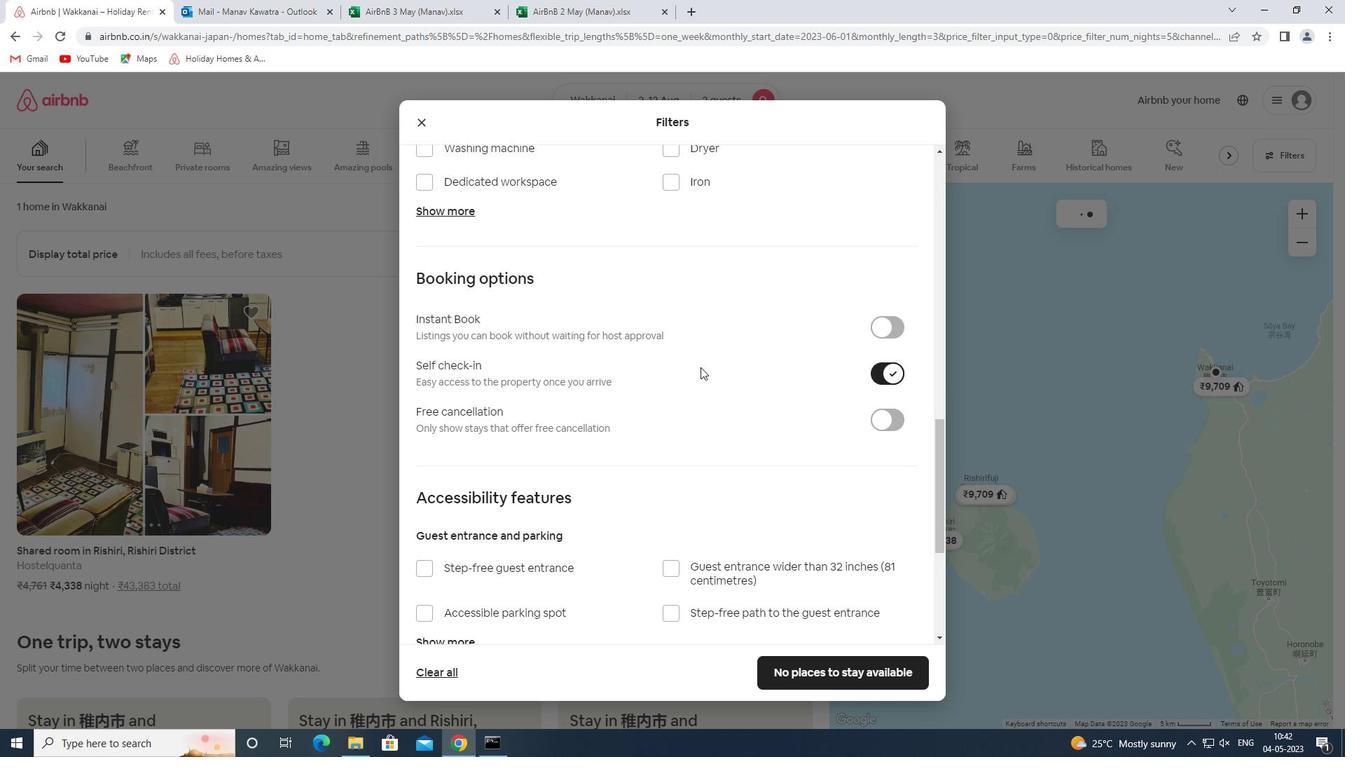 
Action: Mouse moved to (443, 603)
Screenshot: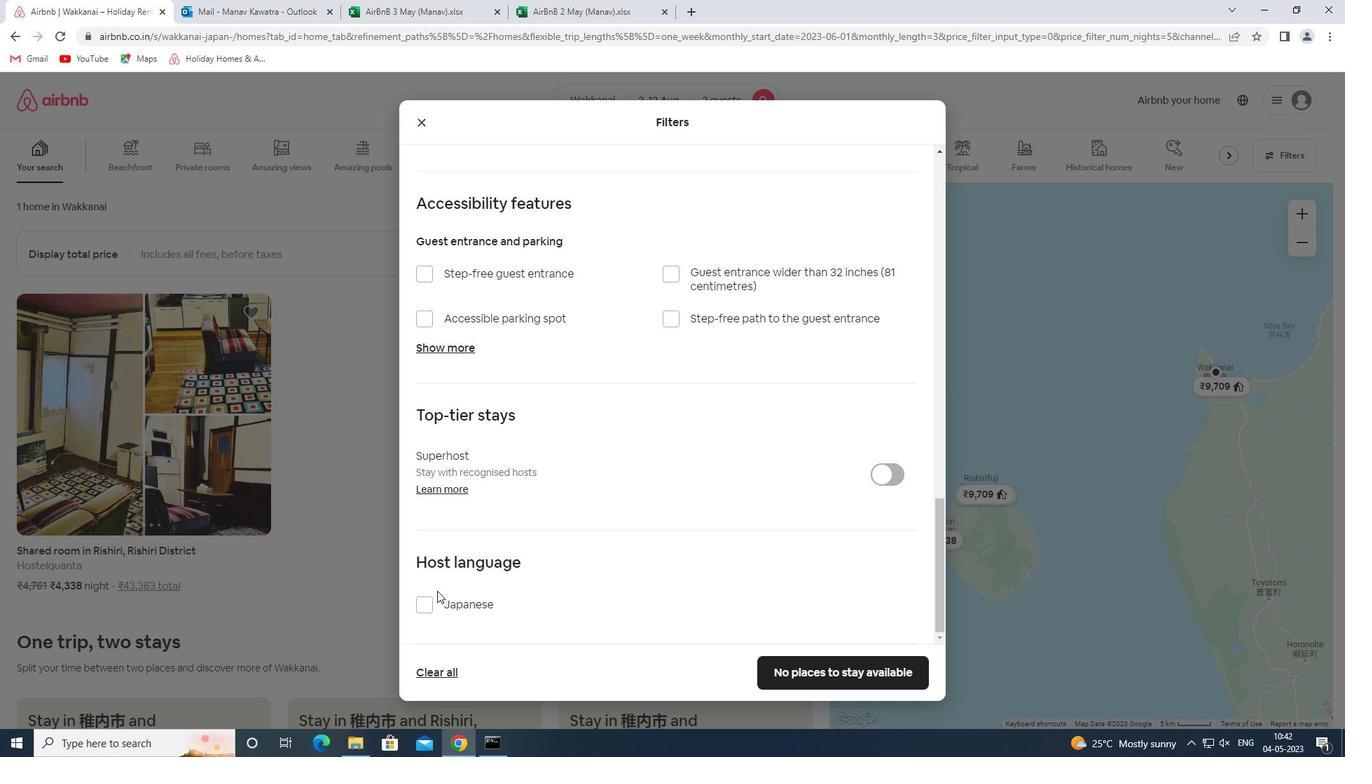 
Action: Mouse pressed left at (443, 603)
Screenshot: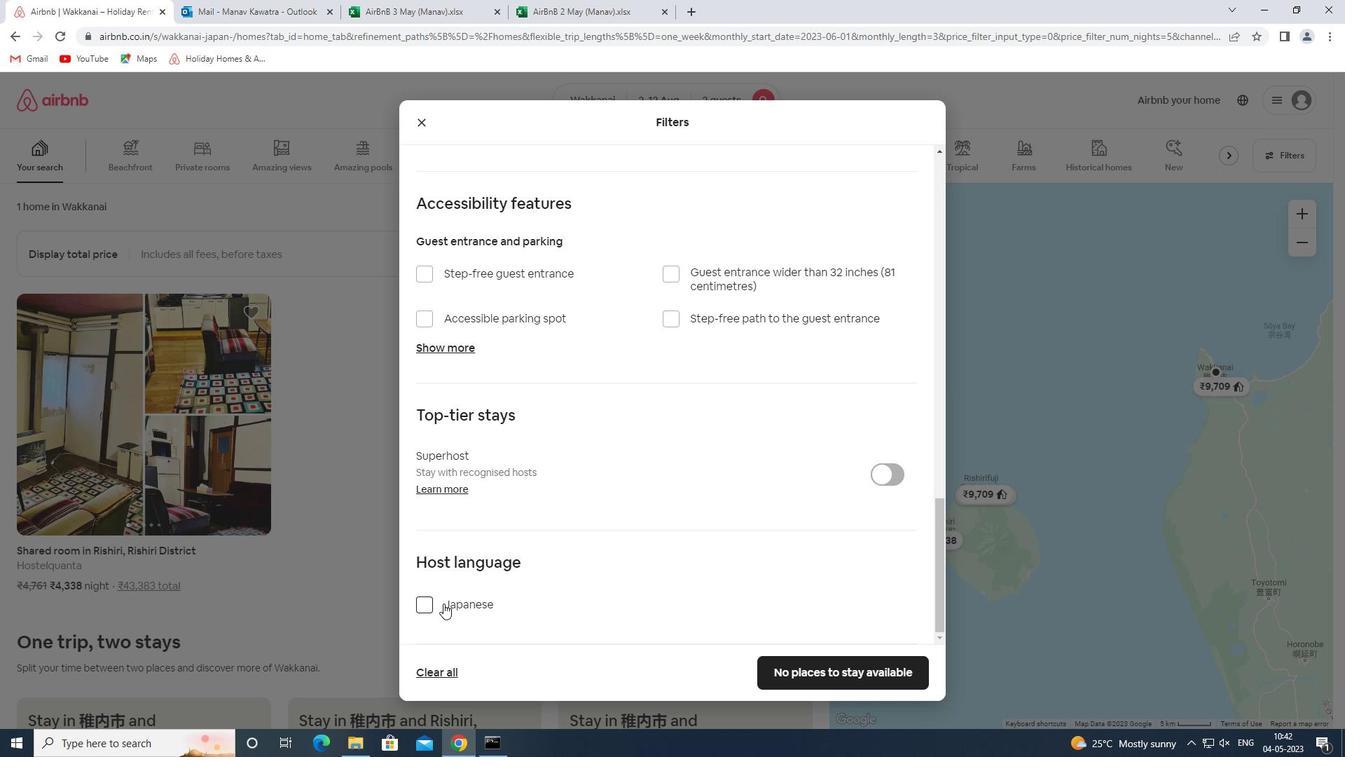 
Action: Mouse moved to (618, 539)
Screenshot: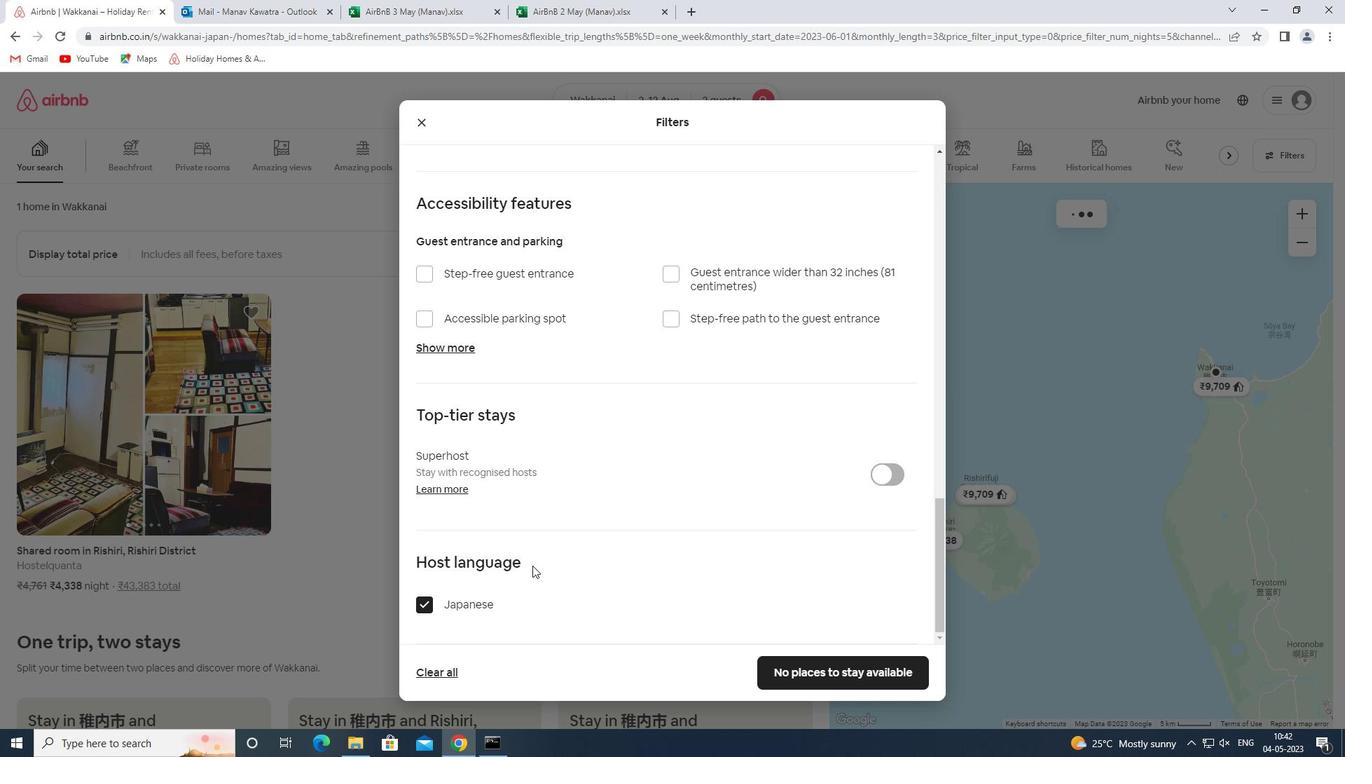 
Action: Mouse scrolled (618, 538) with delta (0, 0)
Screenshot: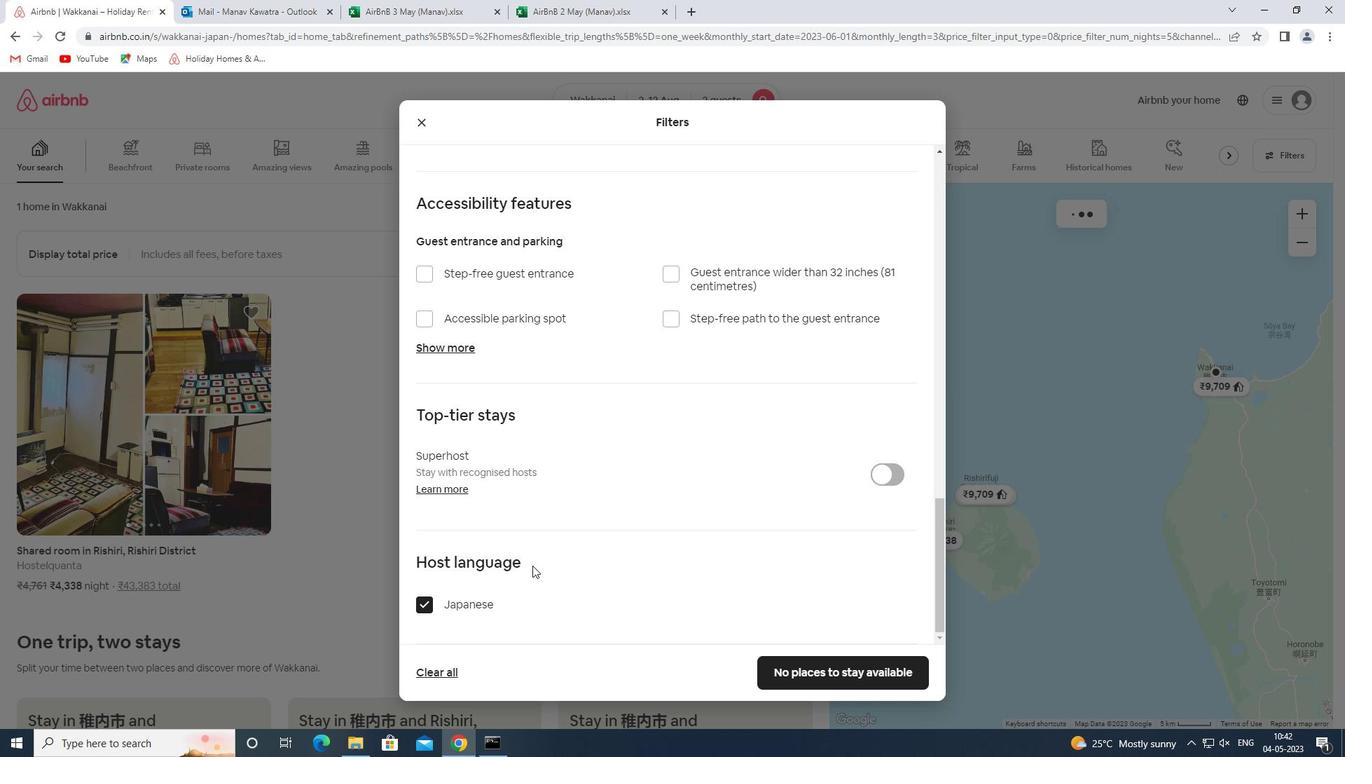 
Action: Mouse moved to (620, 539)
Screenshot: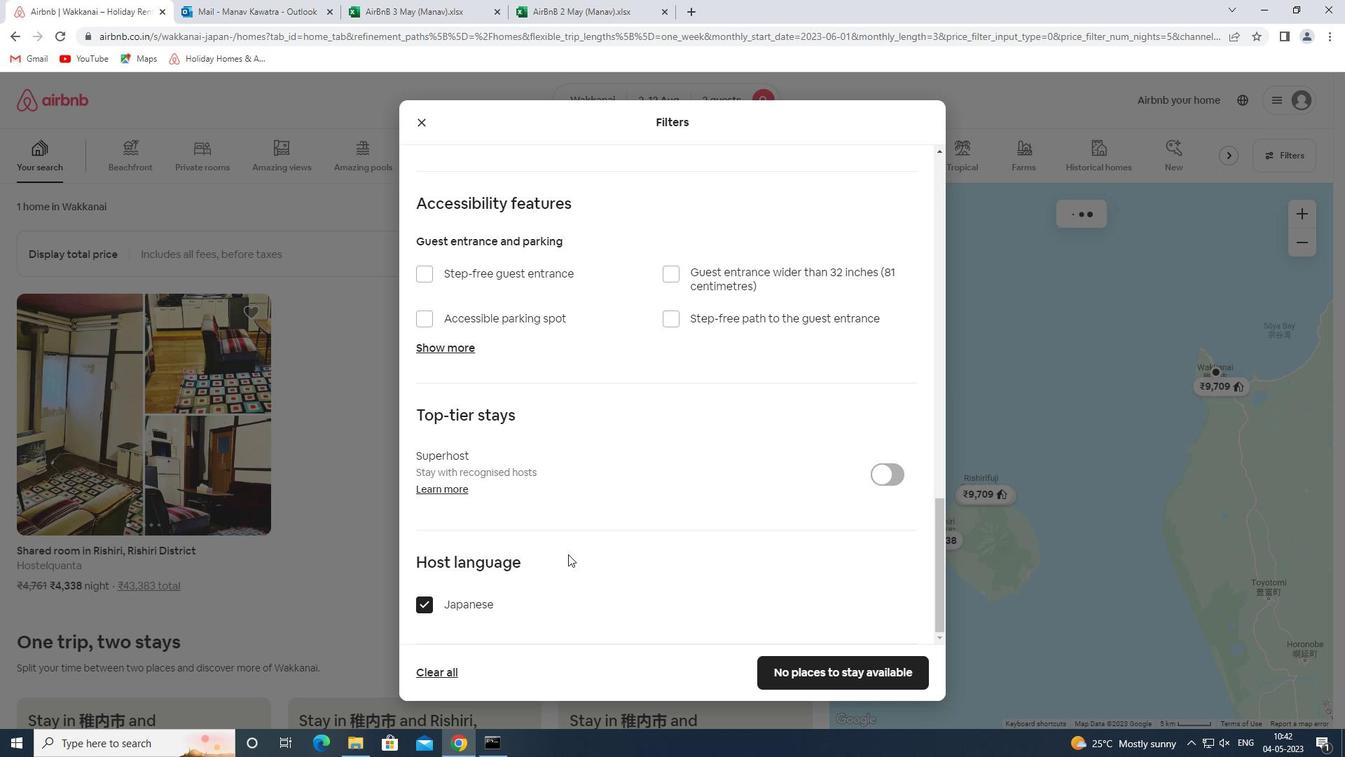 
Action: Mouse scrolled (620, 538) with delta (0, 0)
Screenshot: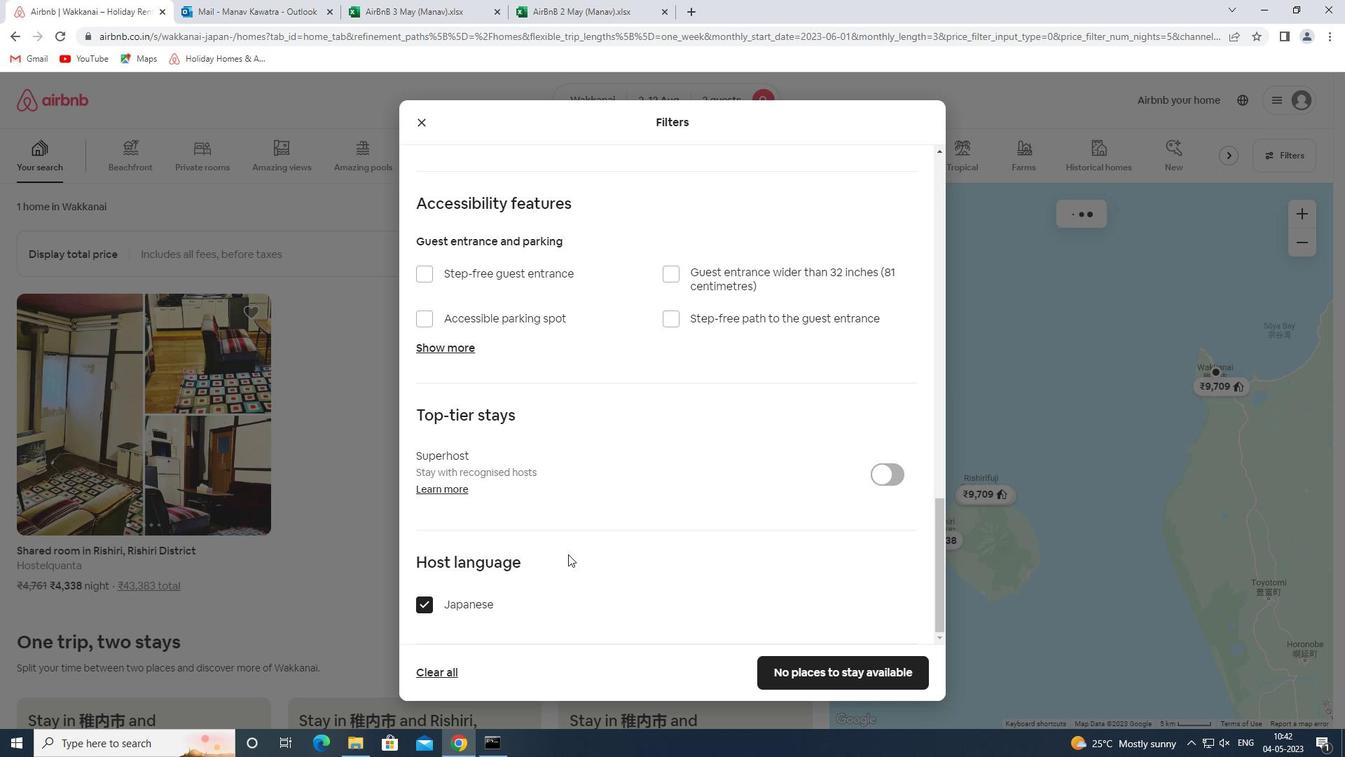 
Action: Mouse scrolled (620, 538) with delta (0, 0)
Screenshot: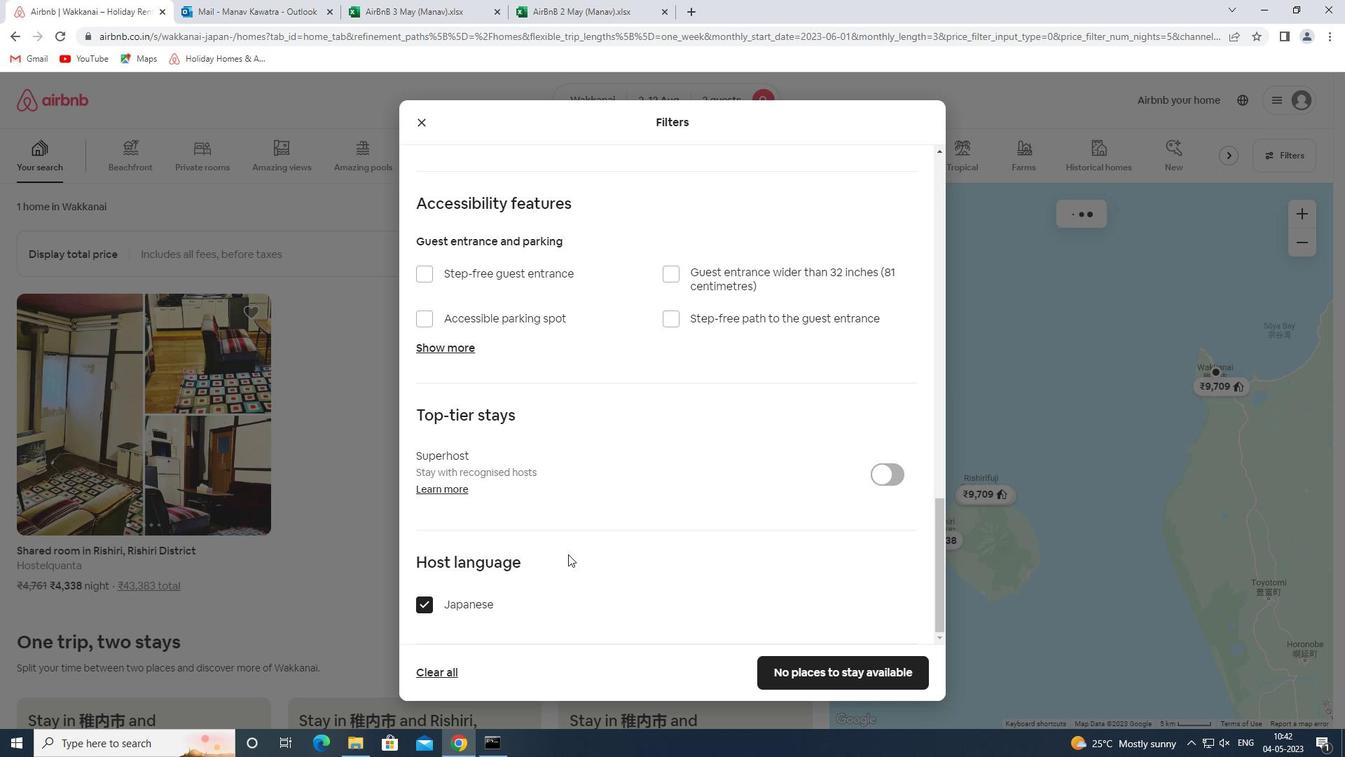 
Action: Mouse scrolled (620, 538) with delta (0, 0)
Screenshot: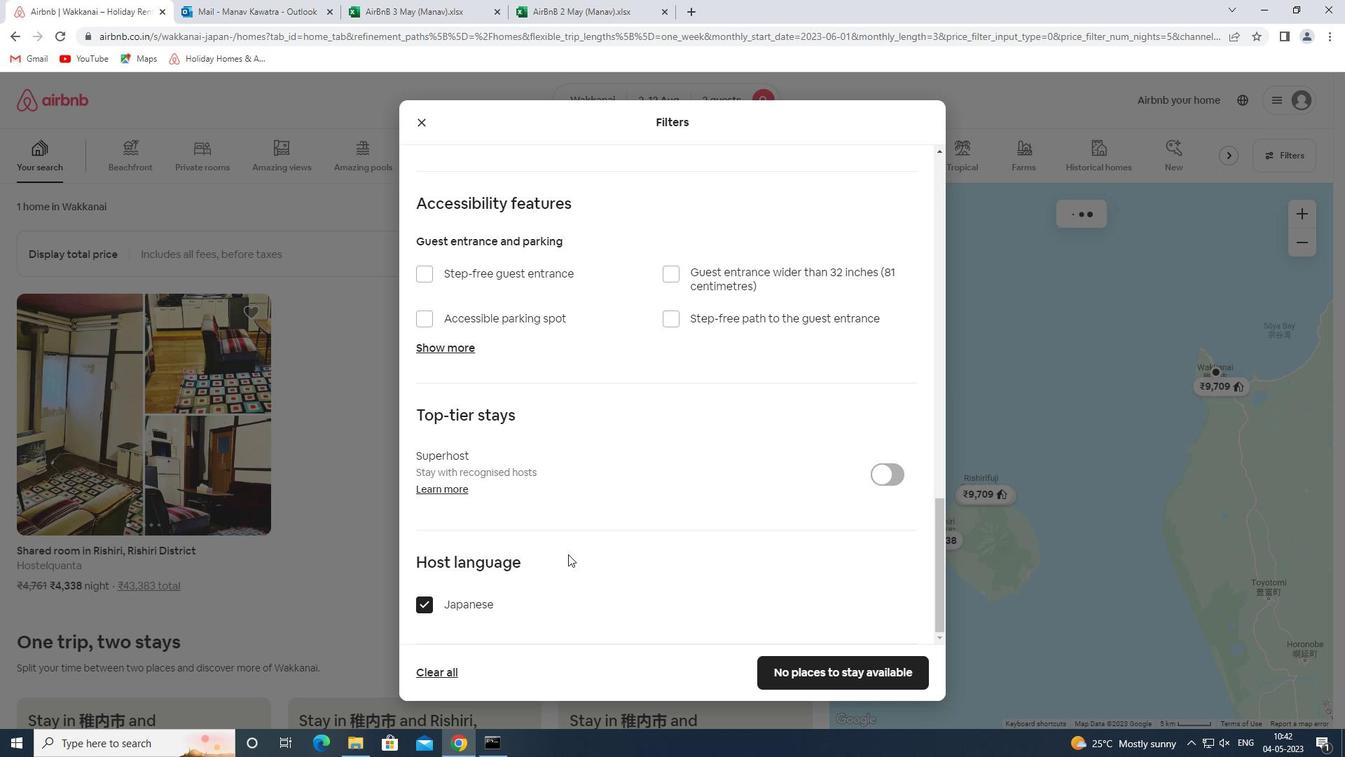 
Action: Mouse scrolled (620, 538) with delta (0, 0)
Screenshot: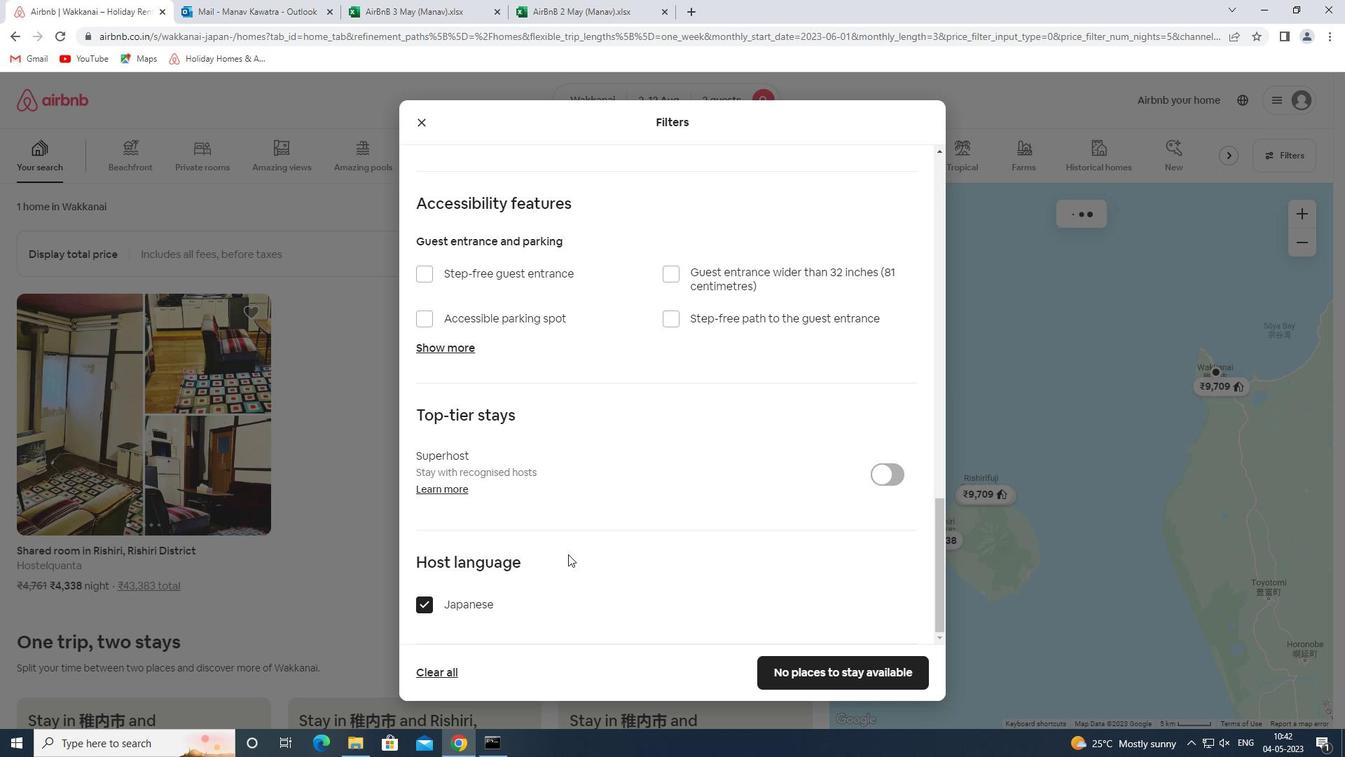 
Action: Mouse moved to (623, 538)
Screenshot: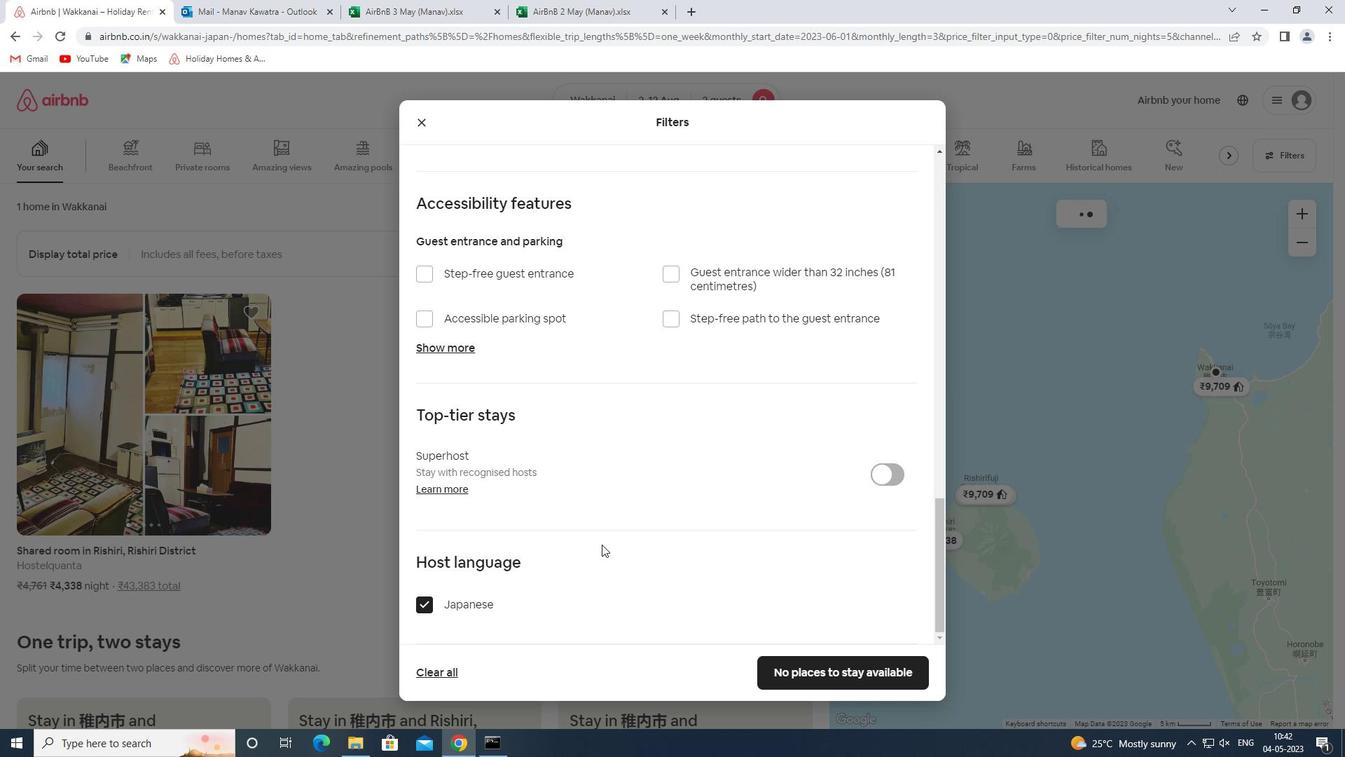 
Action: Mouse scrolled (623, 537) with delta (0, 0)
Screenshot: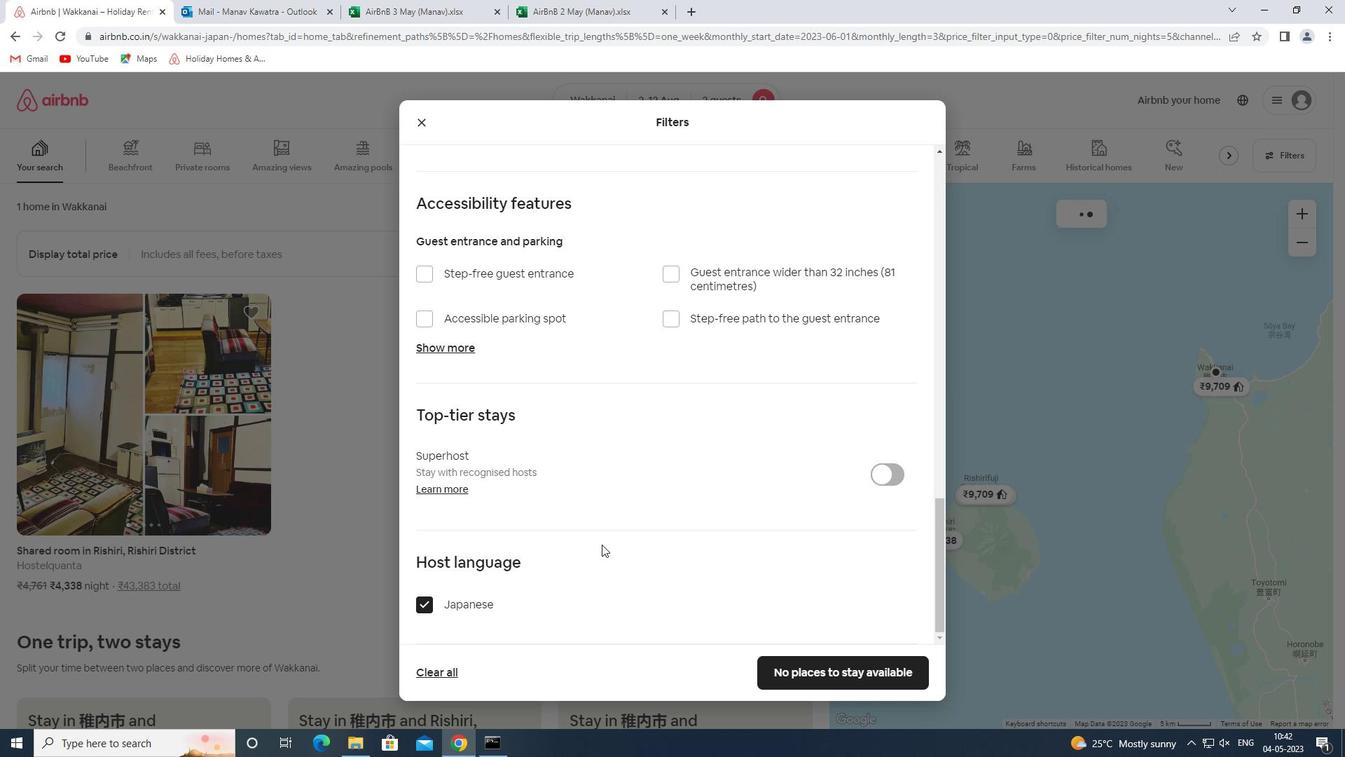 
Action: Mouse moved to (625, 537)
Screenshot: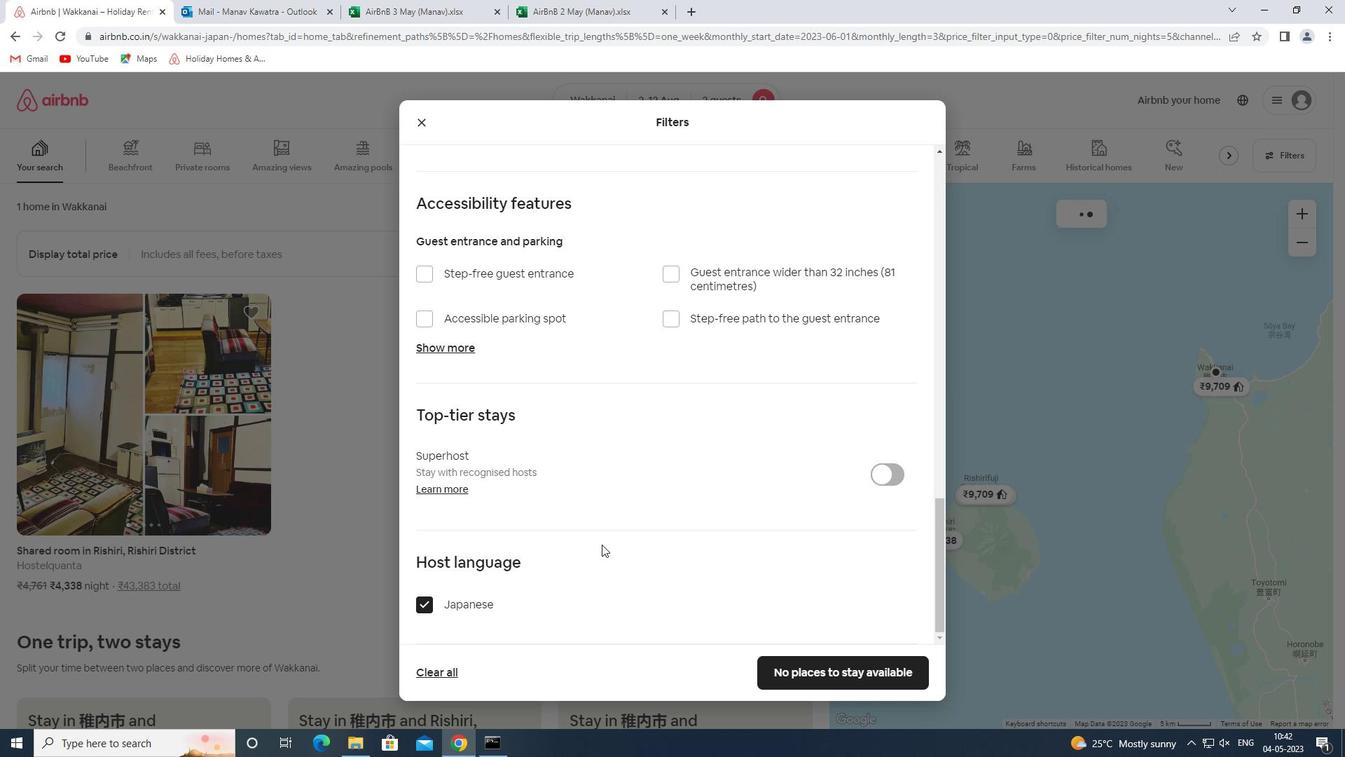 
Action: Mouse scrolled (625, 536) with delta (0, 0)
Screenshot: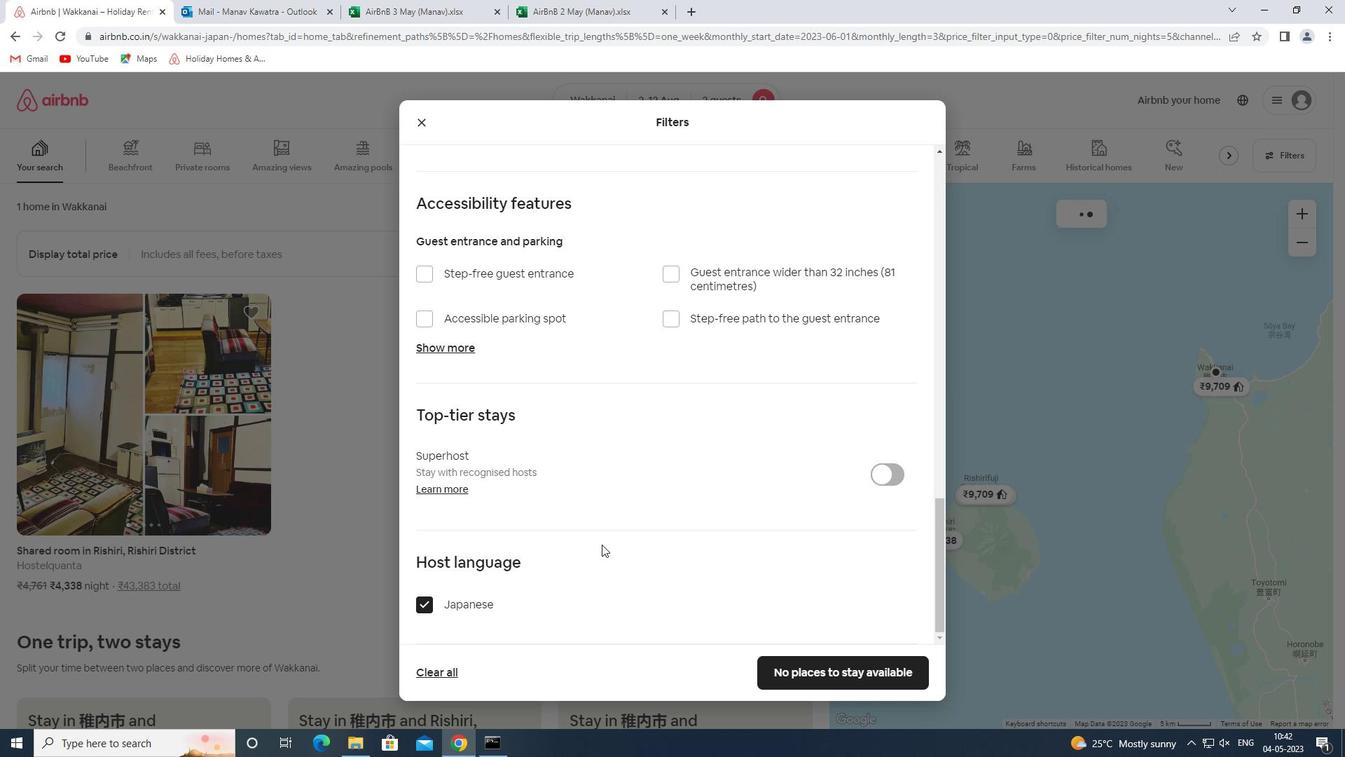 
Action: Mouse moved to (877, 677)
Screenshot: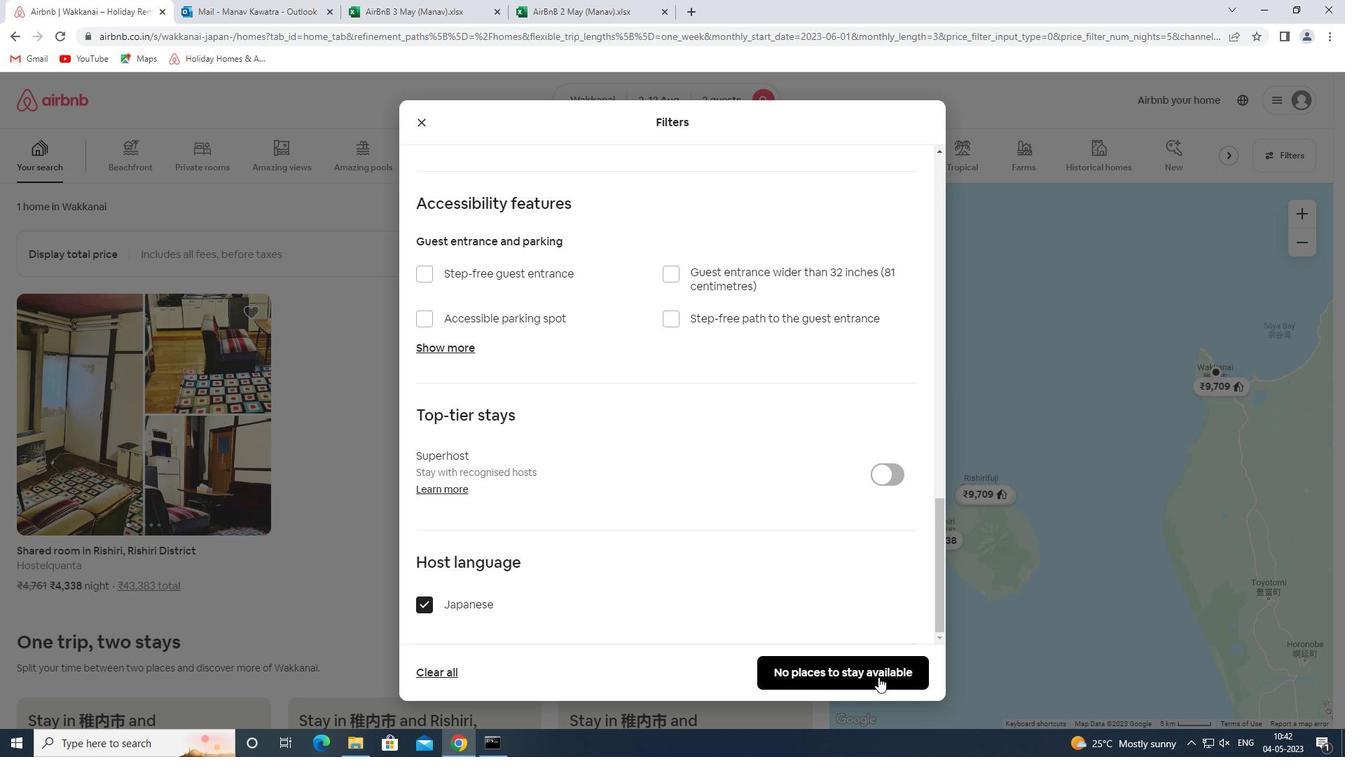 
Action: Mouse pressed left at (877, 677)
Screenshot: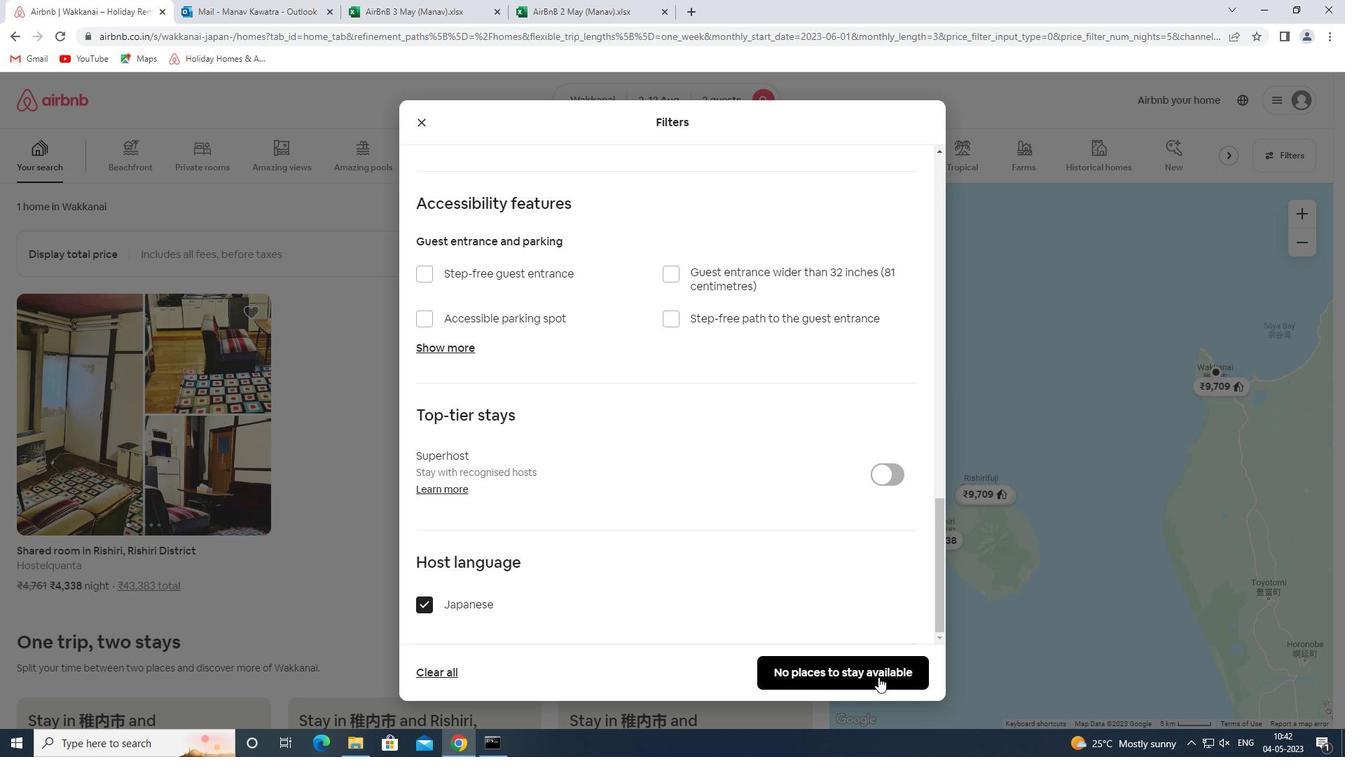 
